 Task: Log work in the project AgileCube for the issue 'Upgrade the caching mechanism of a web application to improve response time and reduce server load' spent time as '3w 1d 23h 19m' and remaining time as '2w 2d 12h 13m' and move to top of backlog. Now add the issue to the epic 'Risk Assessment Framework Implementation'. Log work in the project AgileCube for the issue 'Create a new online platform for online personal finance courses with advanced budgeting and financial planning features' spent time as '1w 2d 23h 27m' and remaining time as '6w 4d 5h 53m' and move to bottom of backlog. Now add the issue to the epic 'IT Risk Management'
Action: Mouse moved to (265, 67)
Screenshot: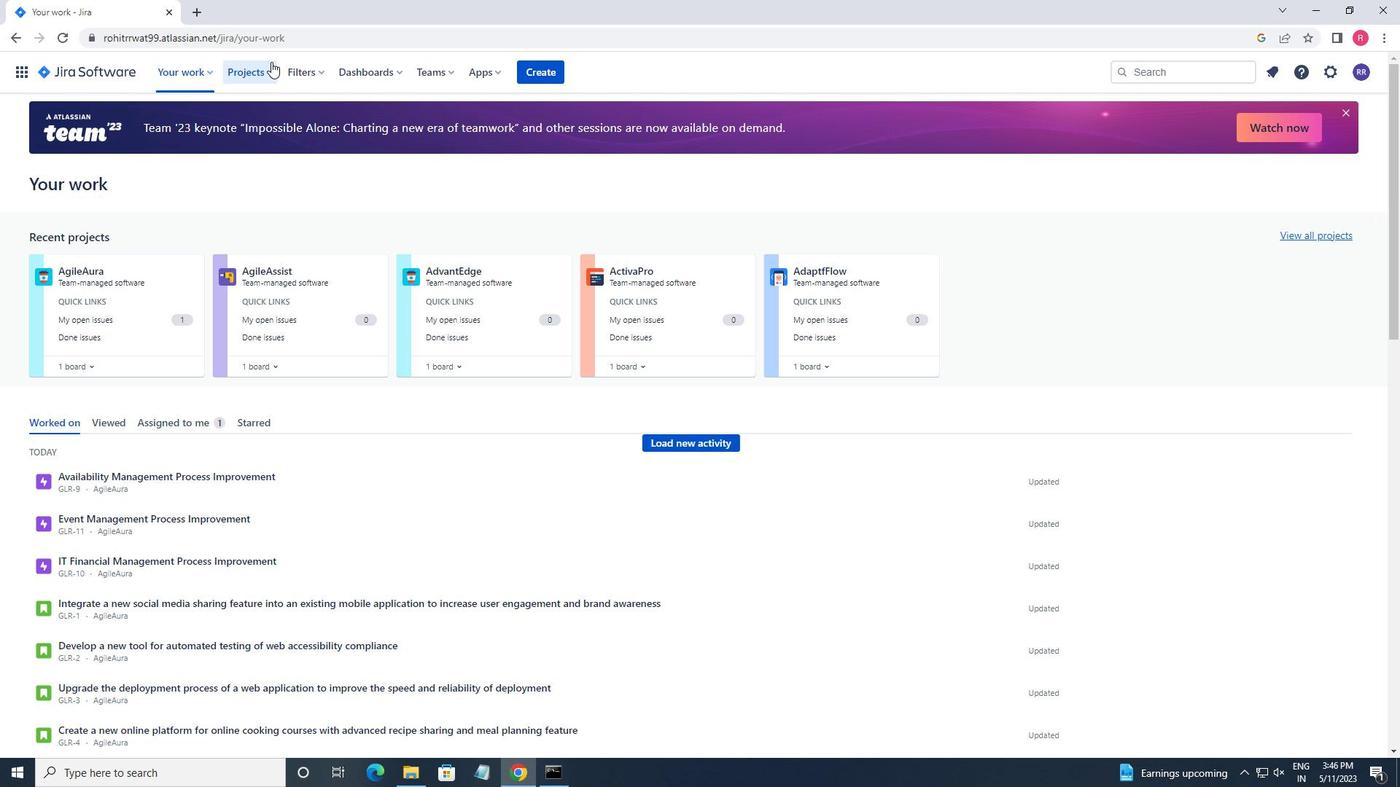 
Action: Mouse pressed left at (265, 67)
Screenshot: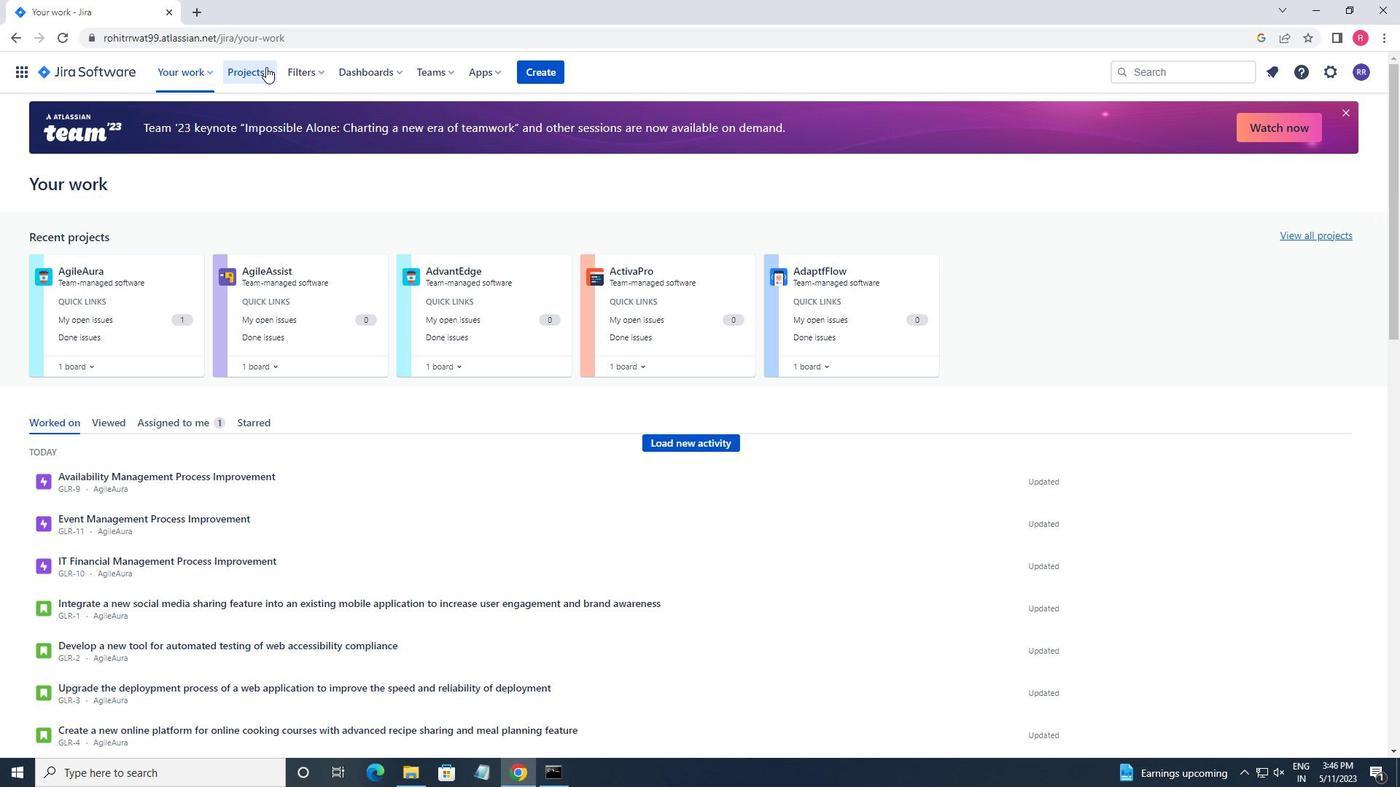 
Action: Mouse moved to (281, 151)
Screenshot: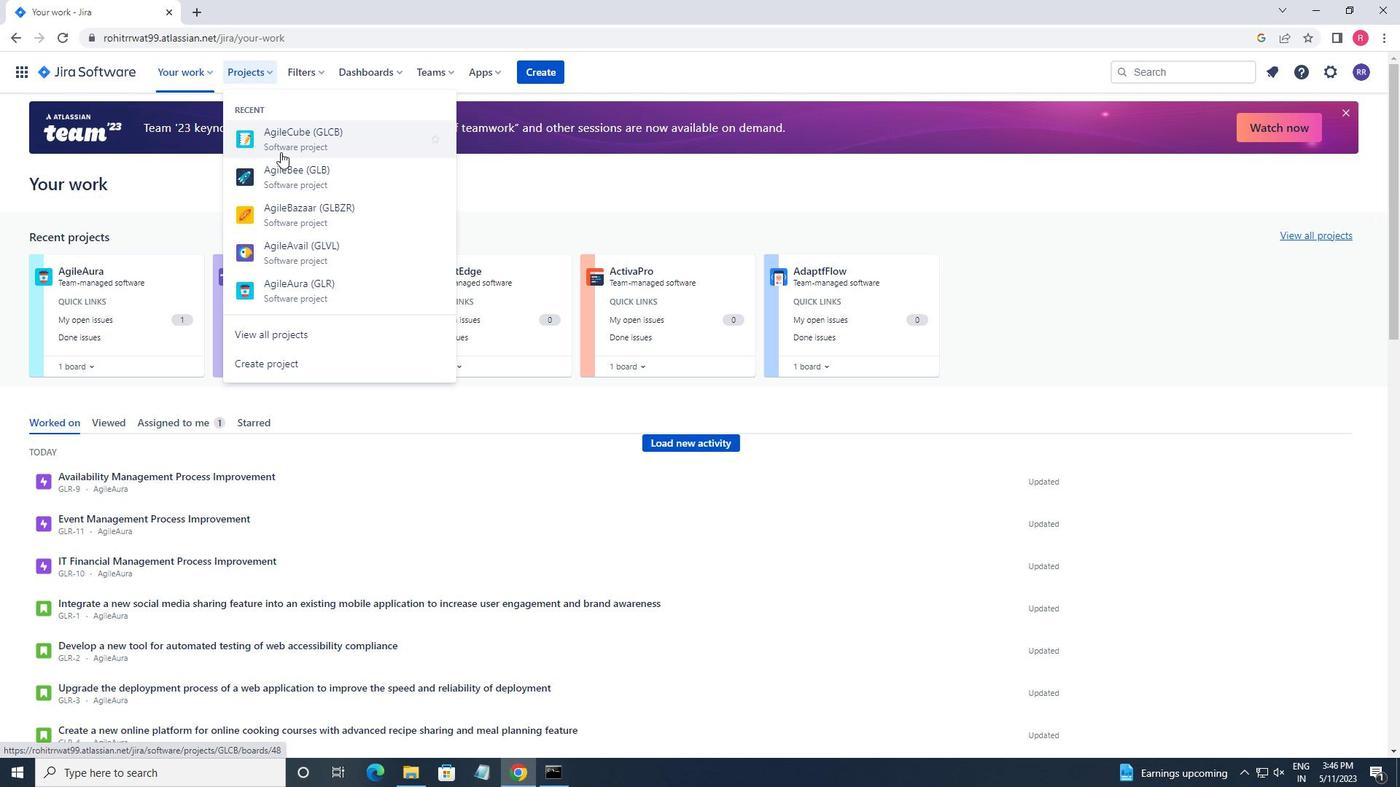 
Action: Mouse pressed left at (281, 151)
Screenshot: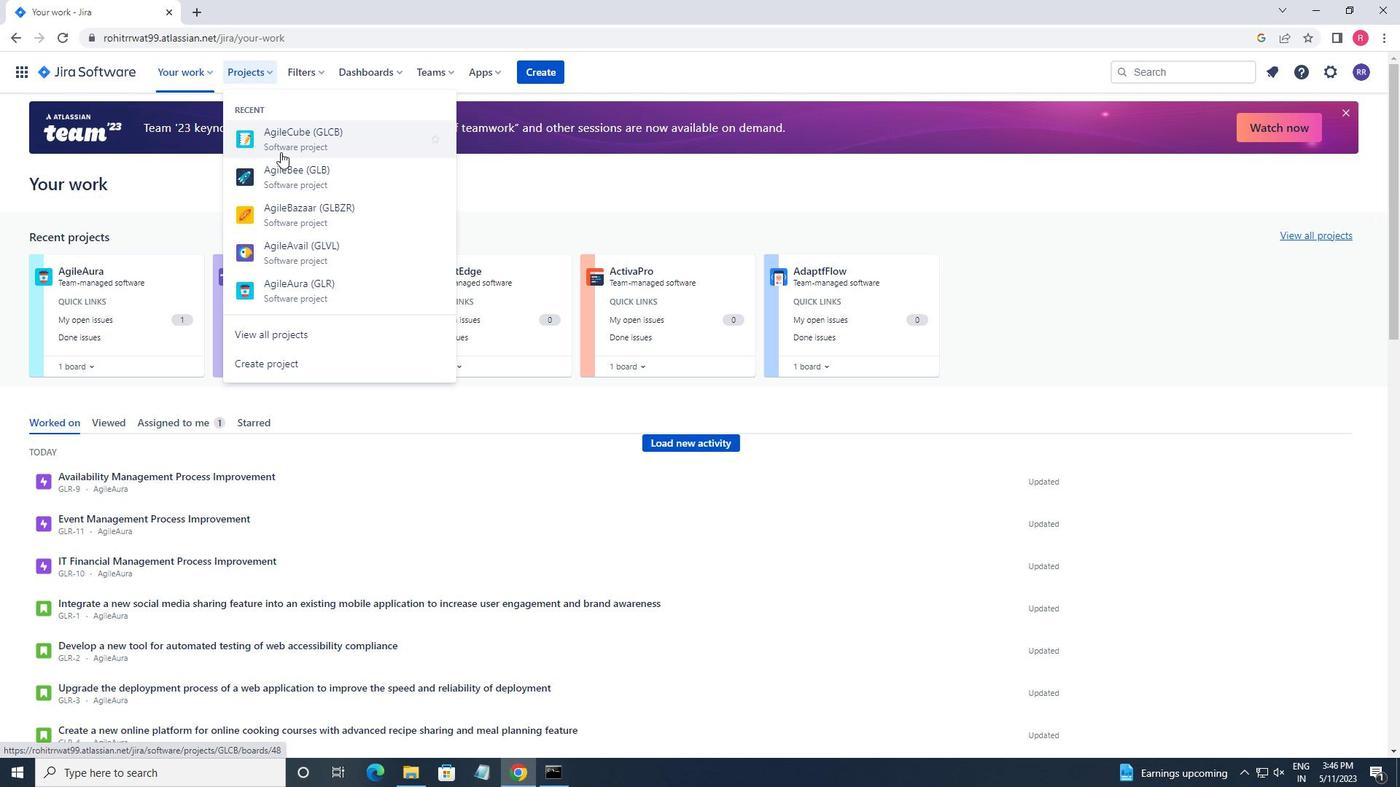 
Action: Mouse moved to (78, 216)
Screenshot: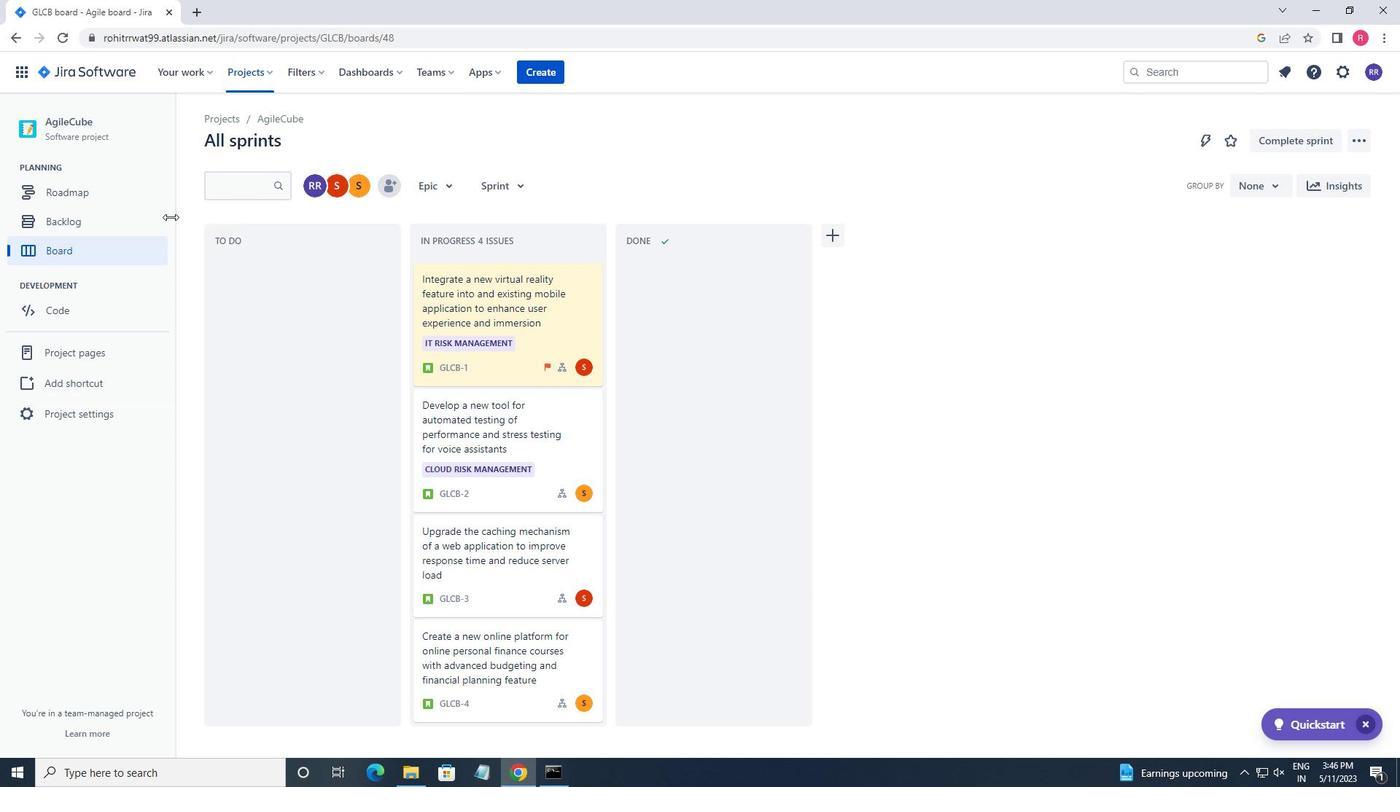 
Action: Mouse pressed left at (78, 216)
Screenshot: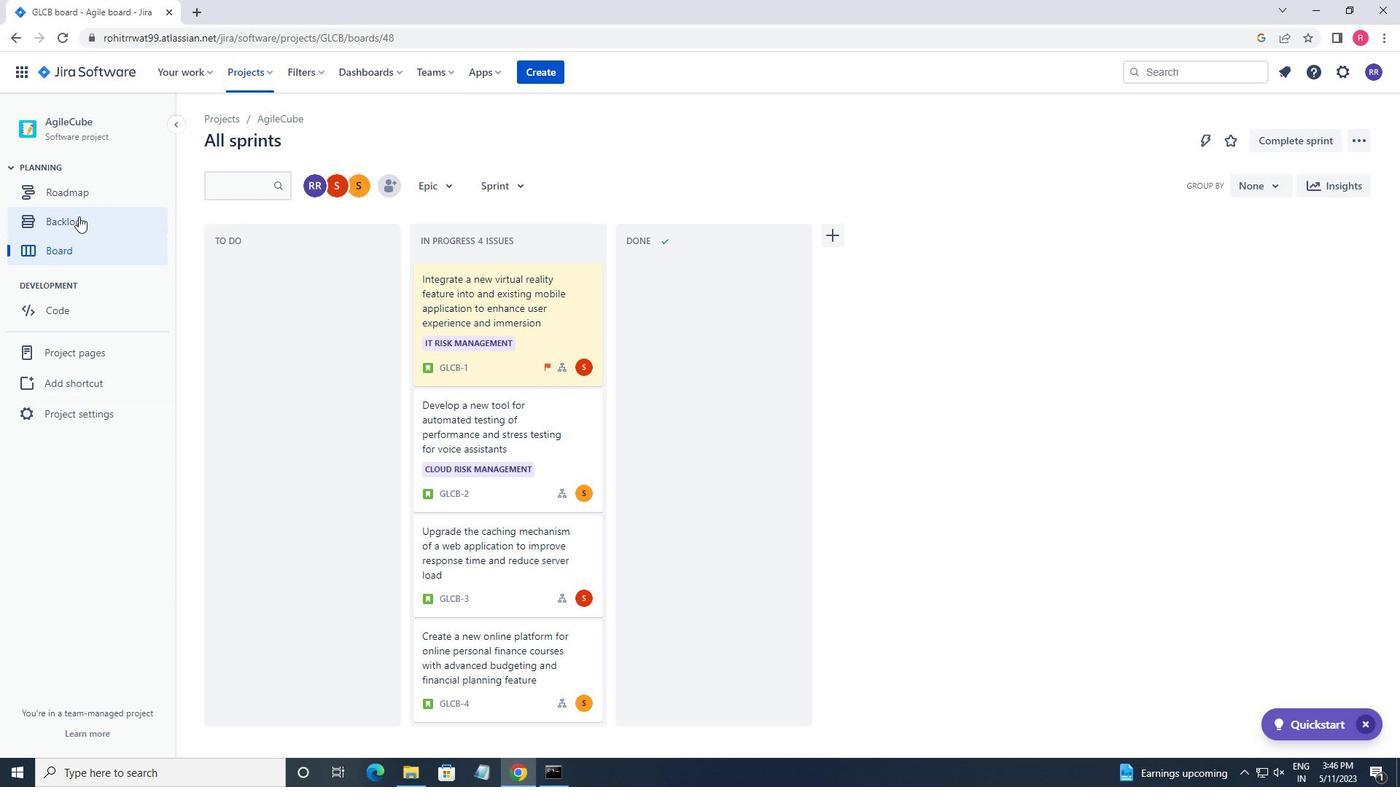 
Action: Mouse moved to (1105, 526)
Screenshot: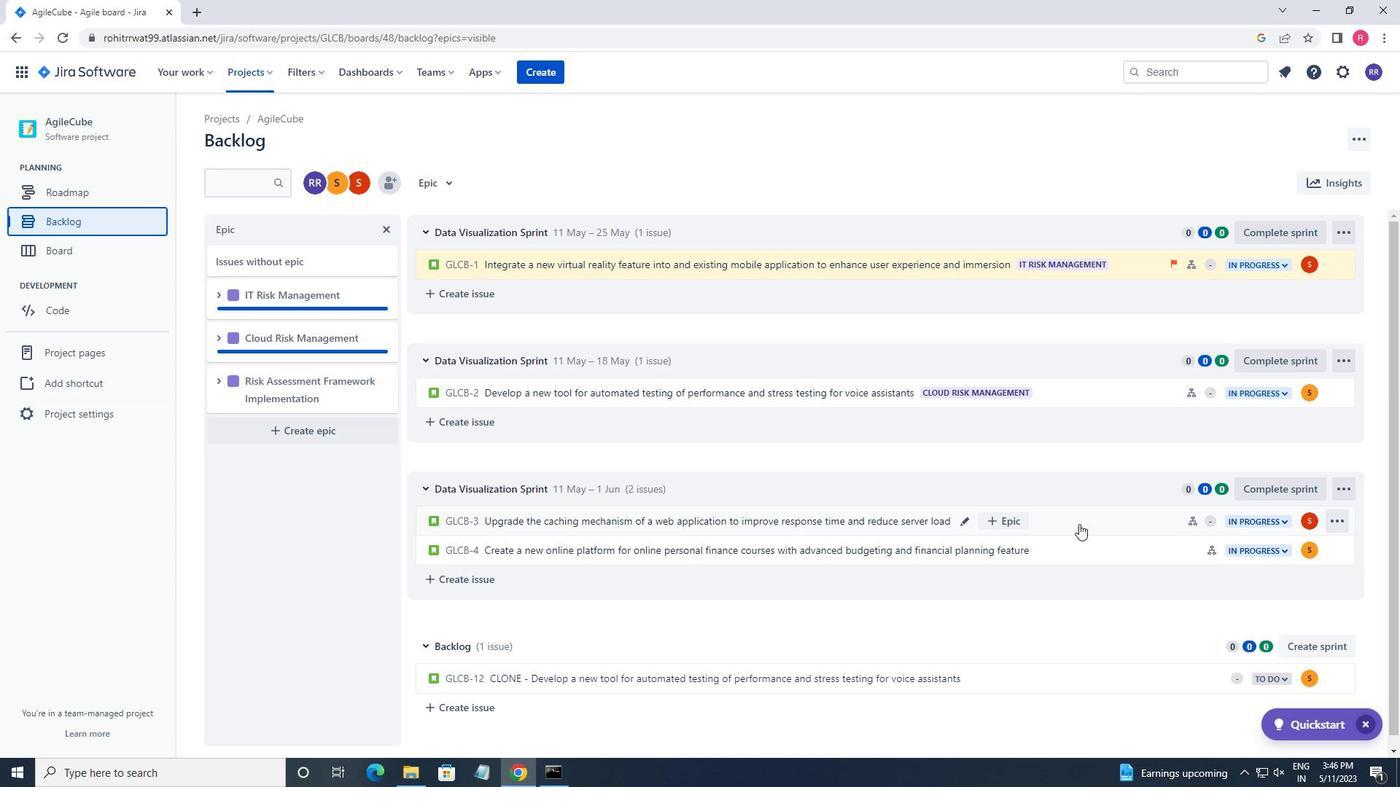 
Action: Mouse pressed left at (1105, 526)
Screenshot: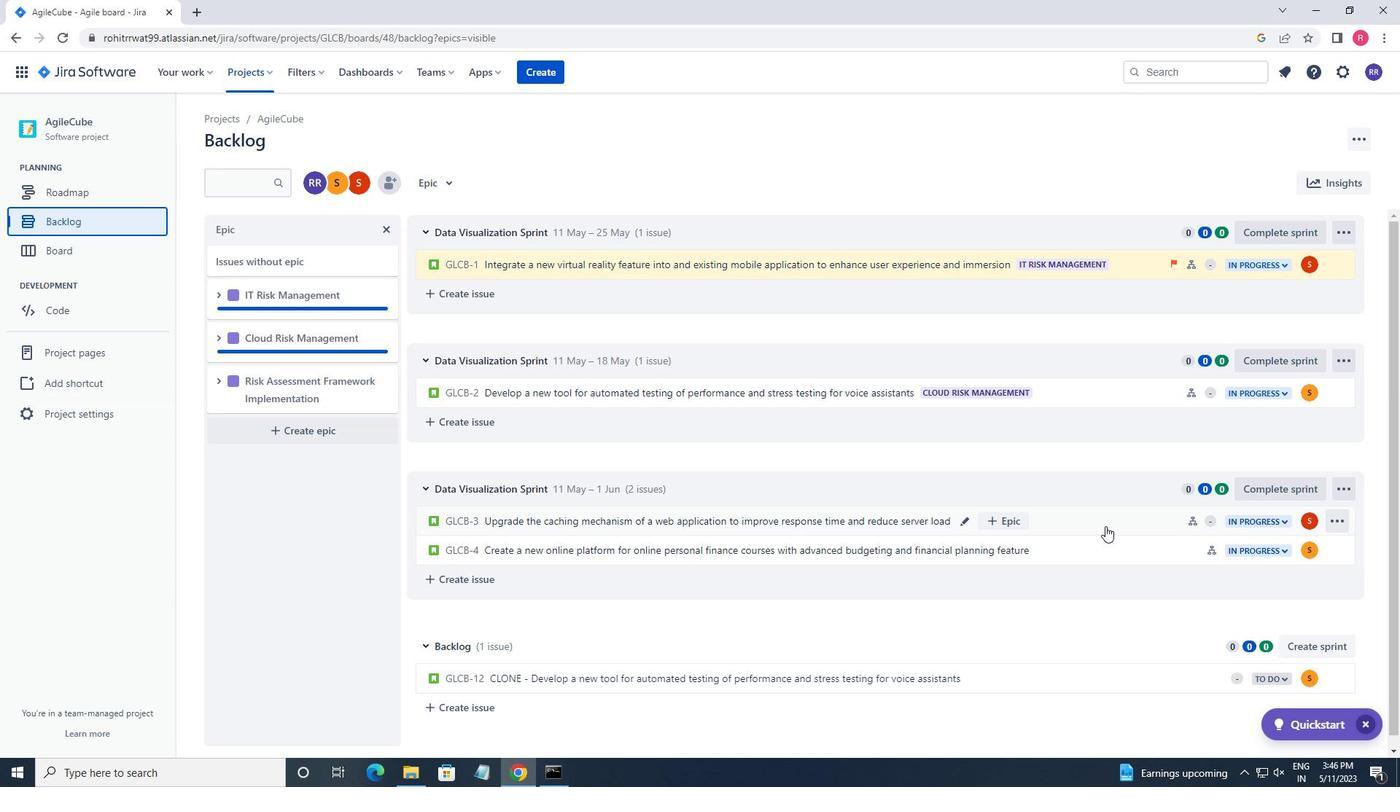 
Action: Mouse moved to (1343, 228)
Screenshot: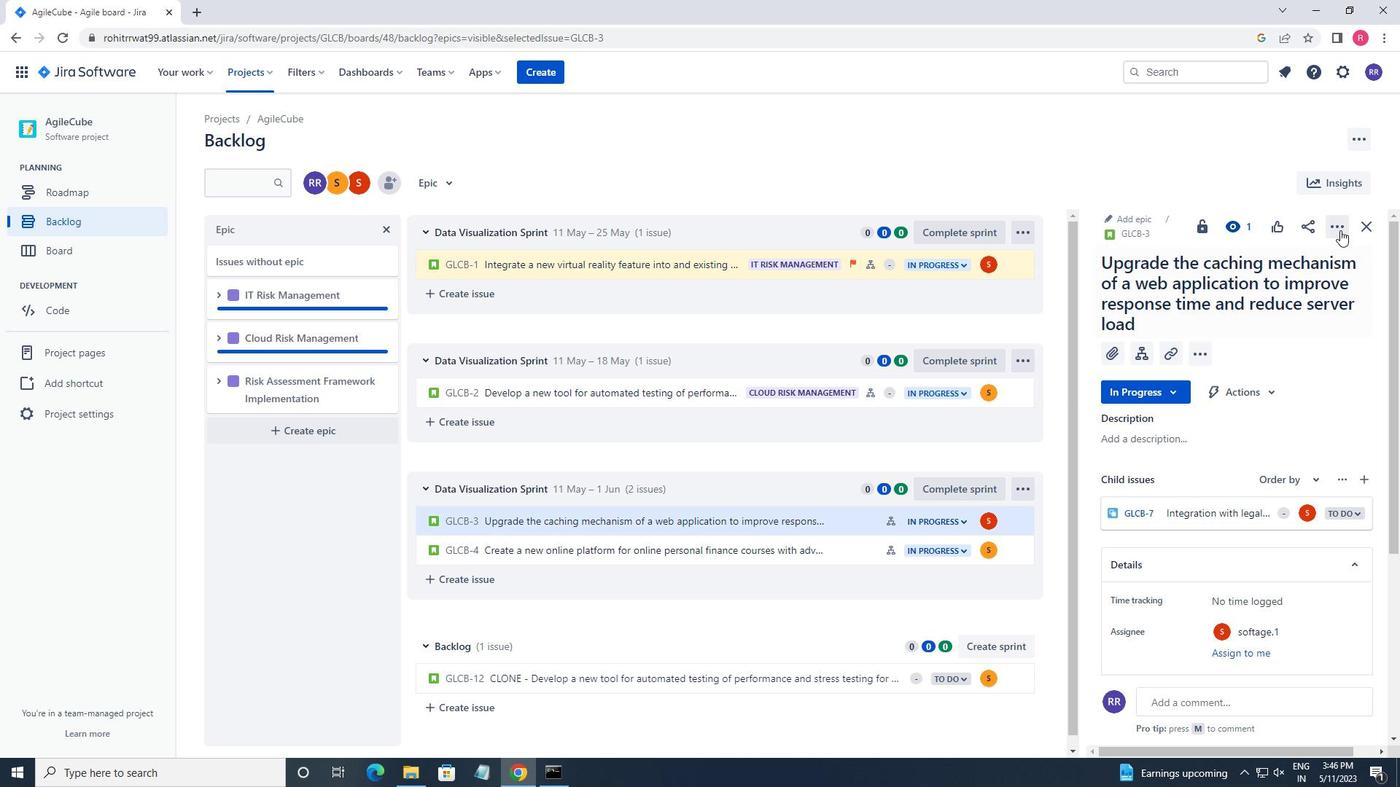 
Action: Mouse pressed left at (1343, 228)
Screenshot: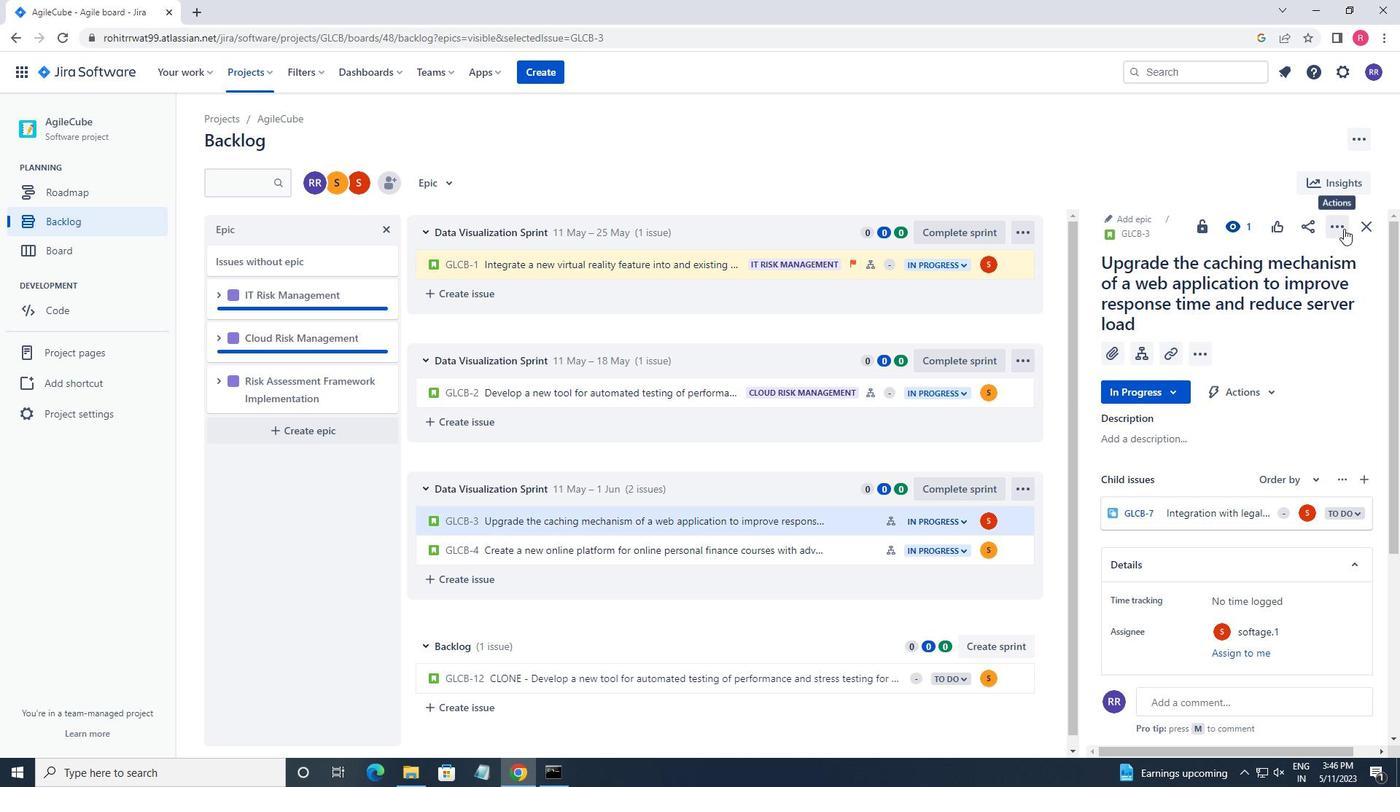 
Action: Mouse moved to (1276, 263)
Screenshot: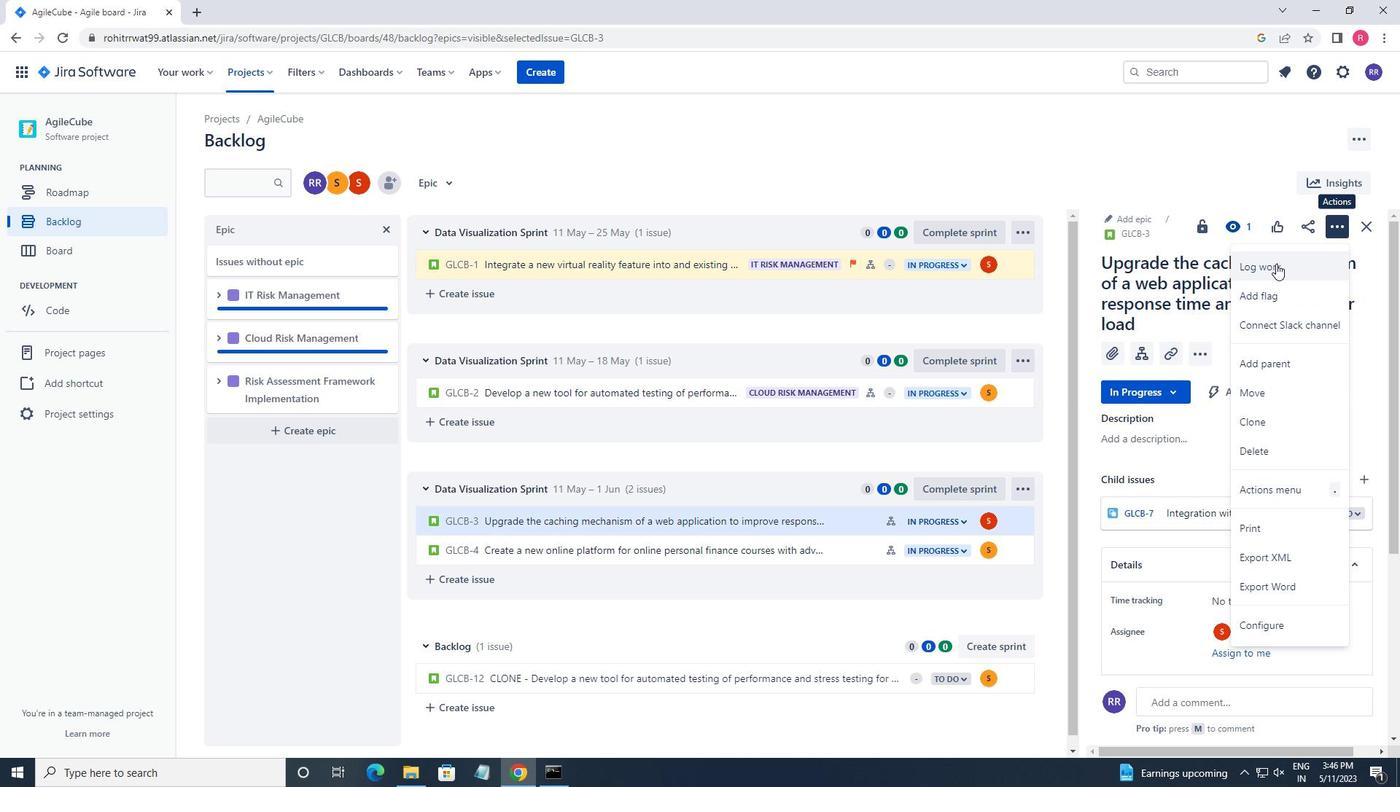 
Action: Mouse pressed left at (1276, 263)
Screenshot: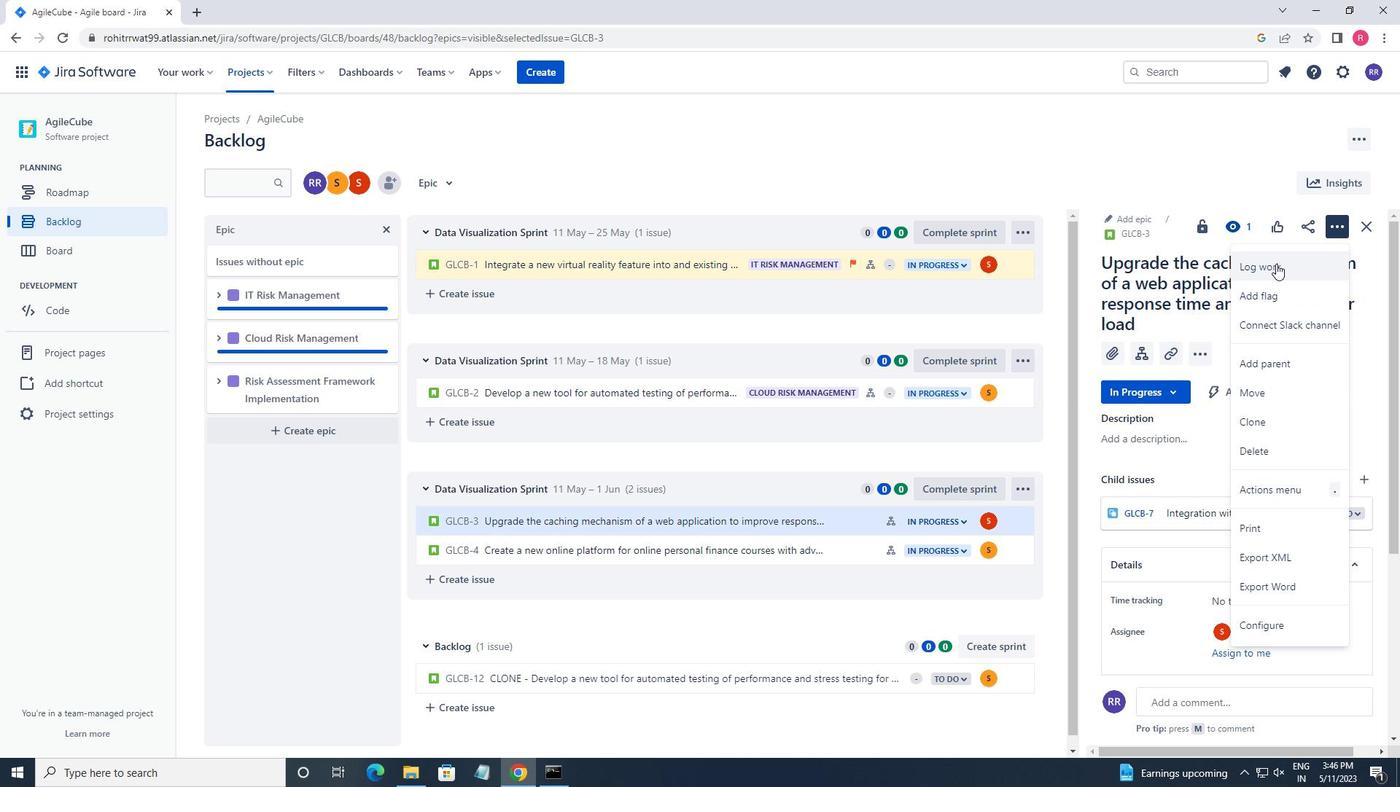 
Action: Key pressed 3w<Key.space>1d<Key.space>23h<Key.space>19m<Key.tab>2w<Key.space>2d<Key.space>12h<Key.space>13m
Screenshot: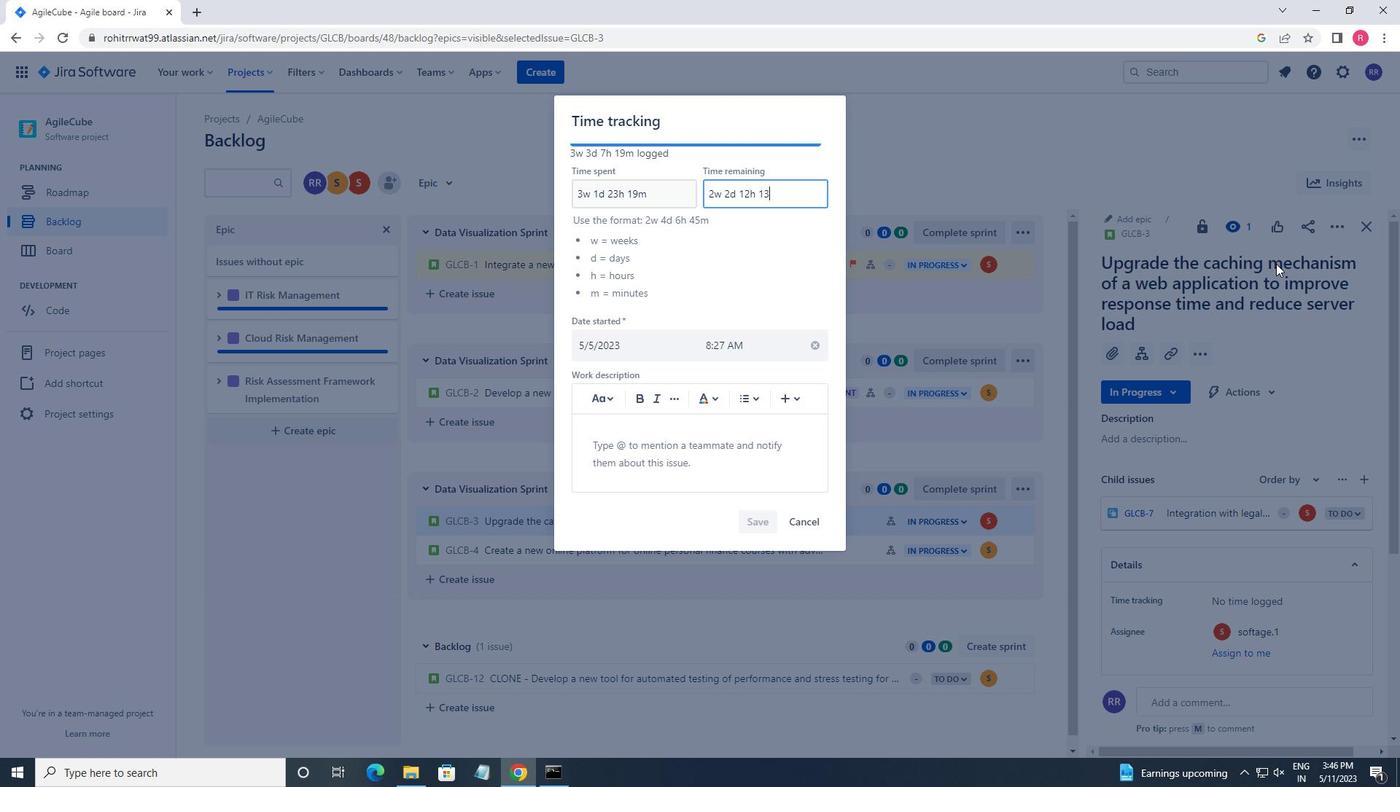 
Action: Mouse moved to (745, 530)
Screenshot: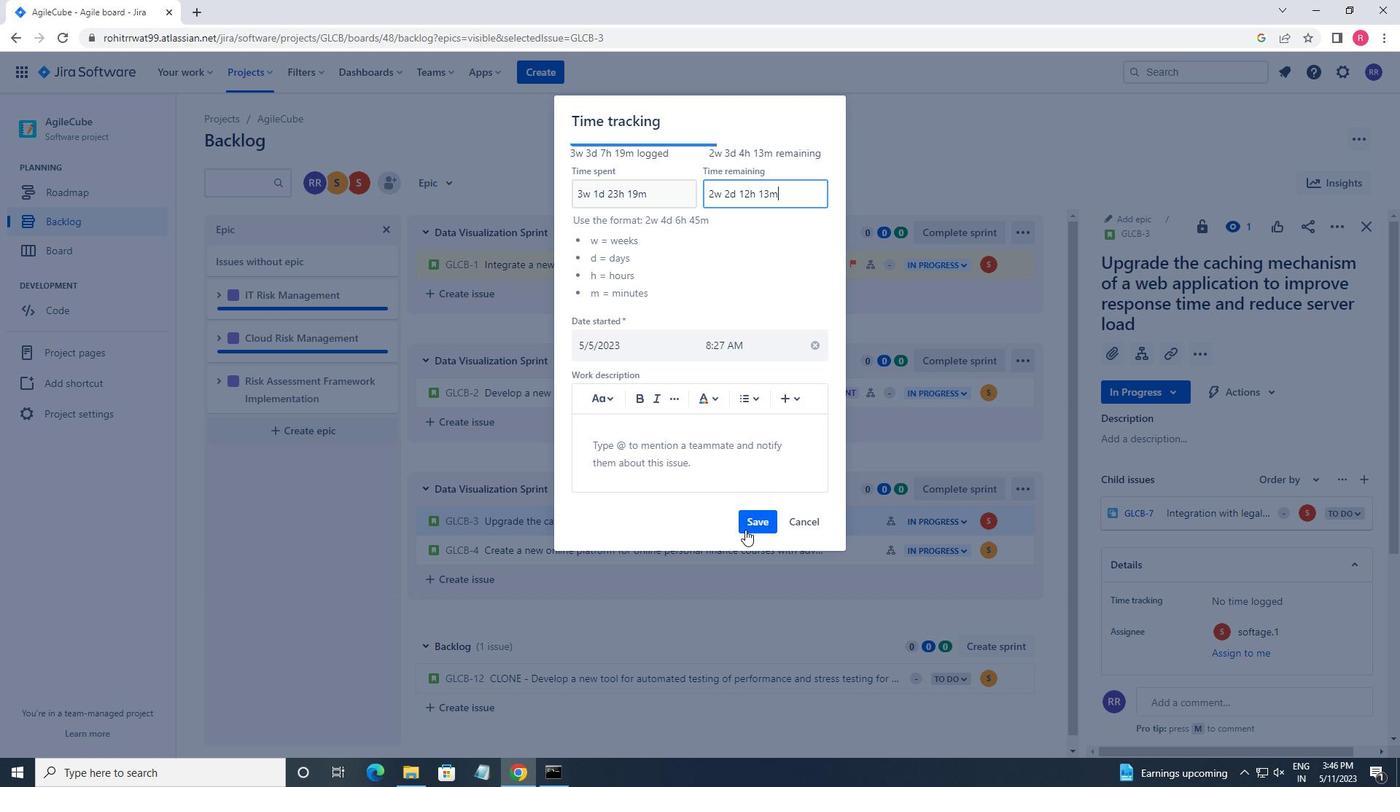 
Action: Mouse pressed left at (745, 530)
Screenshot: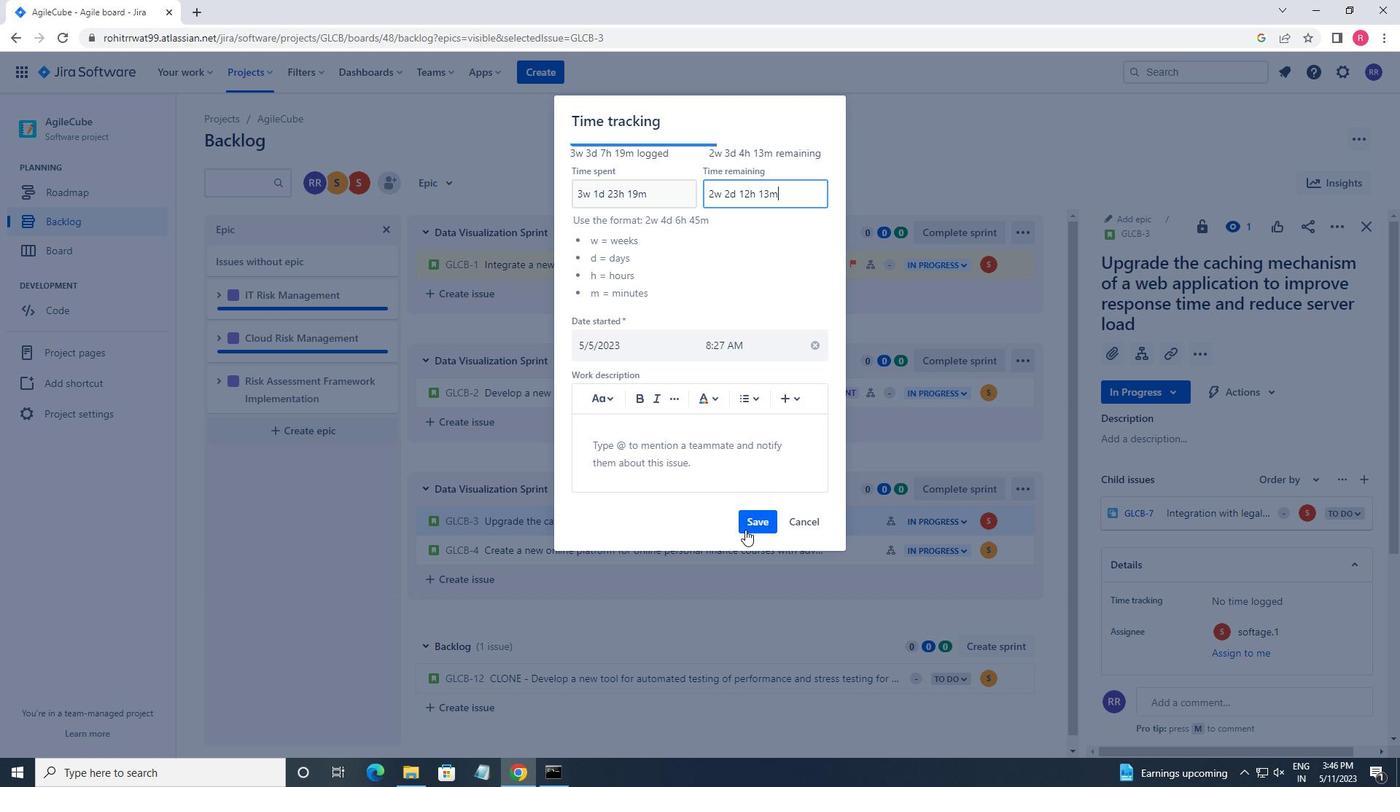 
Action: Mouse moved to (1004, 516)
Screenshot: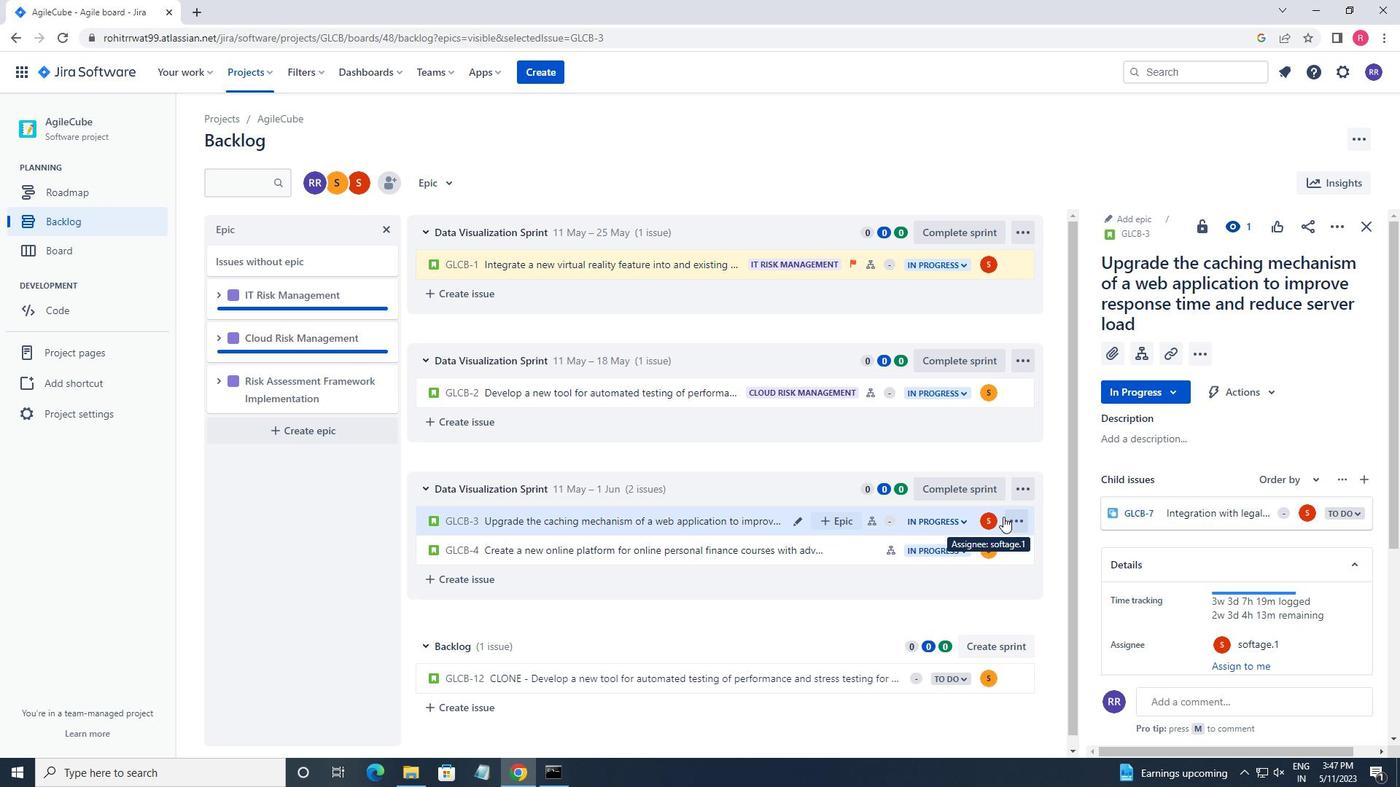 
Action: Mouse pressed left at (1004, 516)
Screenshot: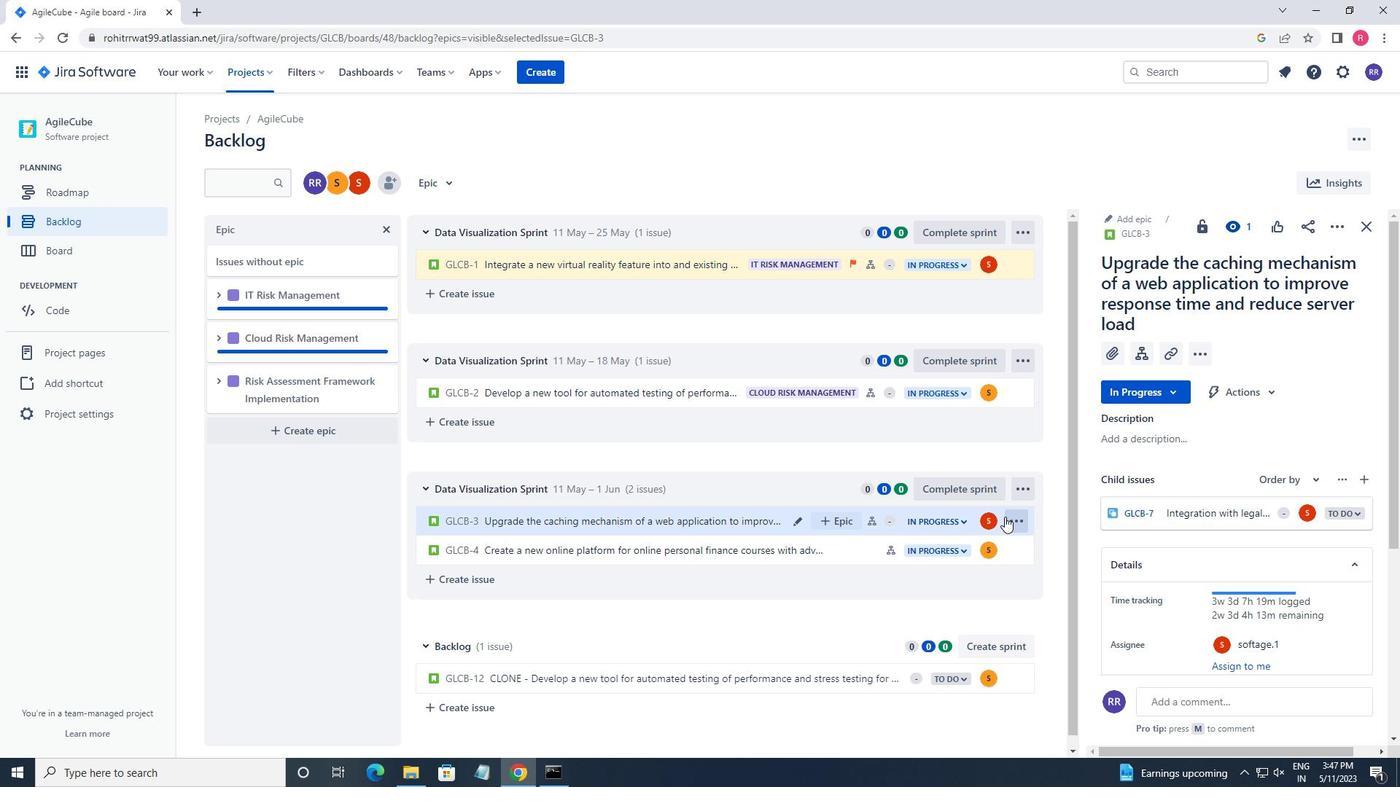 
Action: Mouse moved to (962, 468)
Screenshot: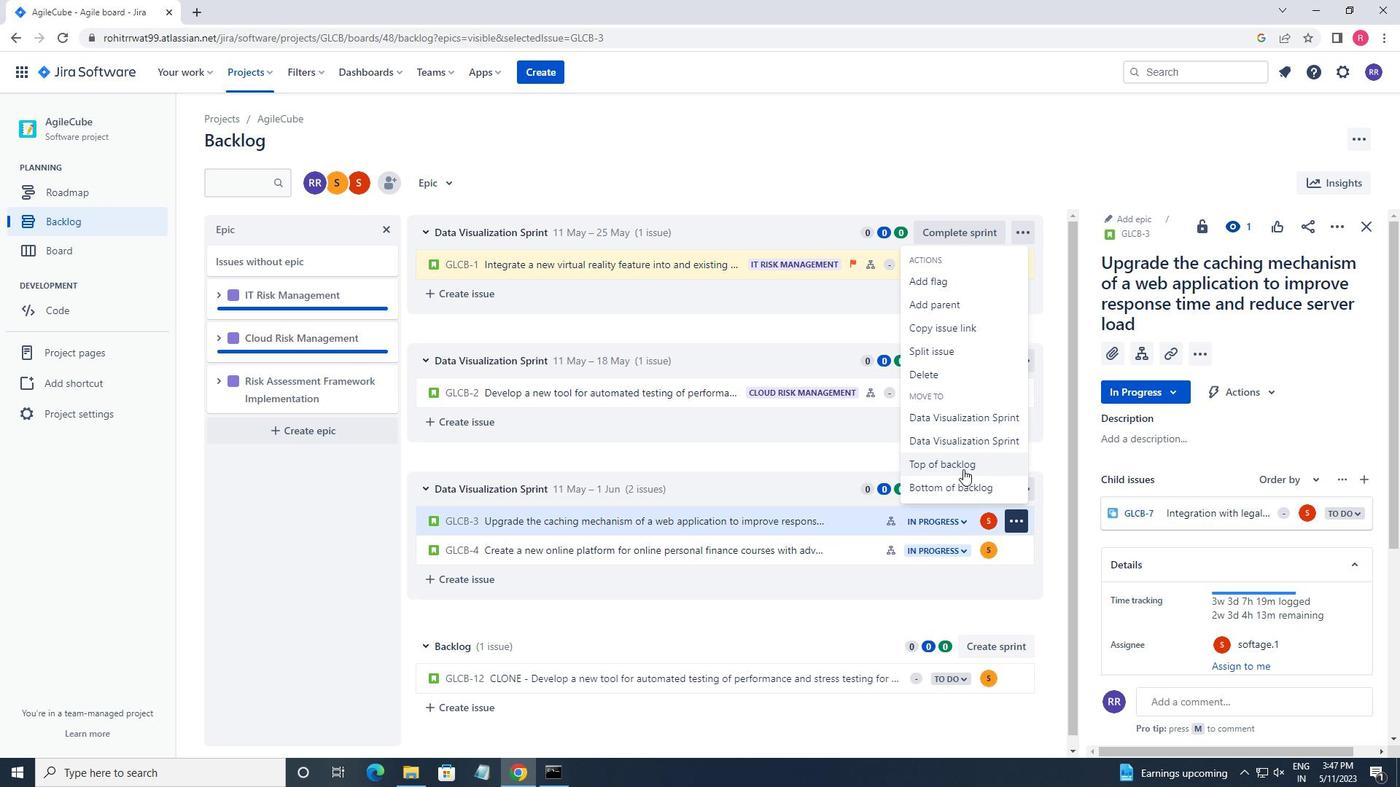 
Action: Mouse pressed left at (962, 468)
Screenshot: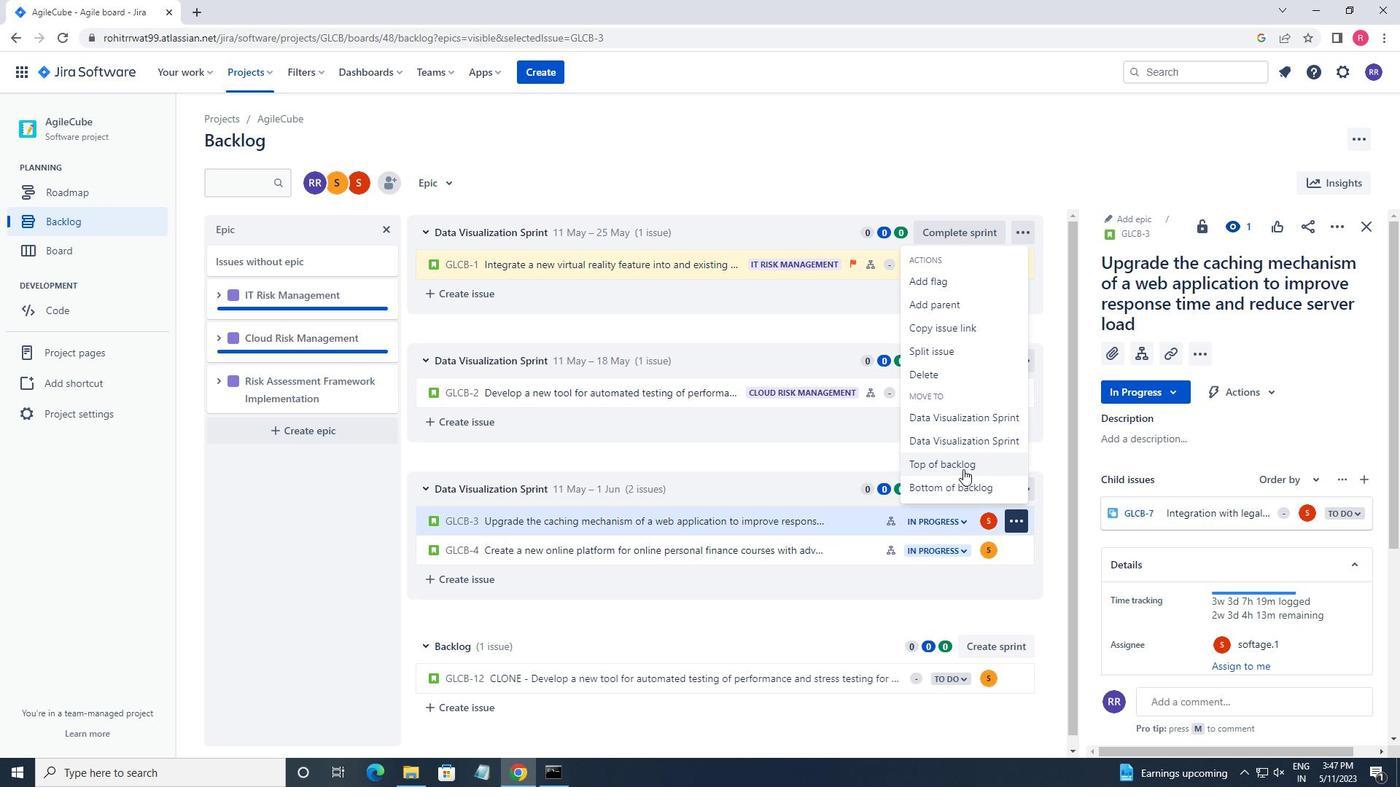 
Action: Mouse moved to (761, 245)
Screenshot: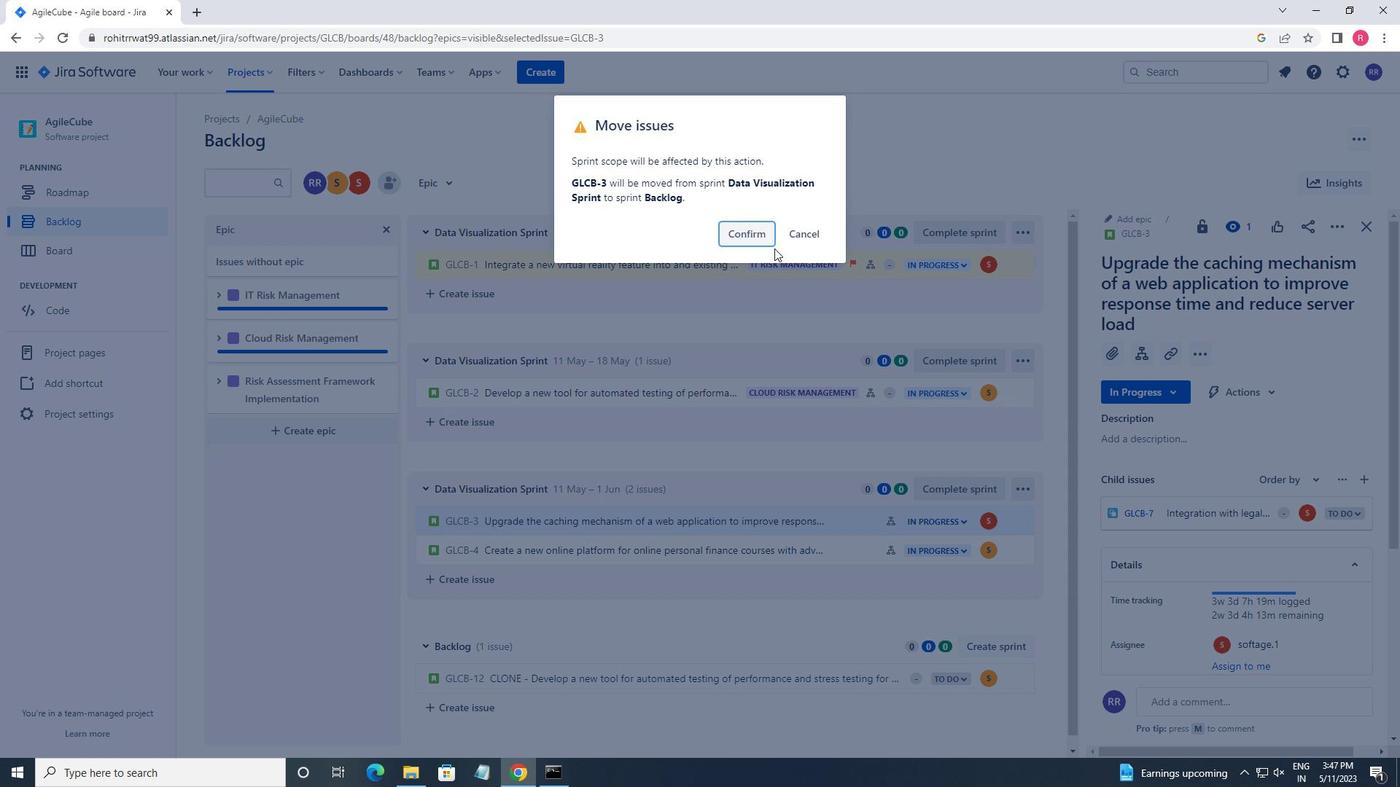 
Action: Mouse pressed left at (761, 245)
Screenshot: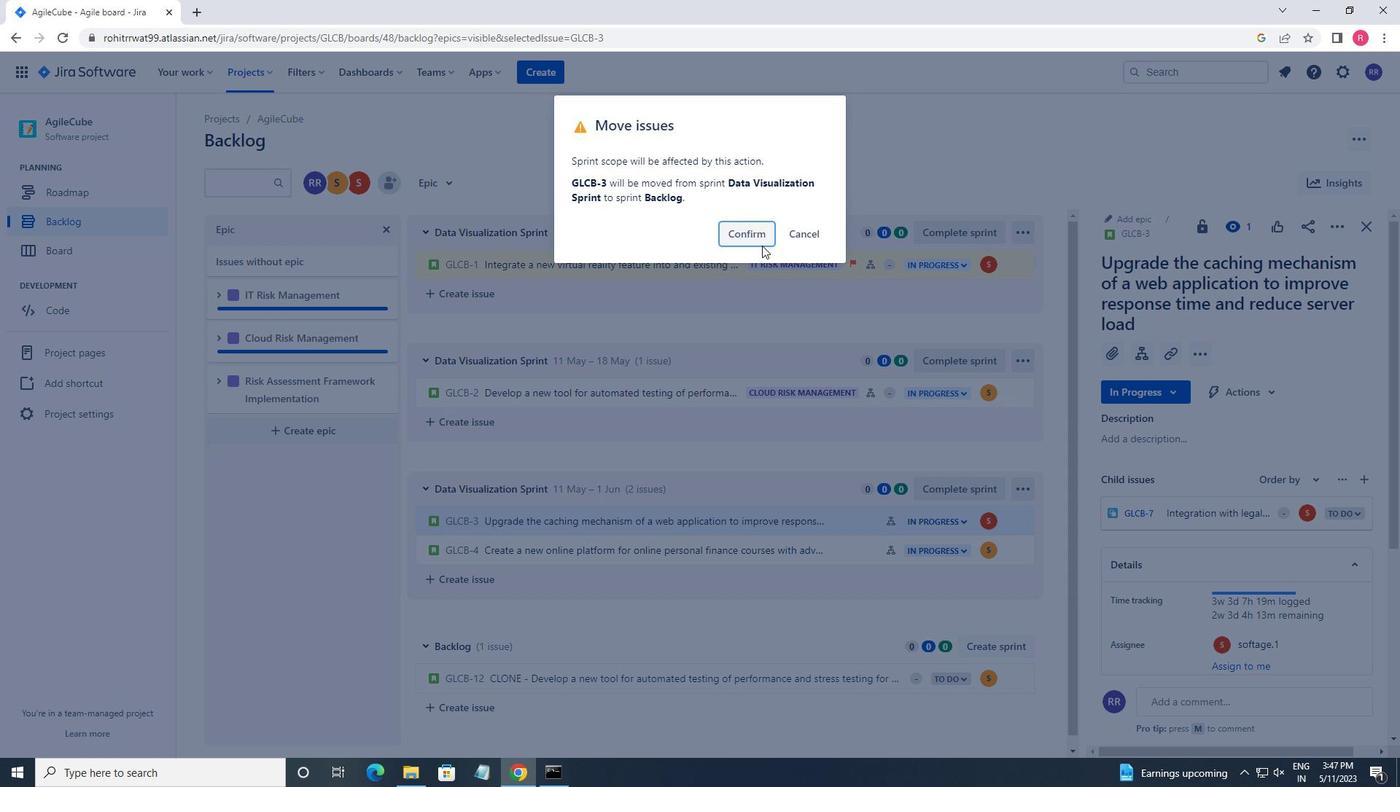 
Action: Mouse moved to (759, 229)
Screenshot: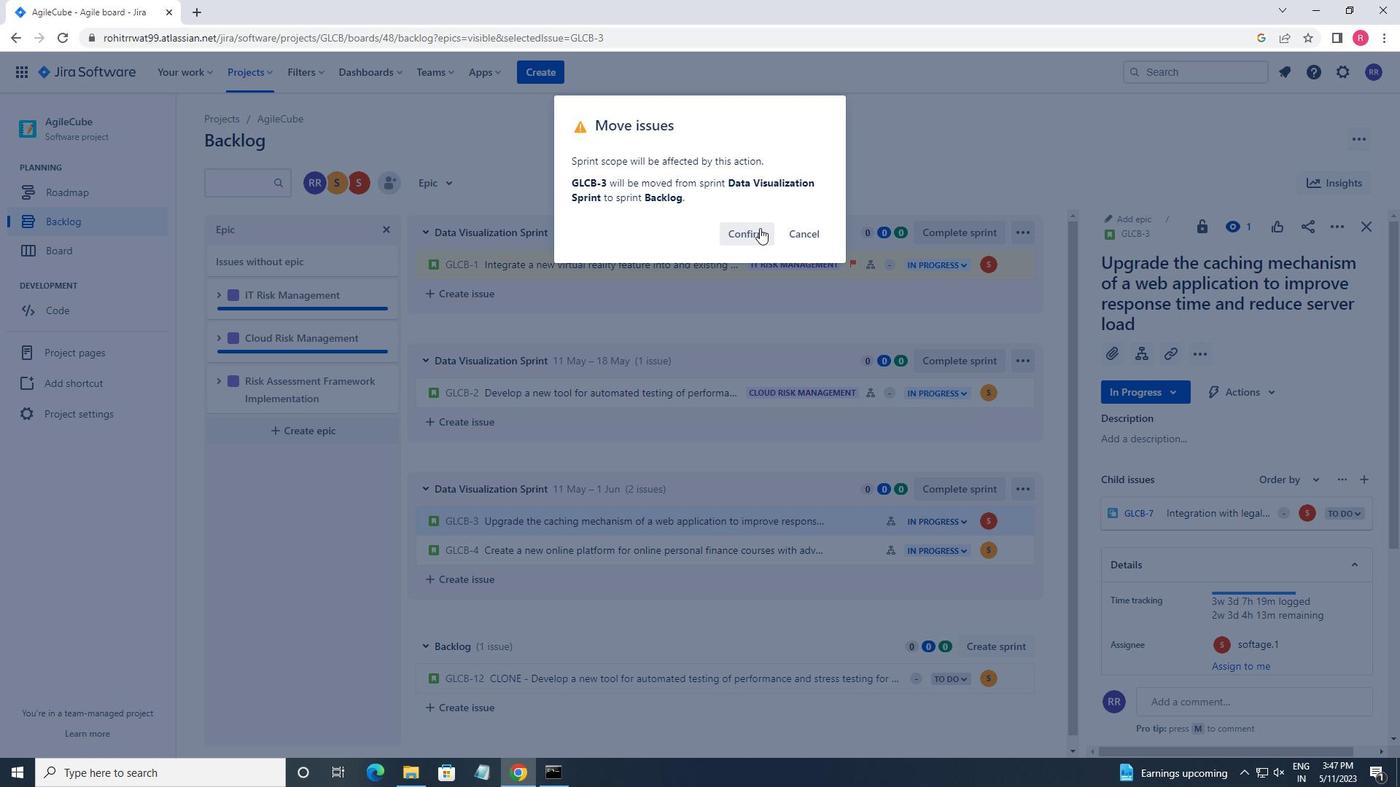 
Action: Mouse pressed left at (759, 229)
Screenshot: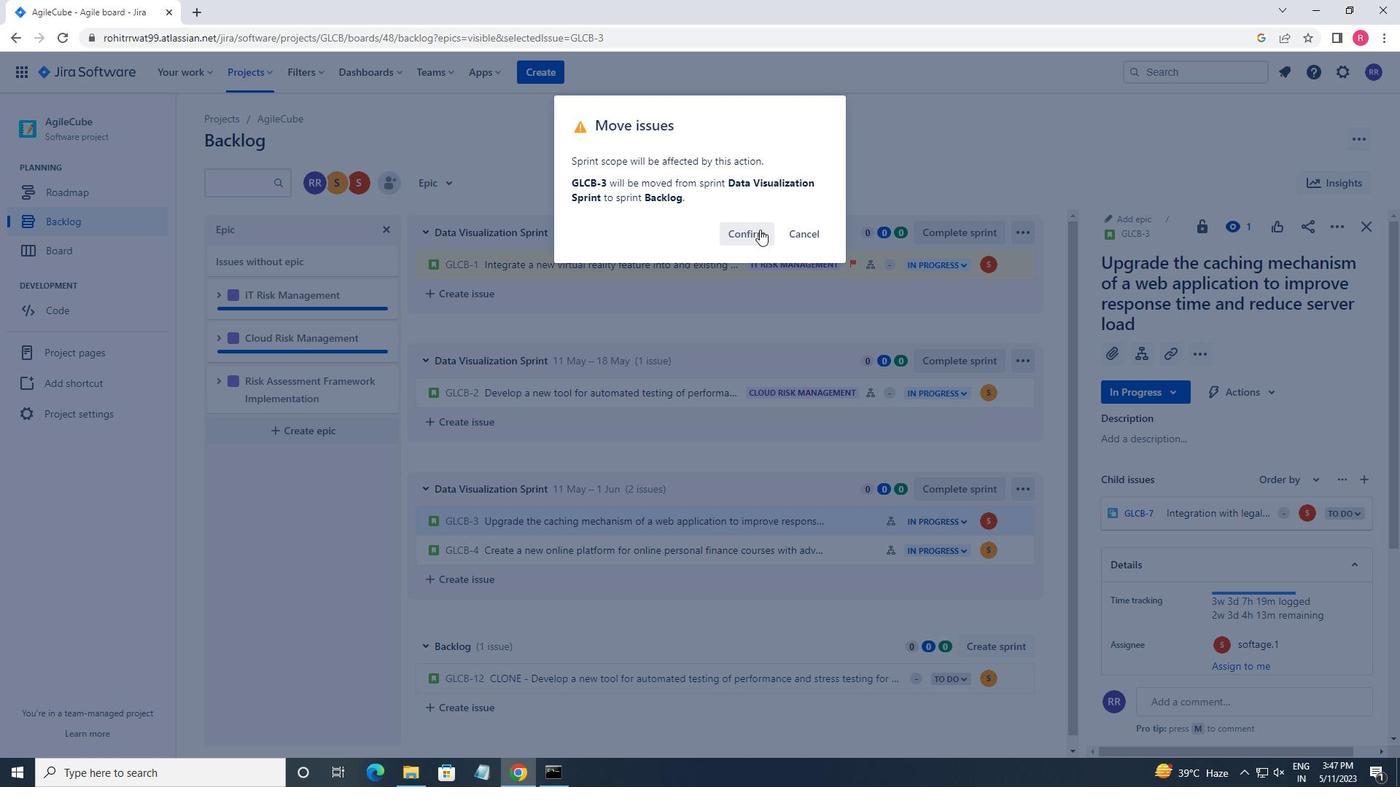 
Action: Mouse moved to (834, 646)
Screenshot: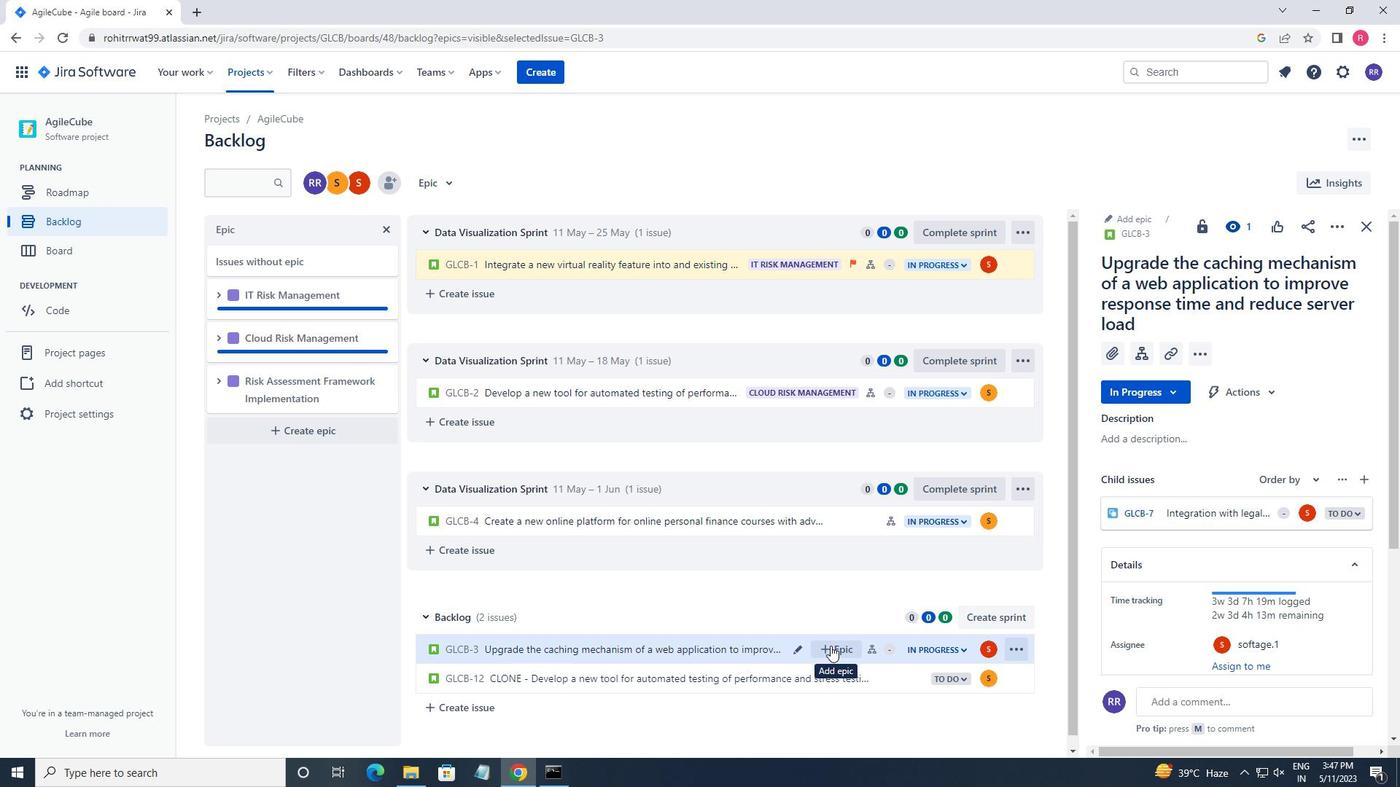
Action: Mouse pressed left at (834, 646)
Screenshot: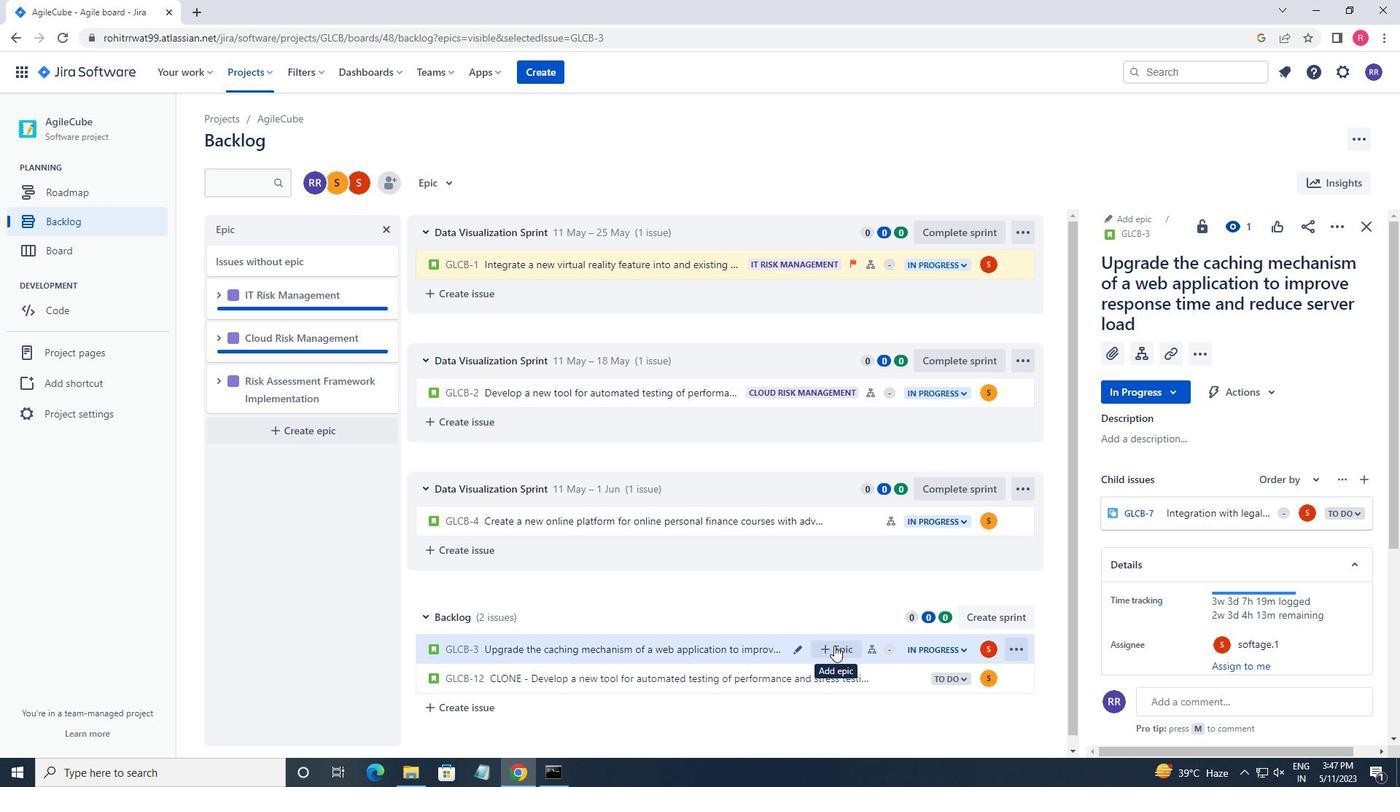 
Action: Mouse moved to (889, 718)
Screenshot: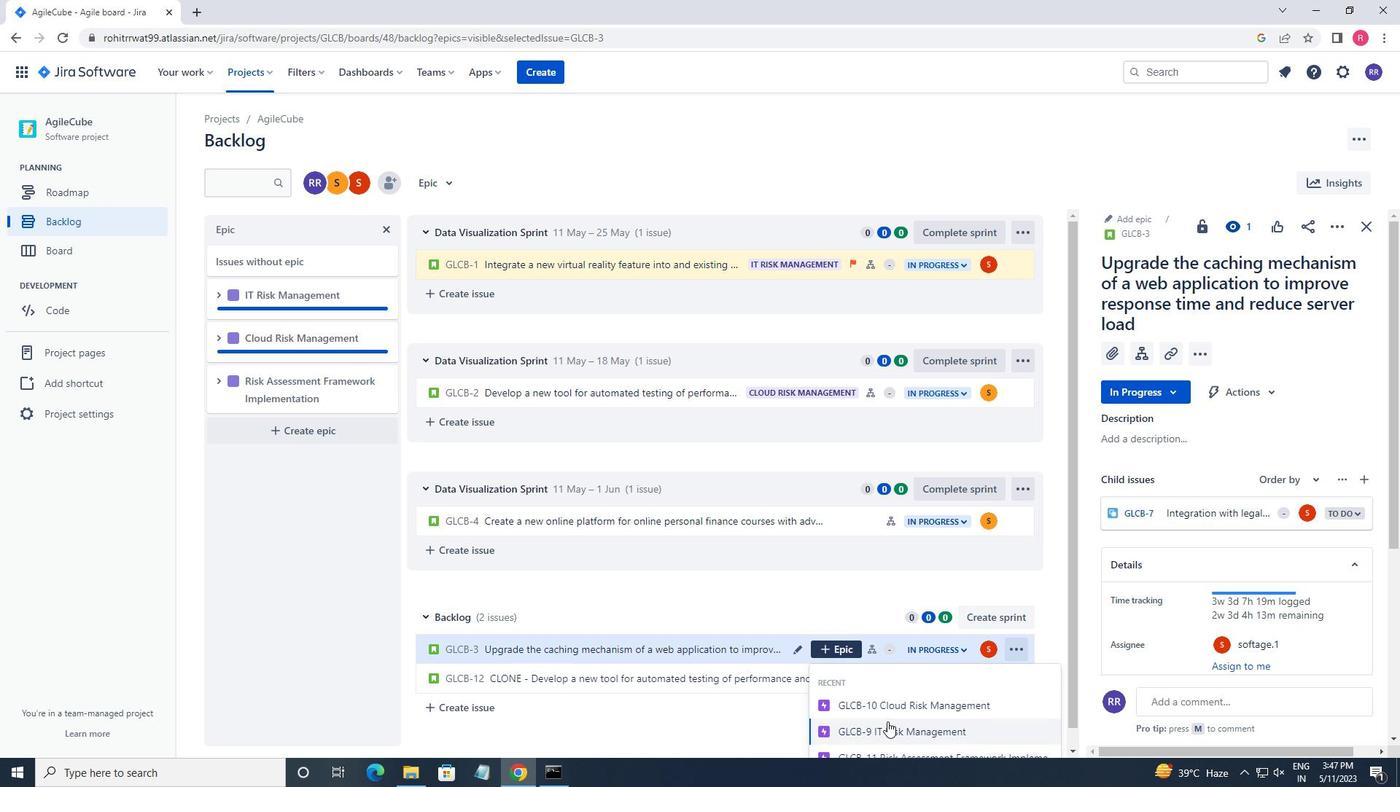 
Action: Mouse scrolled (889, 717) with delta (0, 0)
Screenshot: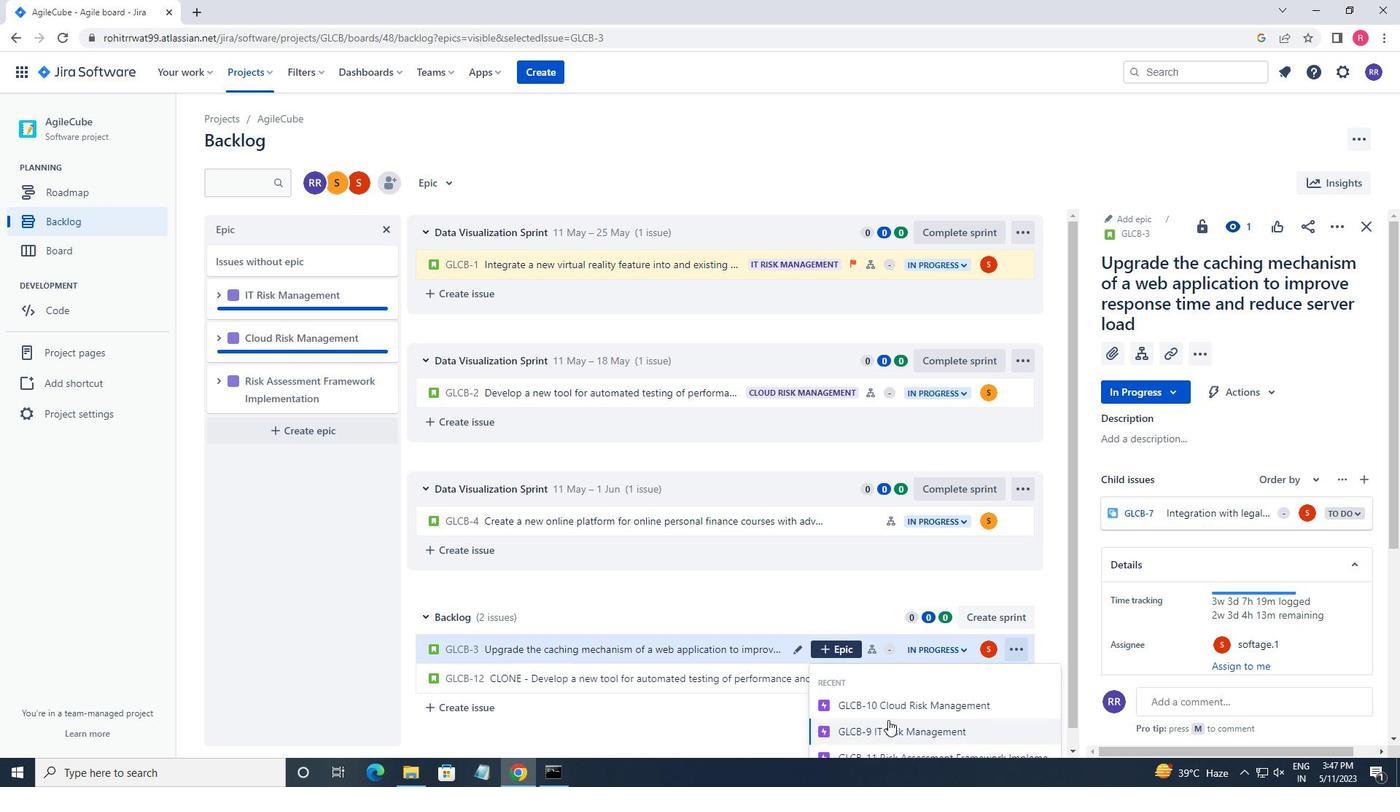 
Action: Mouse scrolled (889, 717) with delta (0, 0)
Screenshot: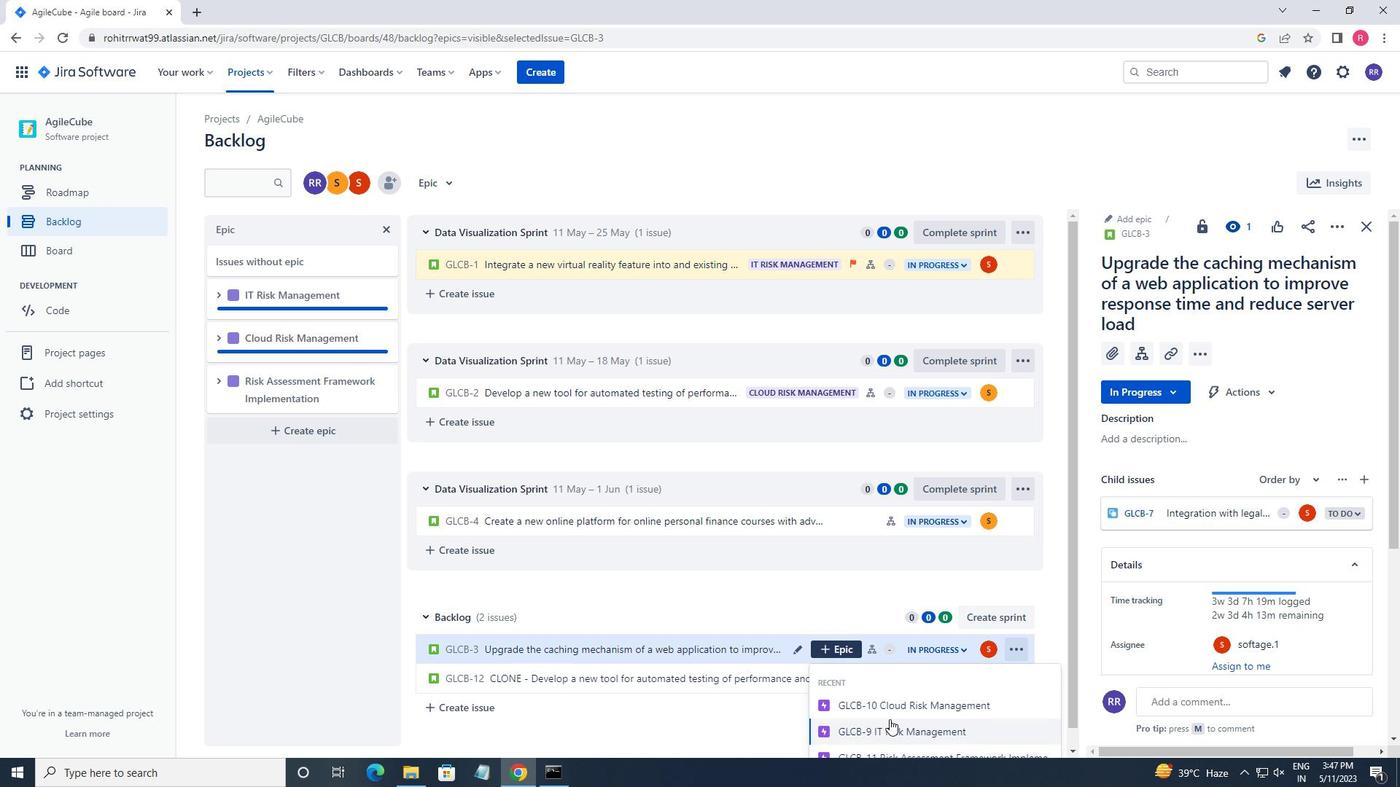 
Action: Mouse moved to (735, 672)
Screenshot: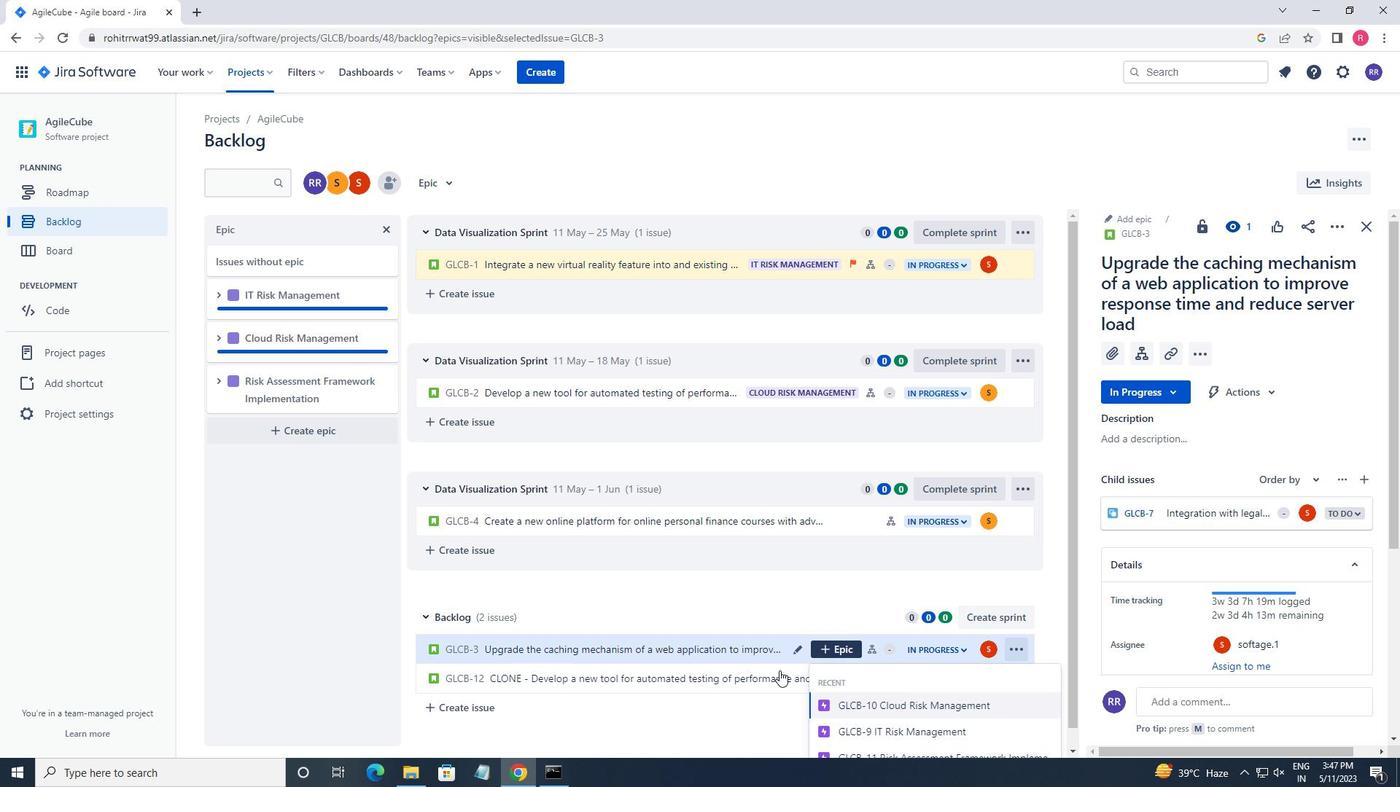 
Action: Mouse scrolled (735, 671) with delta (0, 0)
Screenshot: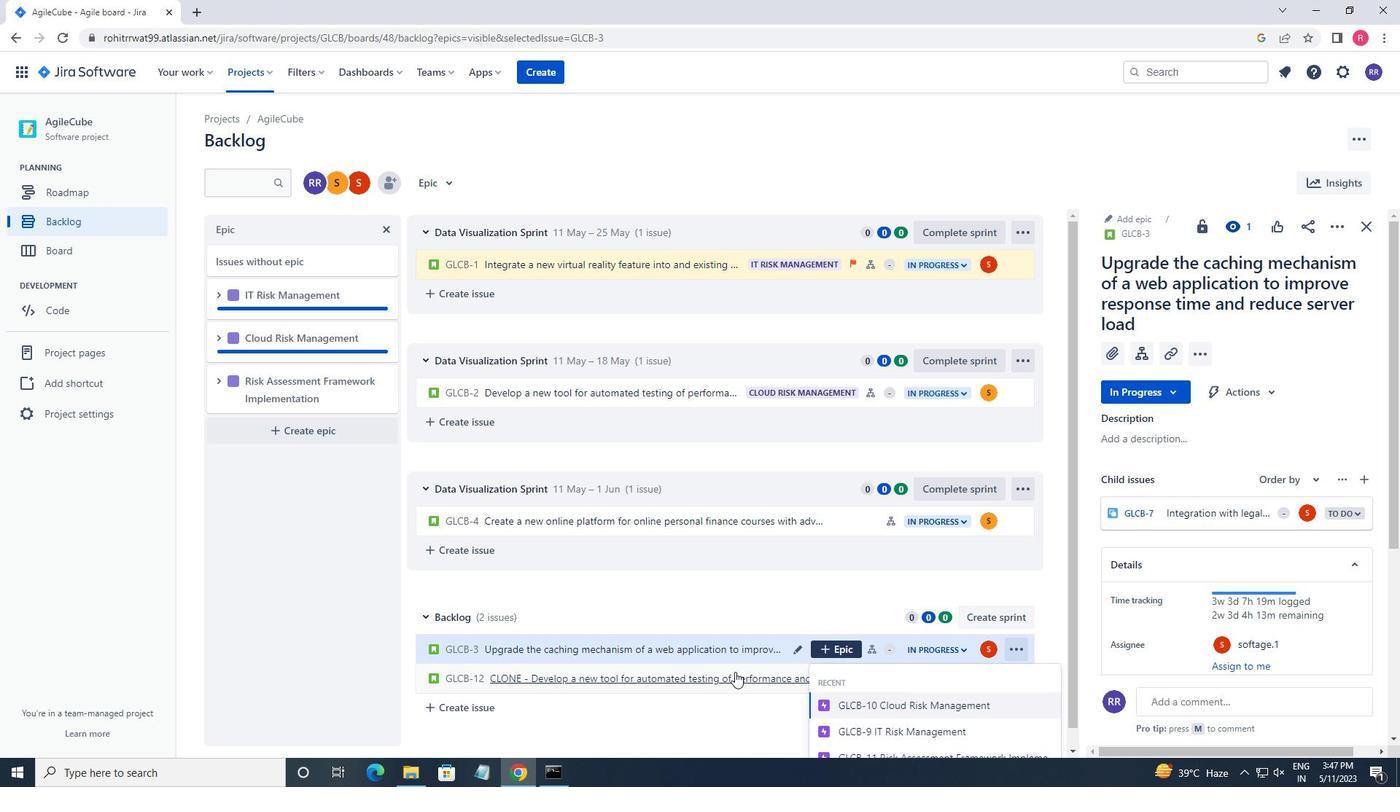 
Action: Mouse scrolled (735, 671) with delta (0, 0)
Screenshot: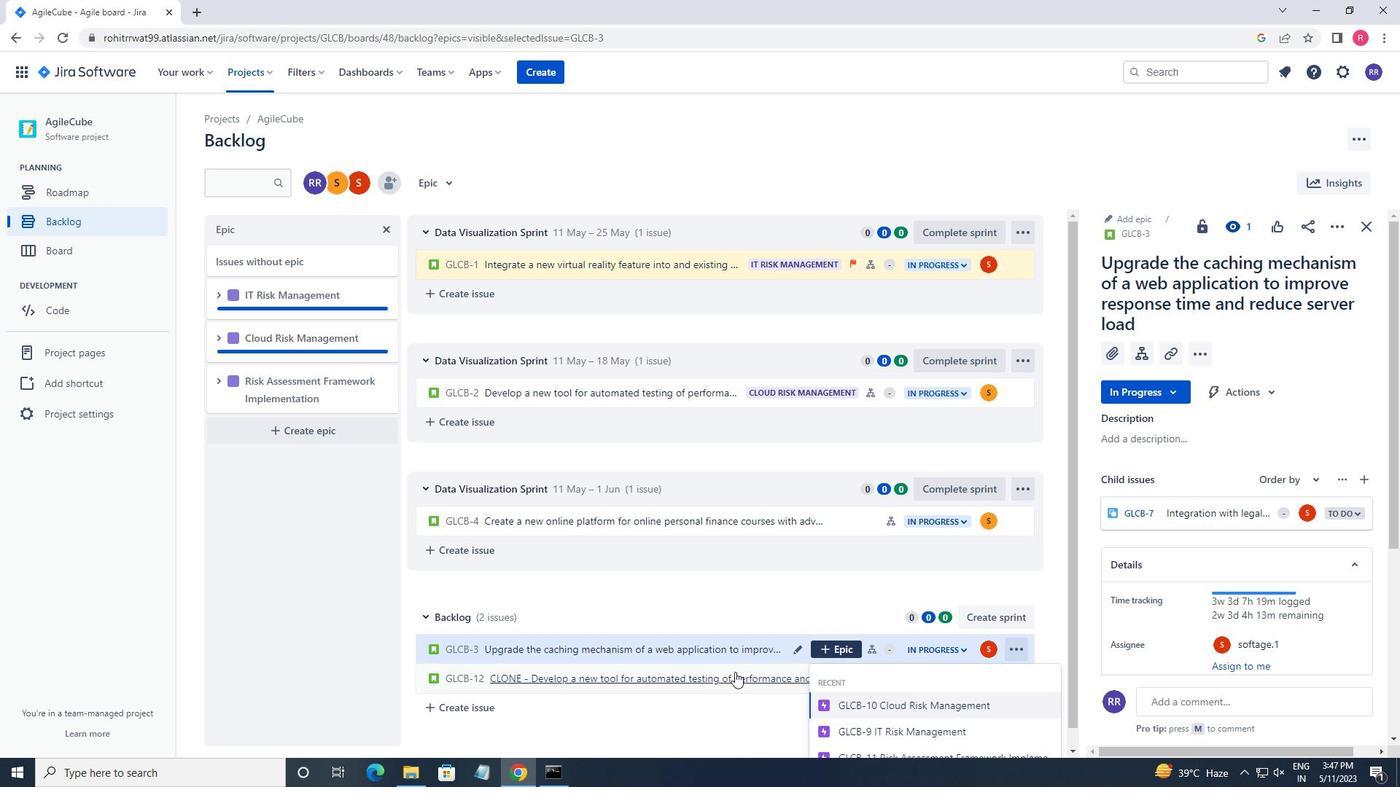 
Action: Mouse scrolled (735, 671) with delta (0, 0)
Screenshot: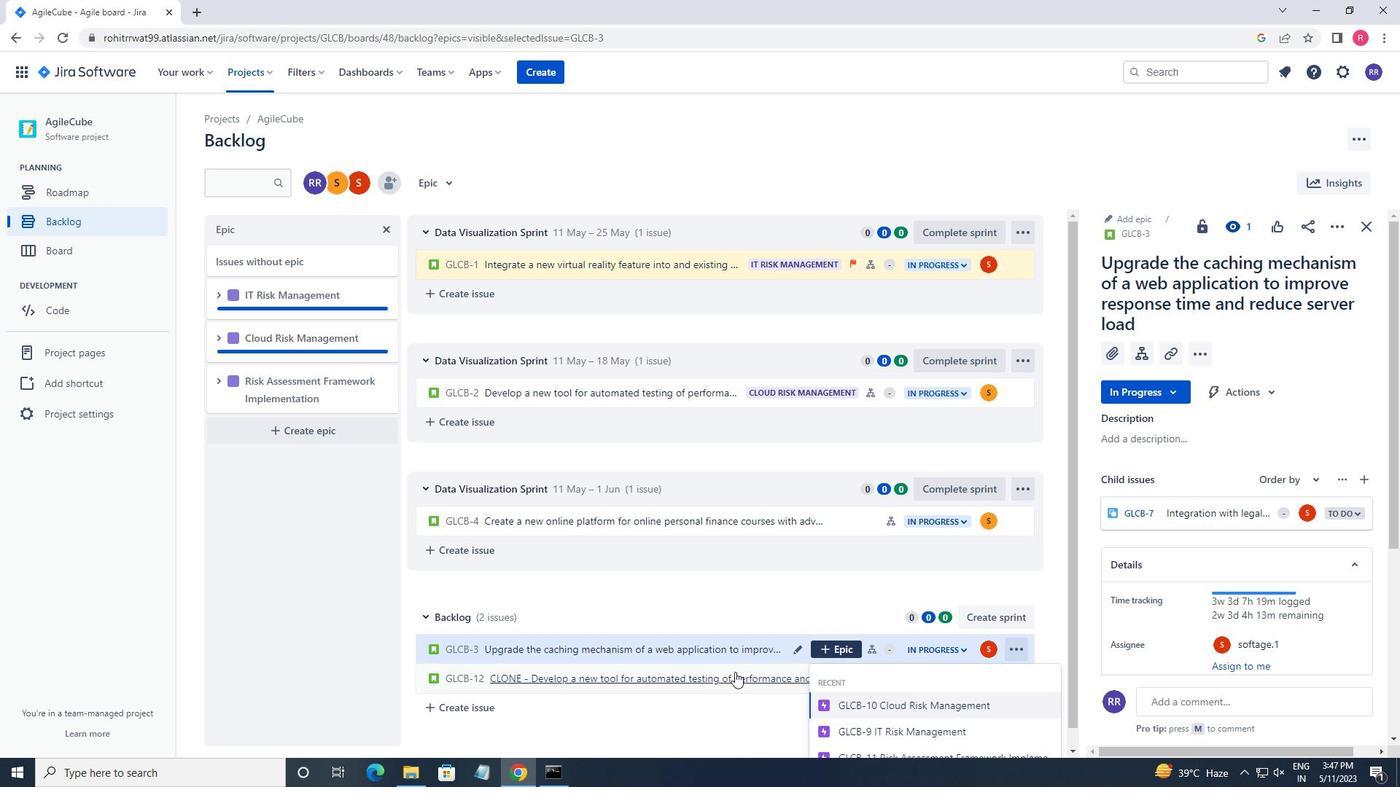 
Action: Mouse moved to (872, 732)
Screenshot: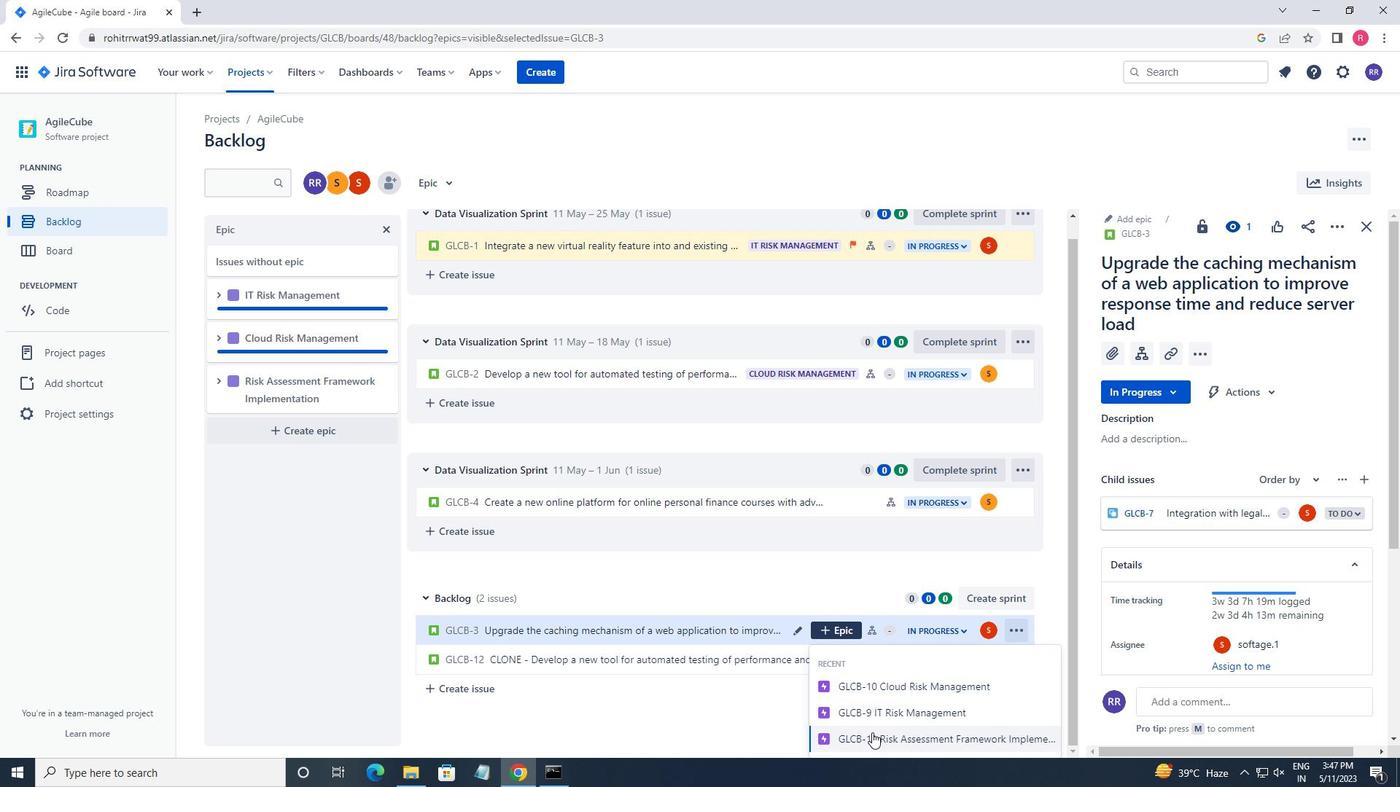 
Action: Mouse pressed left at (872, 732)
Screenshot: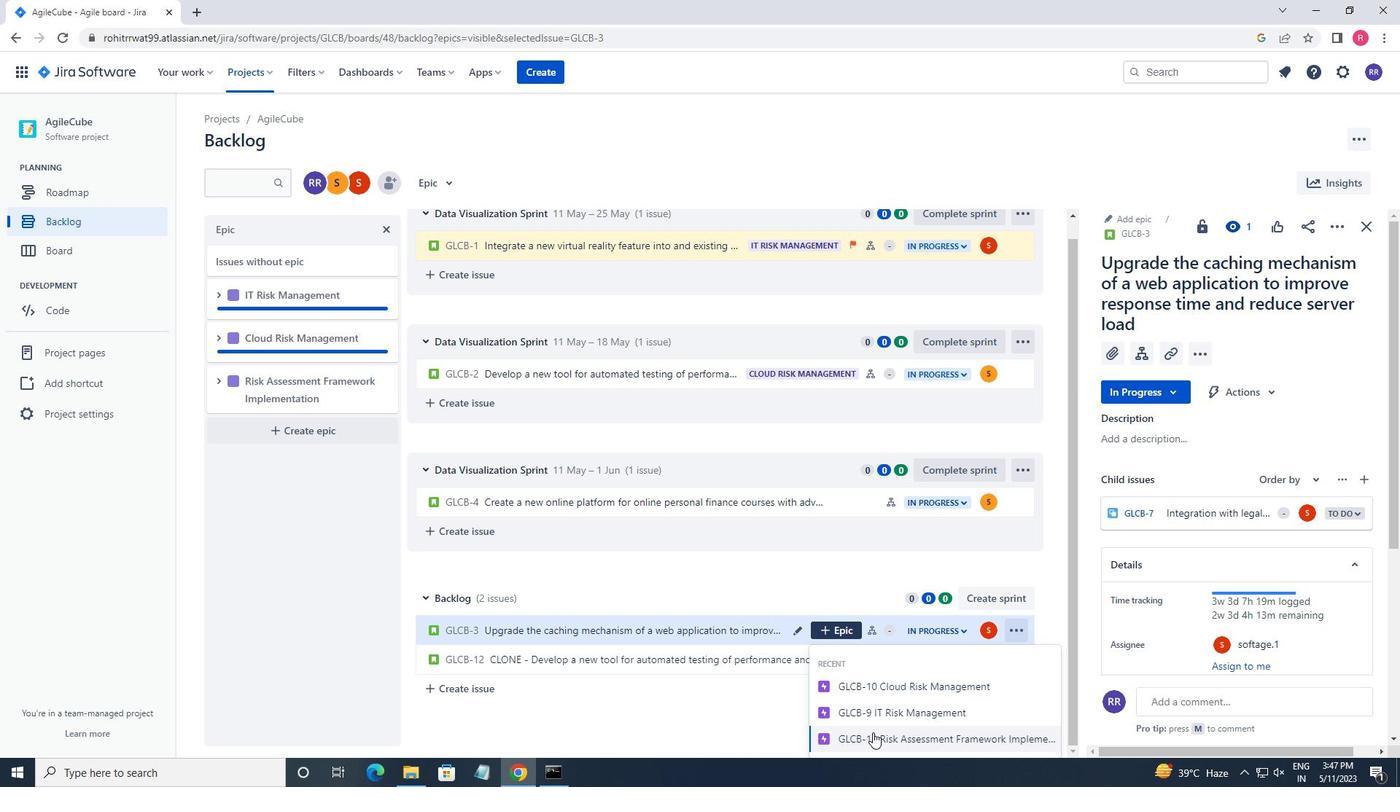 
Action: Mouse moved to (685, 510)
Screenshot: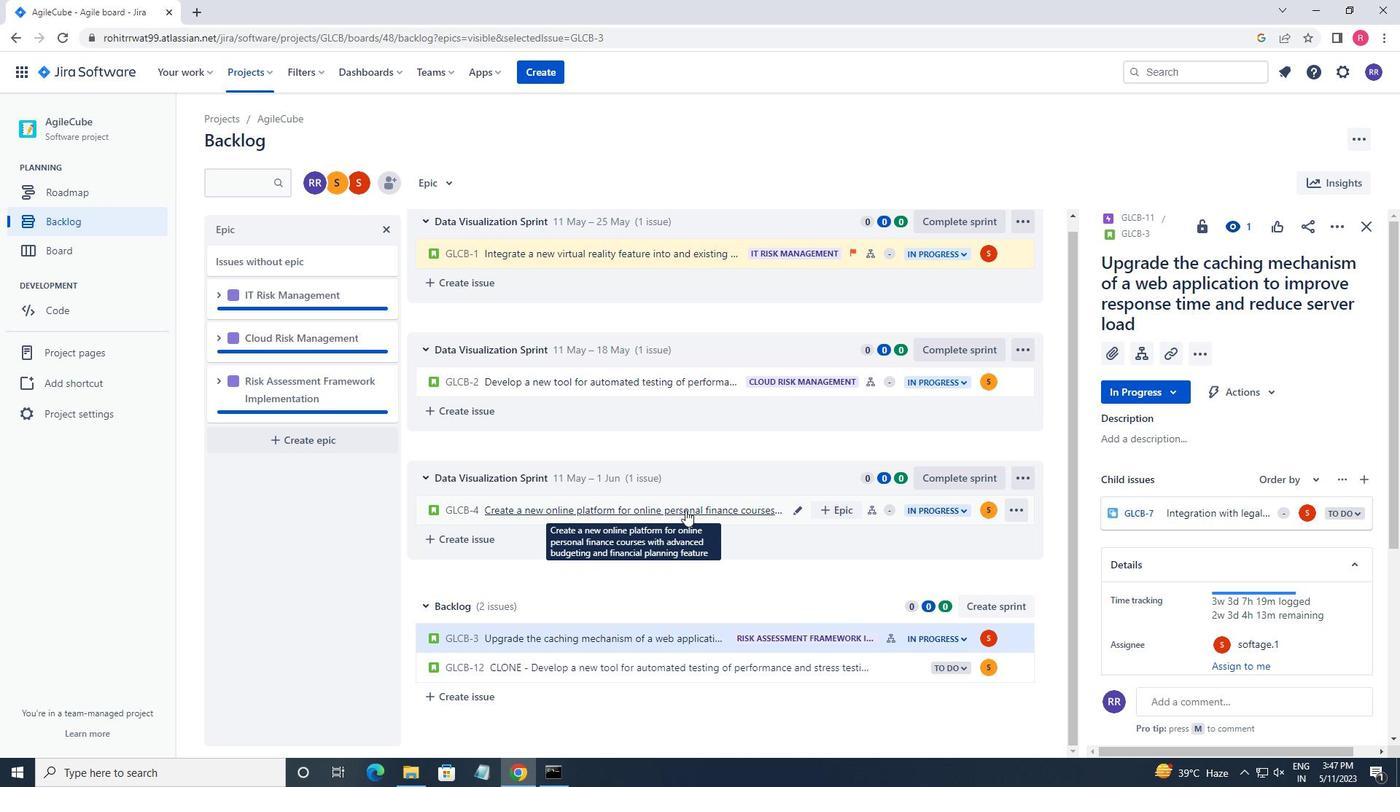 
Action: Mouse pressed left at (685, 510)
Screenshot: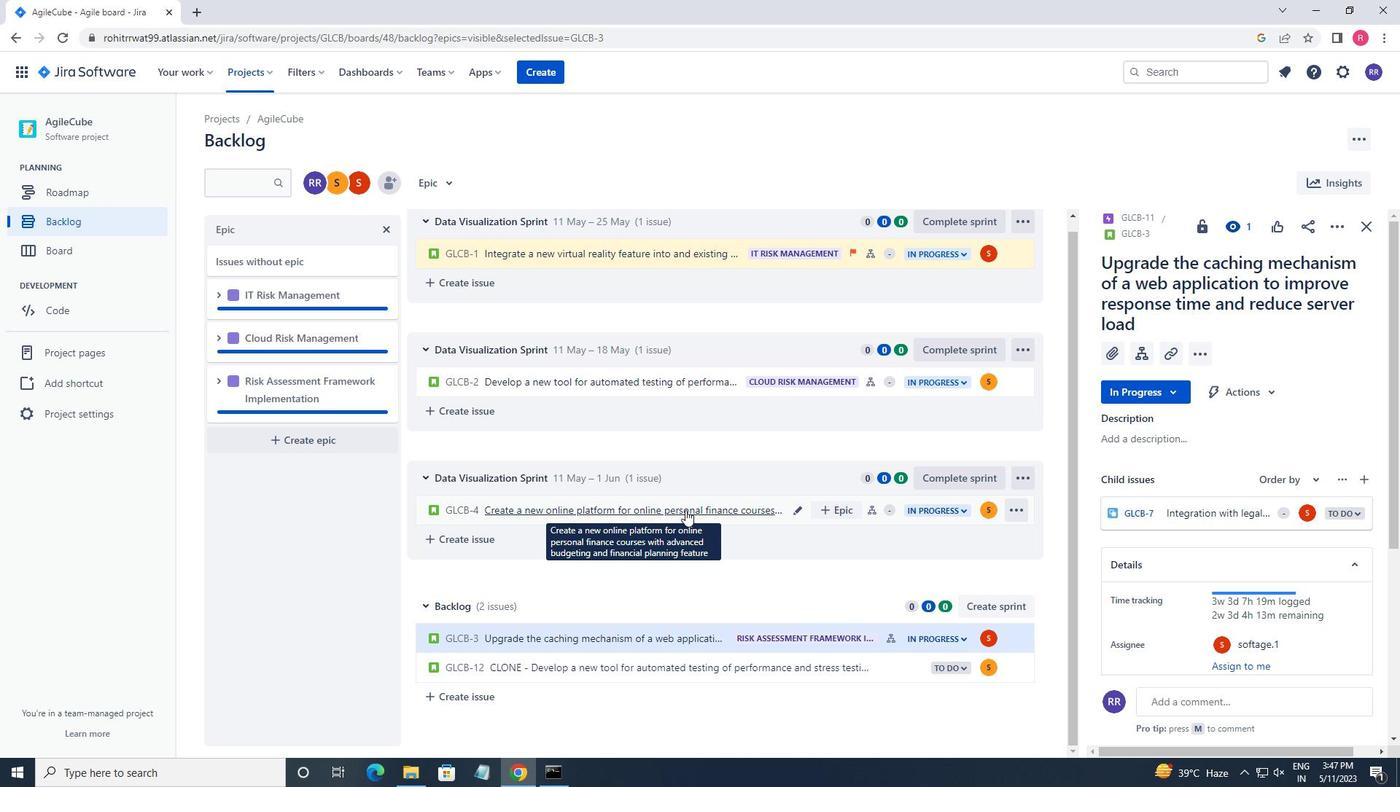 
Action: Mouse moved to (1333, 222)
Screenshot: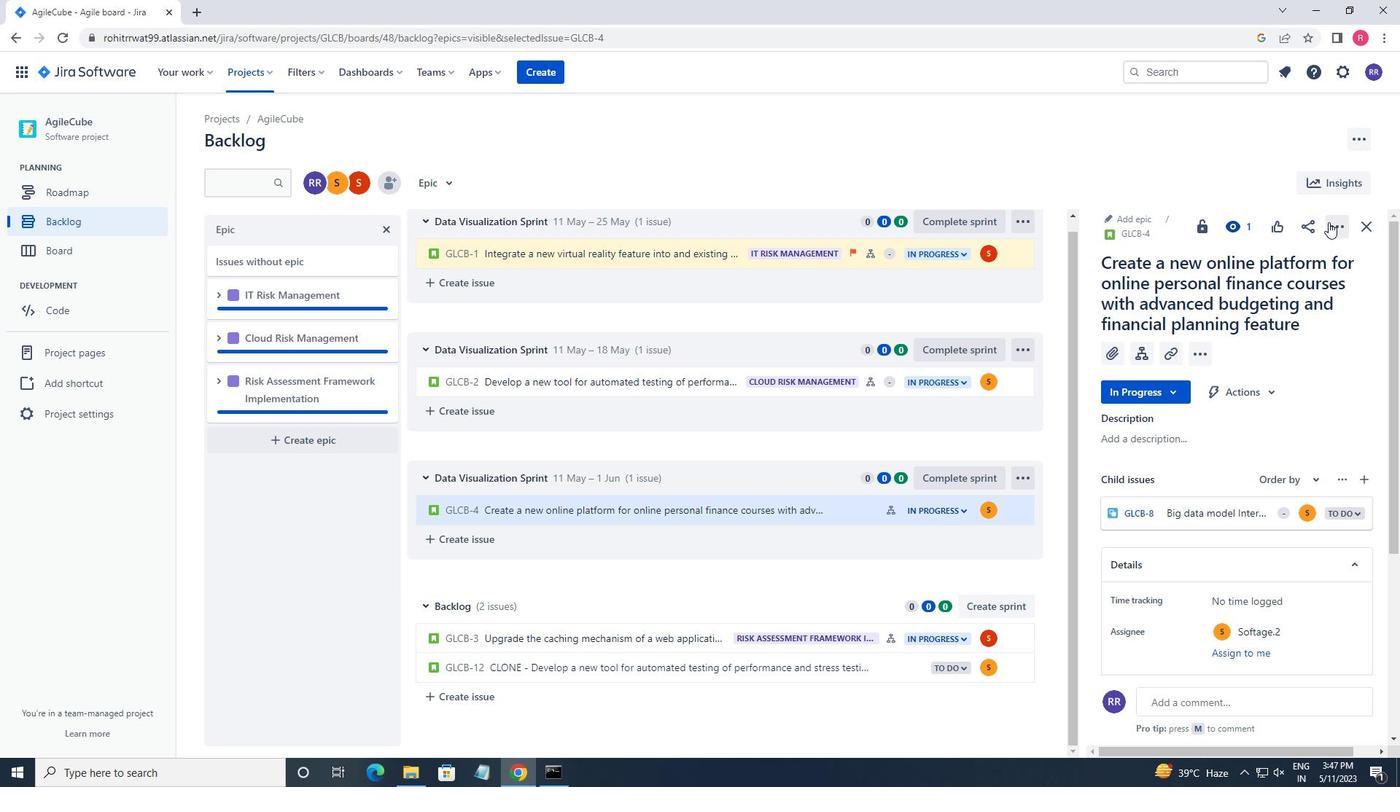 
Action: Mouse pressed left at (1333, 222)
Screenshot: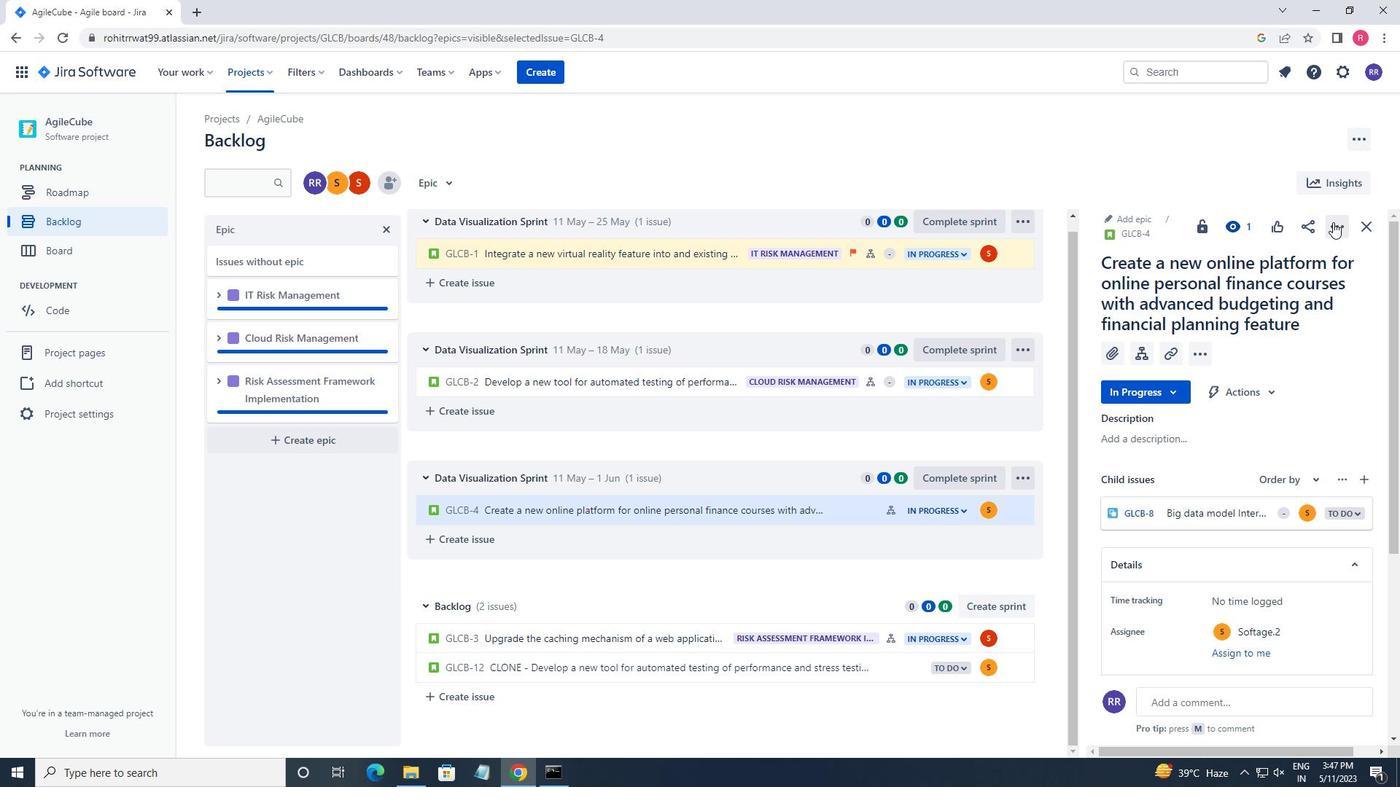 
Action: Mouse moved to (1303, 263)
Screenshot: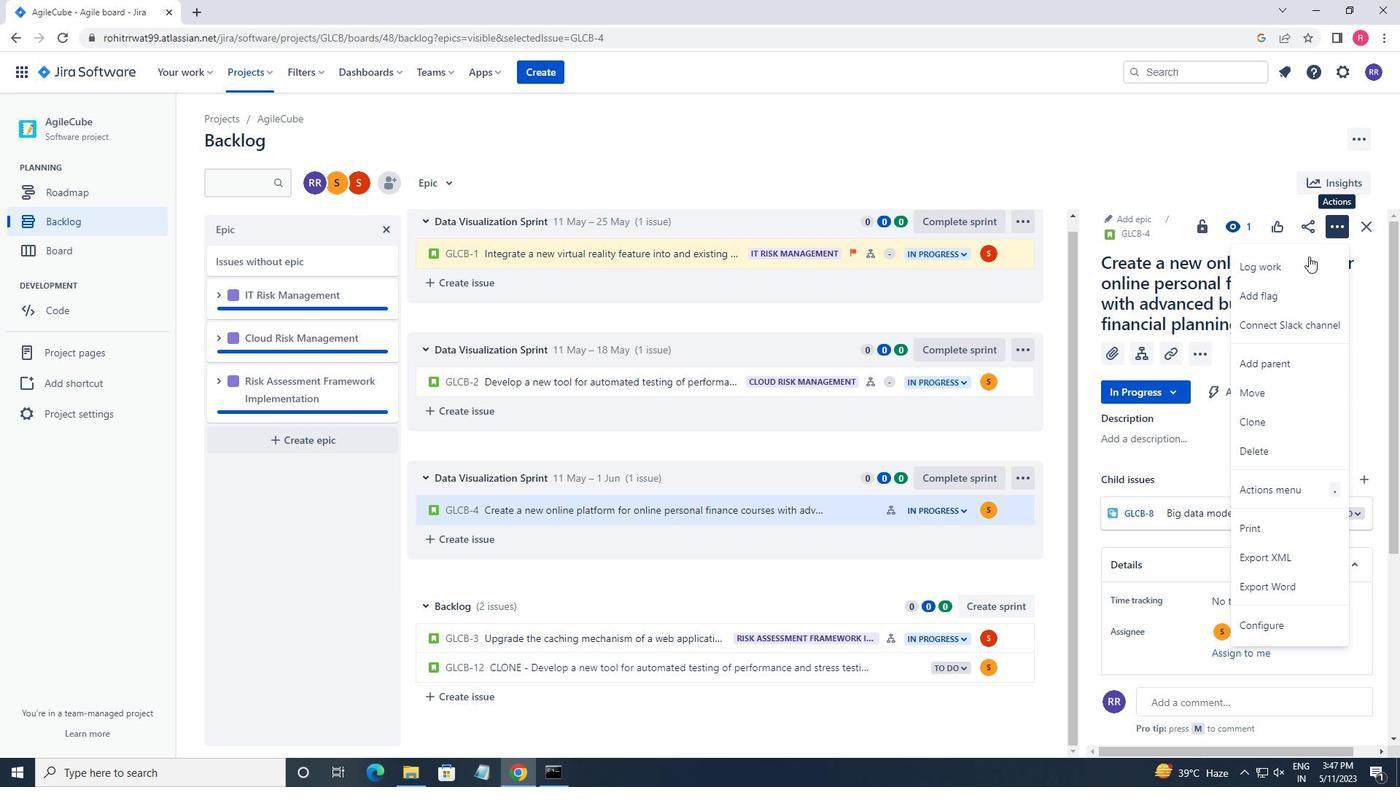 
Action: Mouse pressed left at (1303, 263)
Screenshot: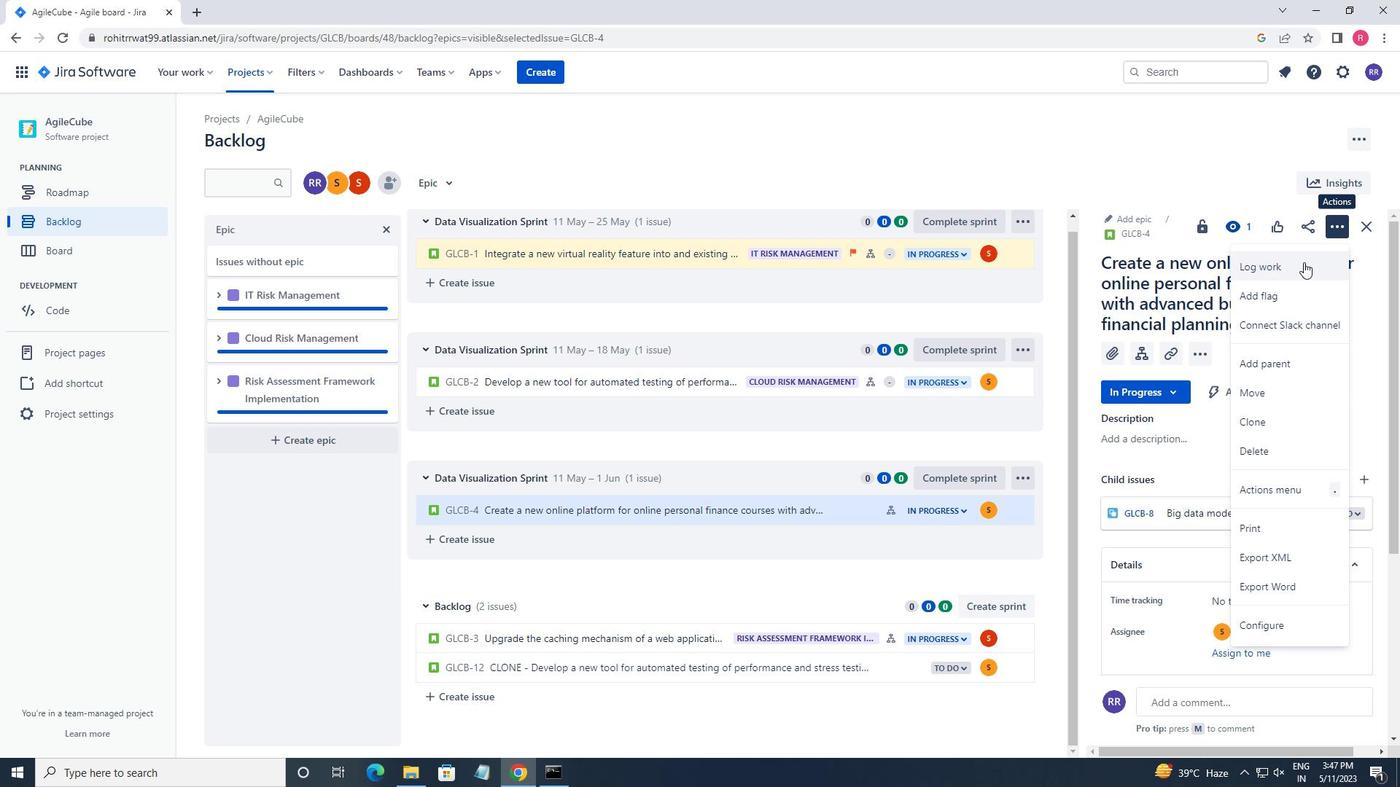 
Action: Key pressed 1w<Key.space>2d<Key.space>23h<Key.space>27m<Key.tab>6w<Key.space>4d<Key.space>5h<Key.space>53m
Screenshot: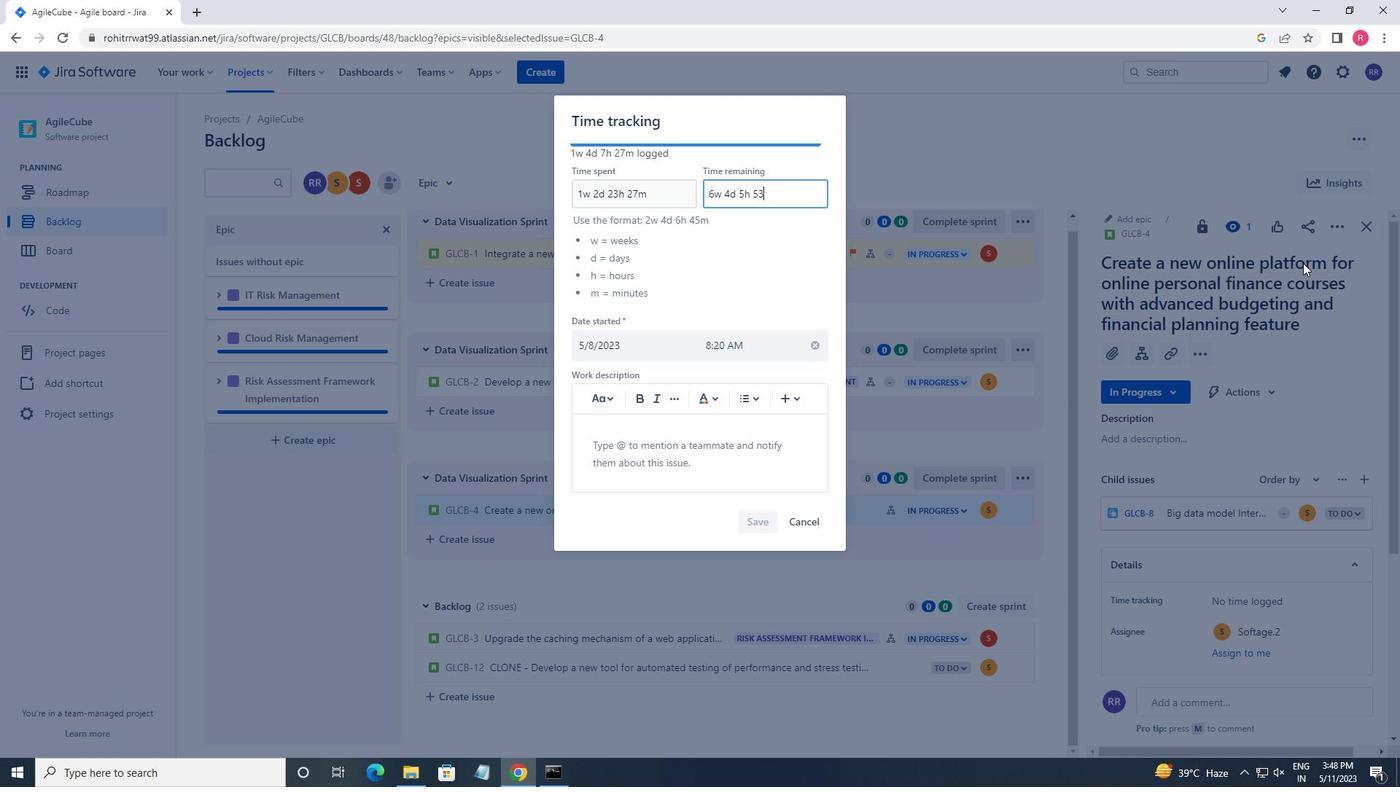 
Action: Mouse moved to (769, 528)
Screenshot: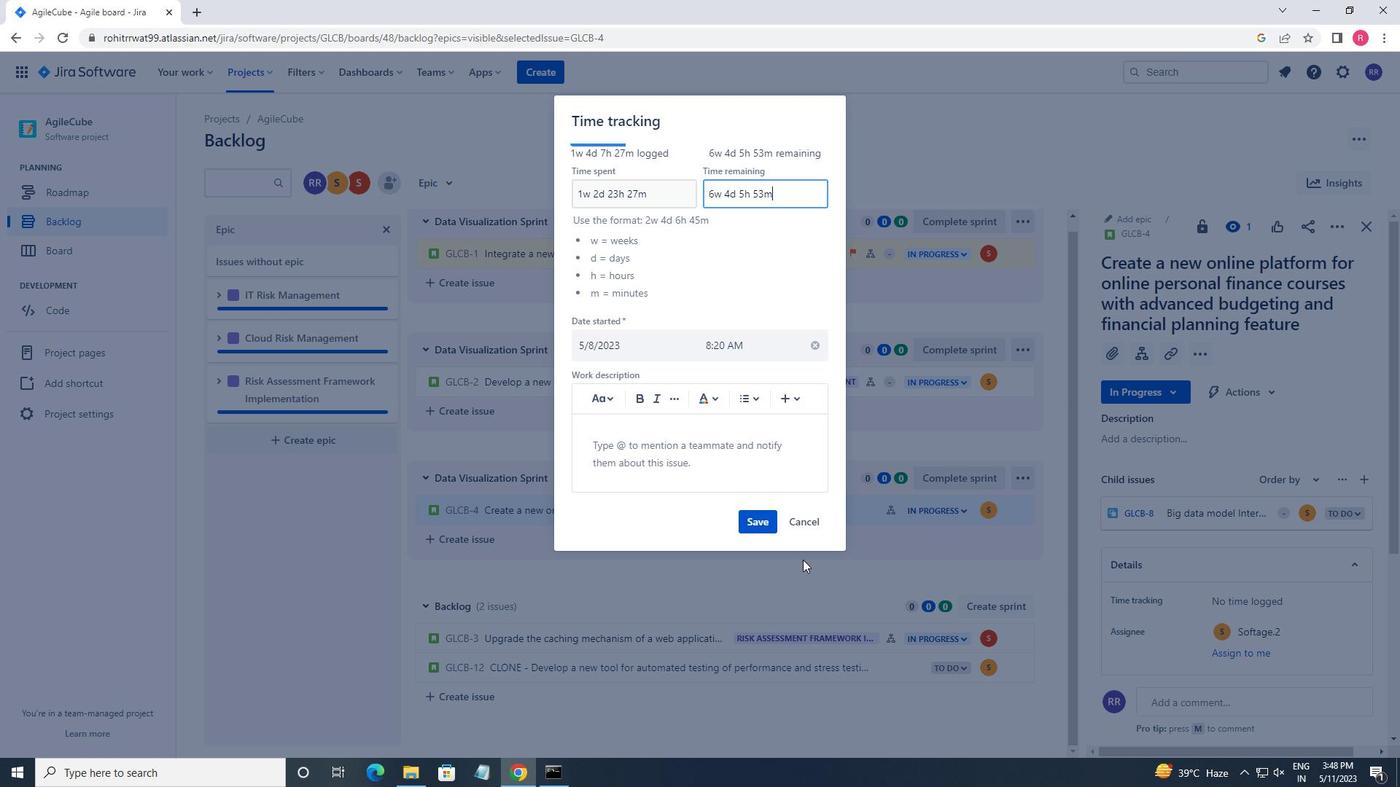 
Action: Mouse pressed left at (769, 528)
Screenshot: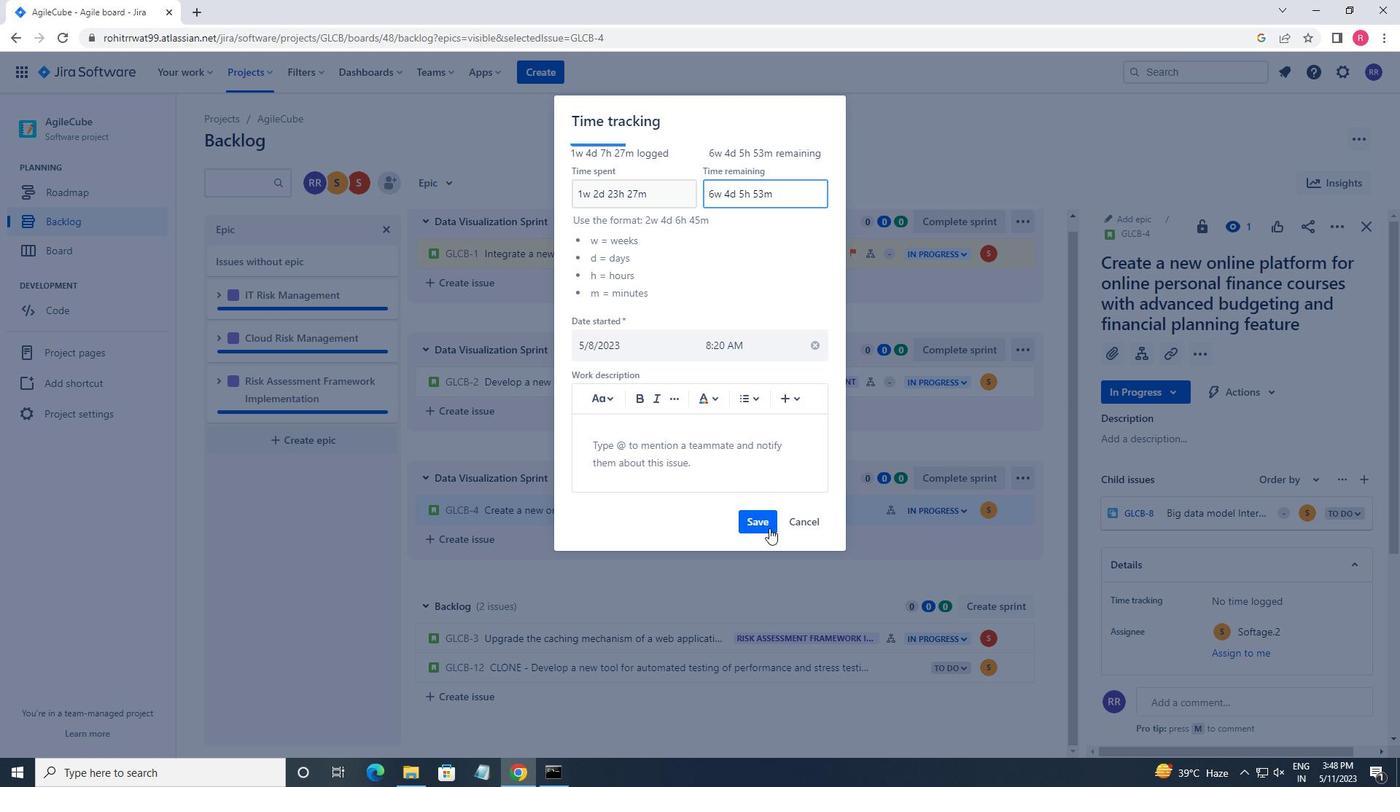 
Action: Mouse moved to (1004, 508)
Screenshot: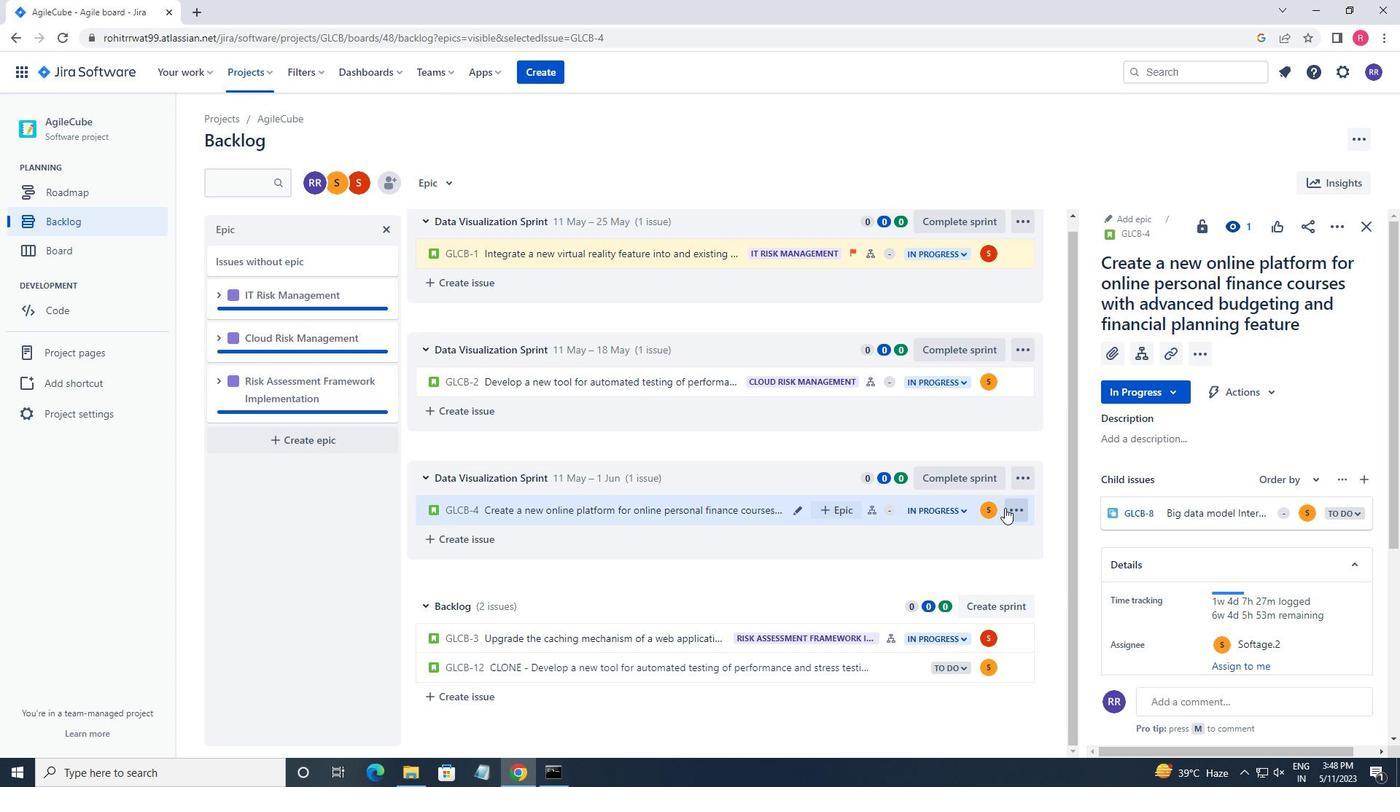 
Action: Mouse pressed left at (1004, 508)
Screenshot: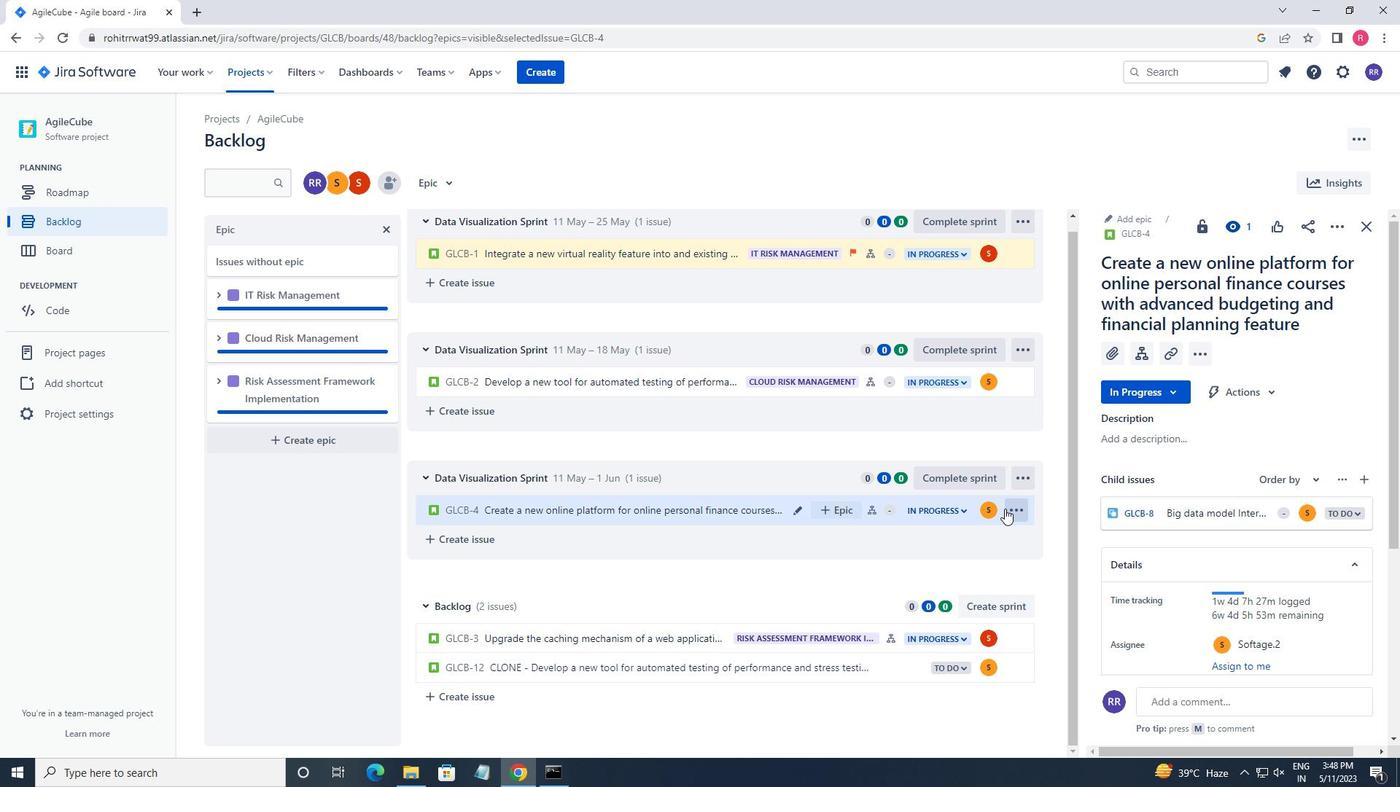 
Action: Mouse moved to (981, 480)
Screenshot: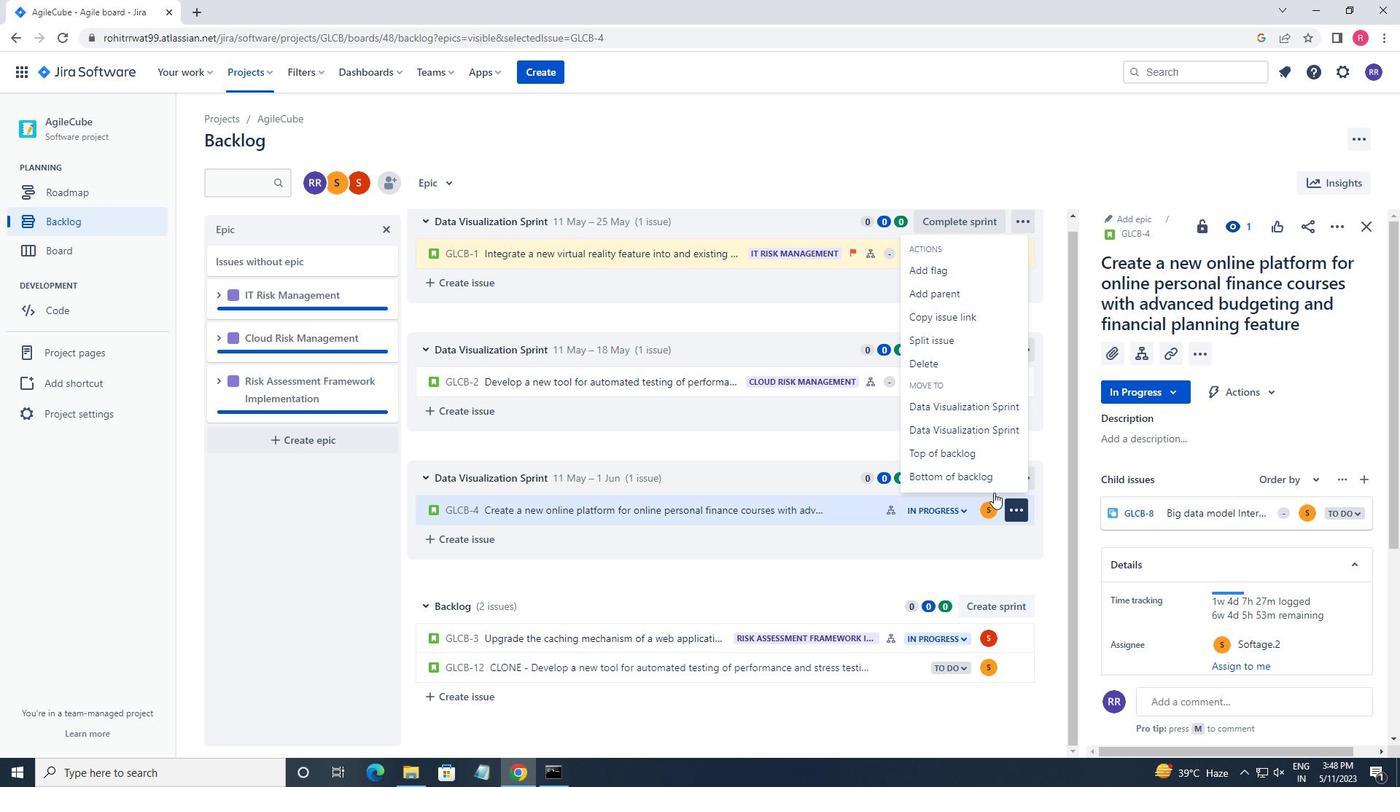 
Action: Mouse pressed left at (981, 480)
Screenshot: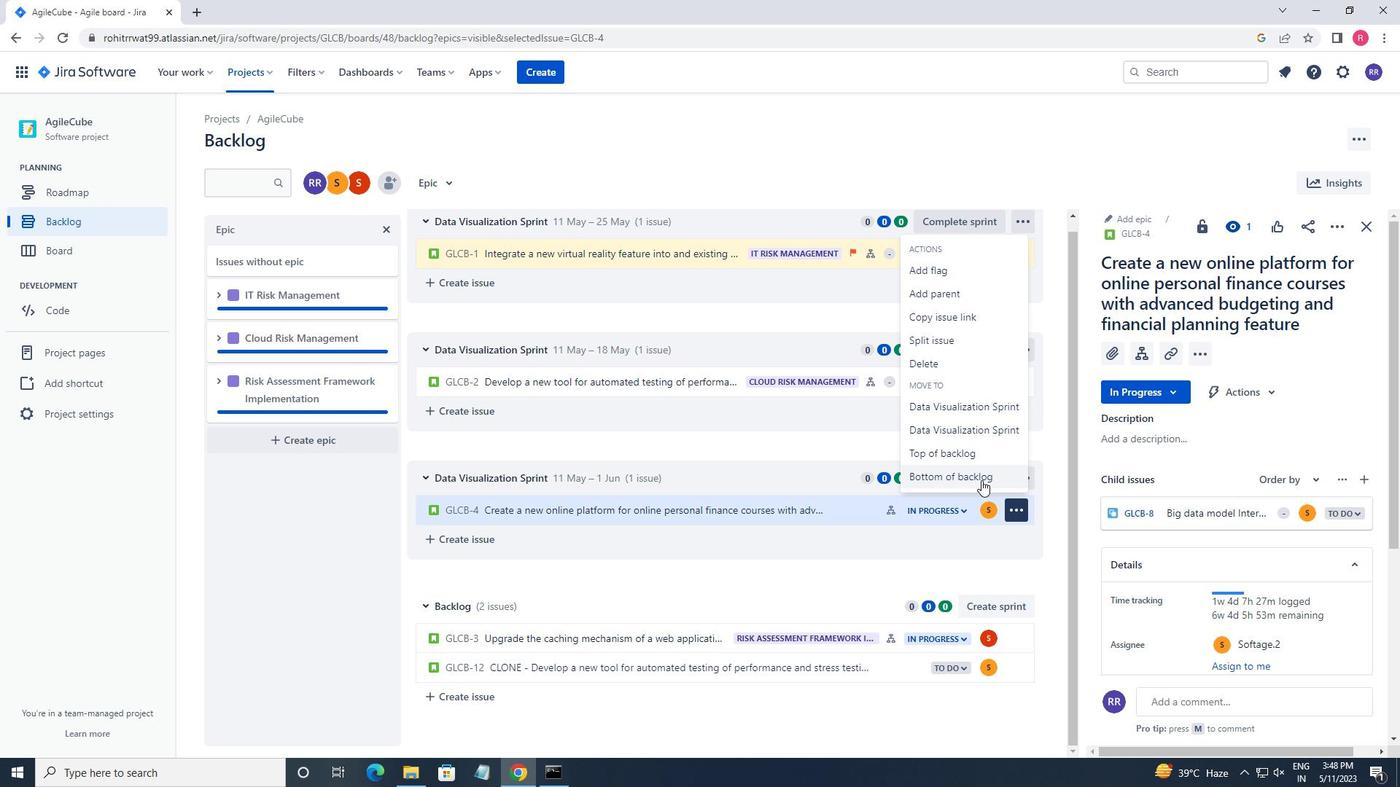 
Action: Mouse moved to (743, 240)
Screenshot: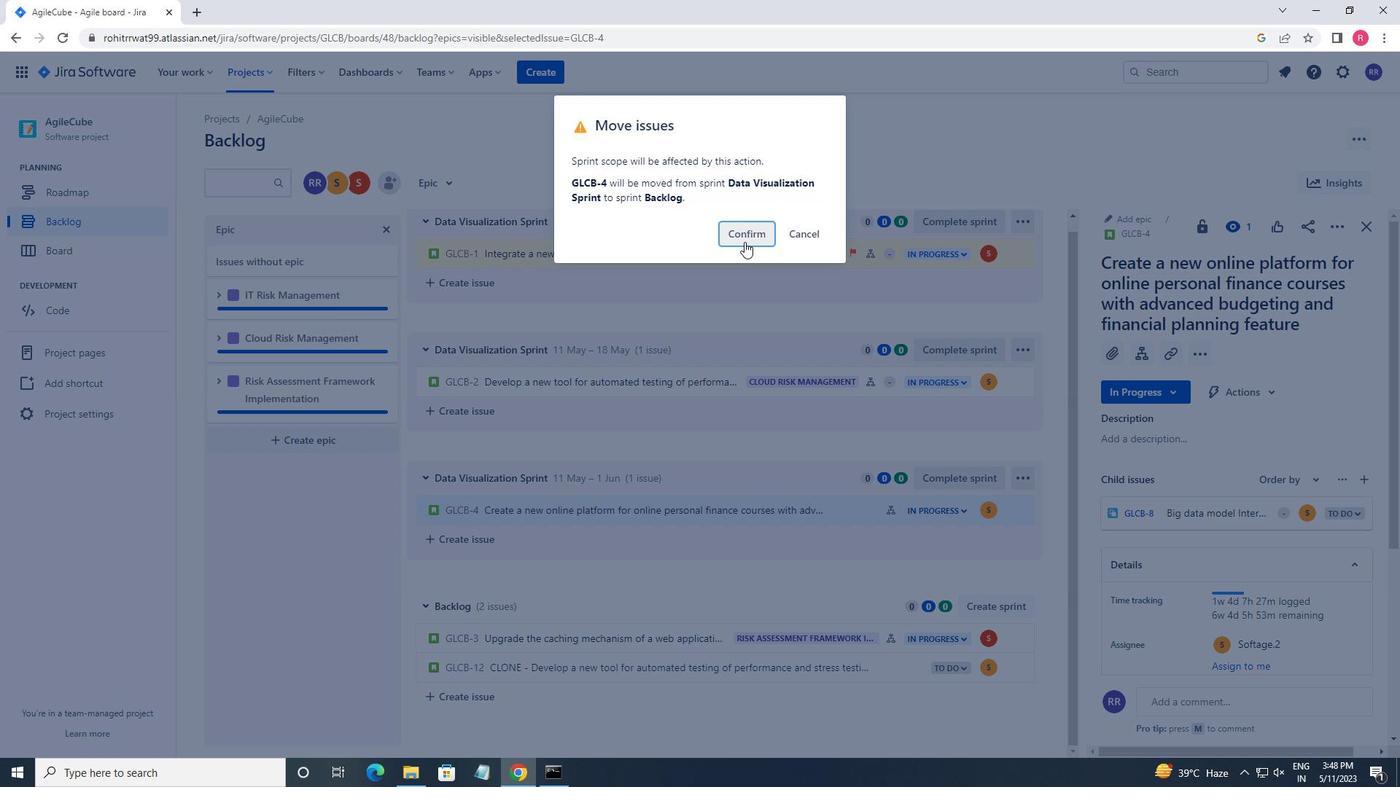 
Action: Mouse pressed left at (743, 240)
Screenshot: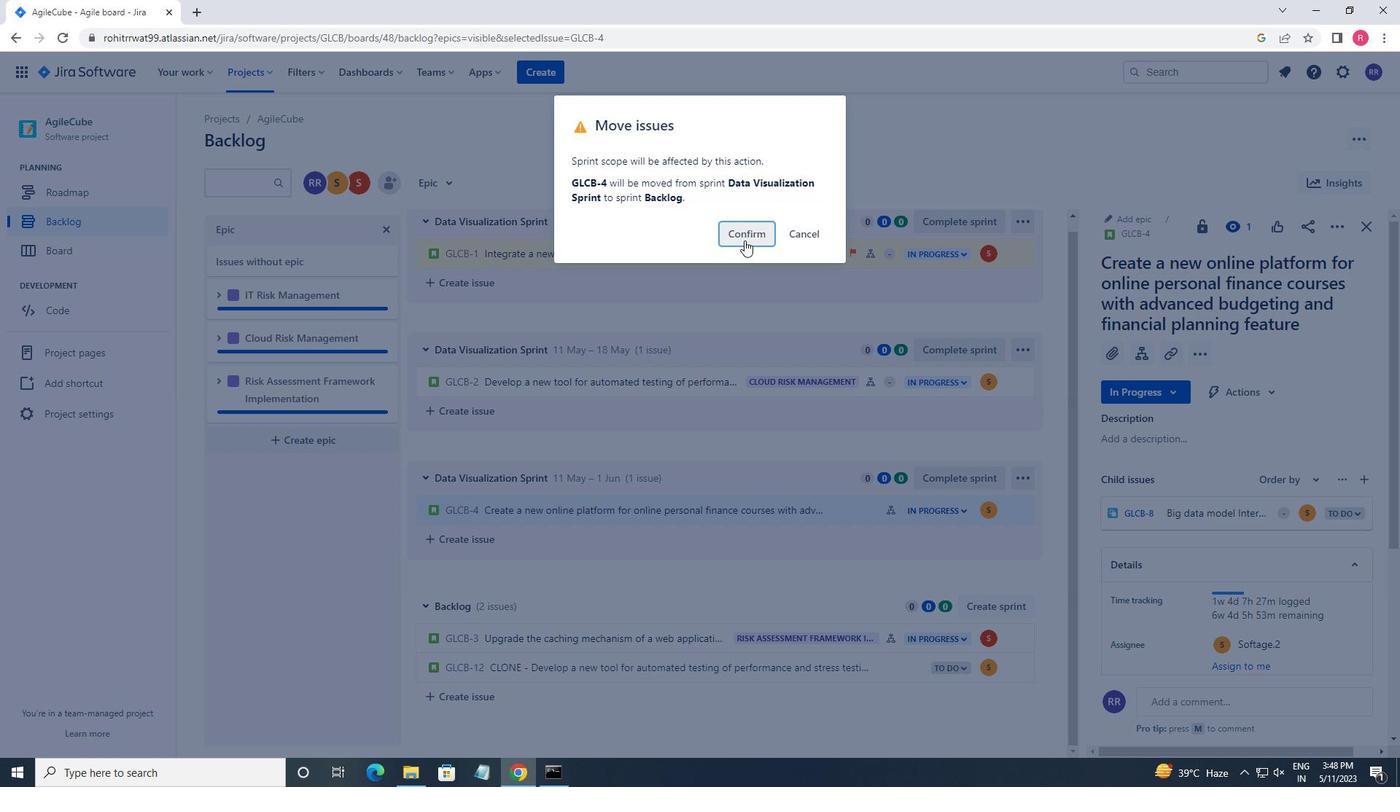 
Action: Mouse moved to (835, 695)
Screenshot: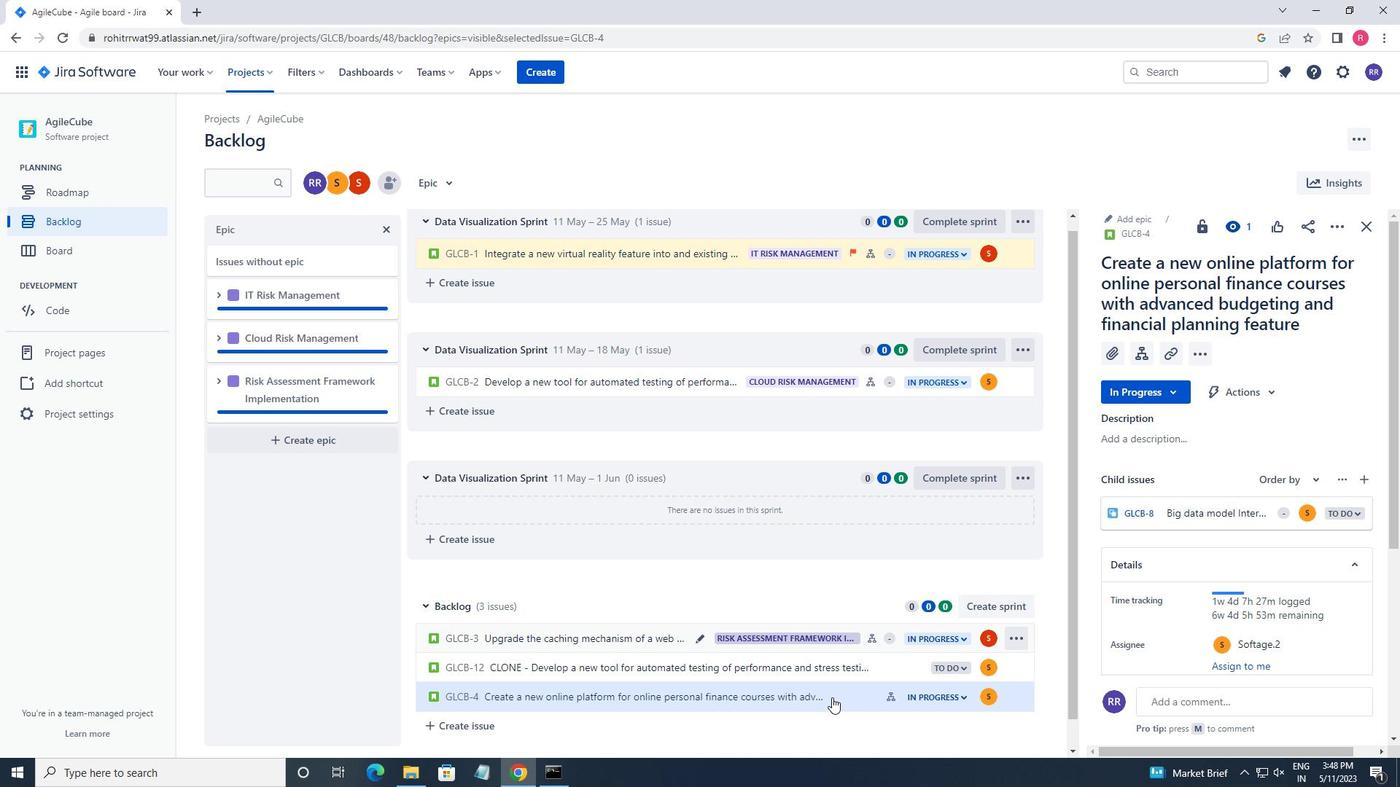 
Action: Mouse scrolled (835, 694) with delta (0, 0)
Screenshot: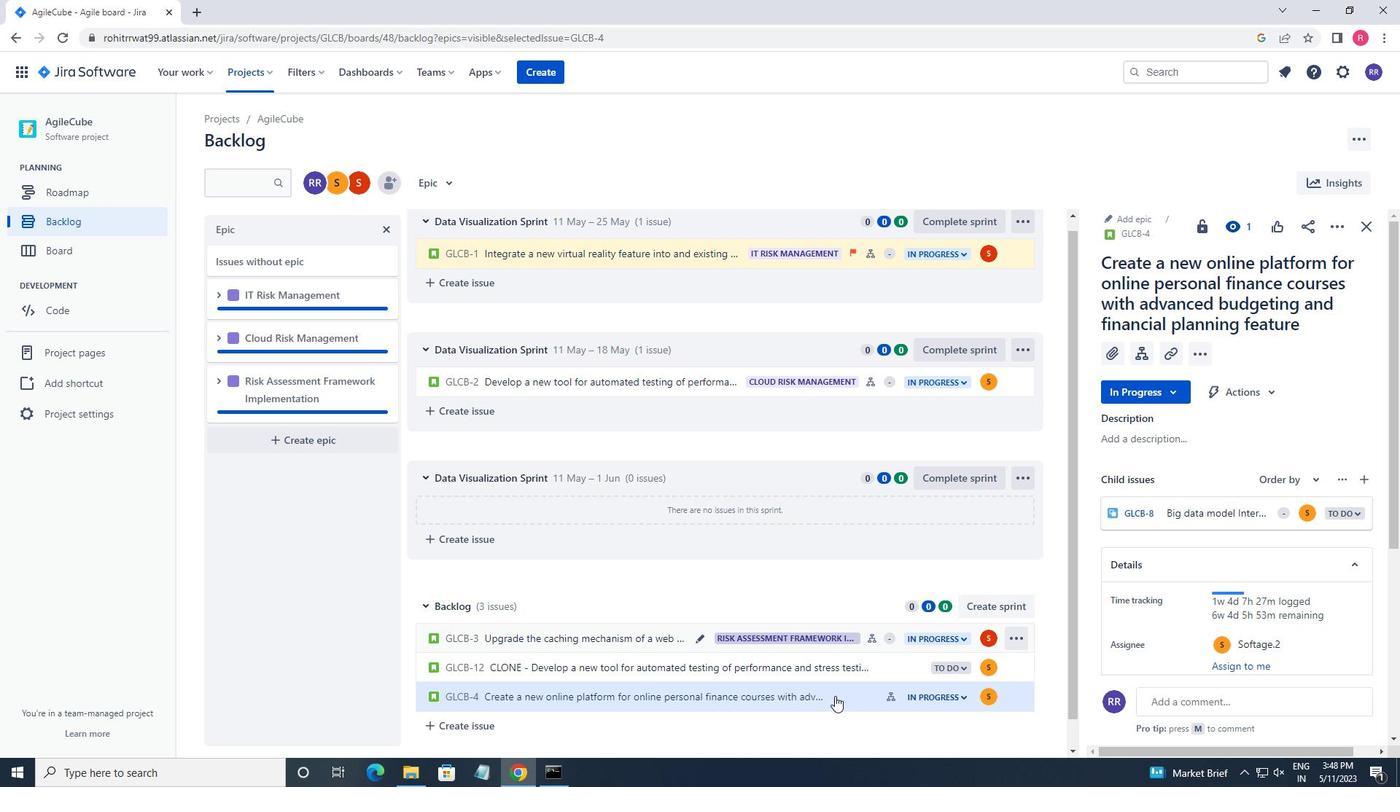 
Action: Mouse scrolled (835, 694) with delta (0, 0)
Screenshot: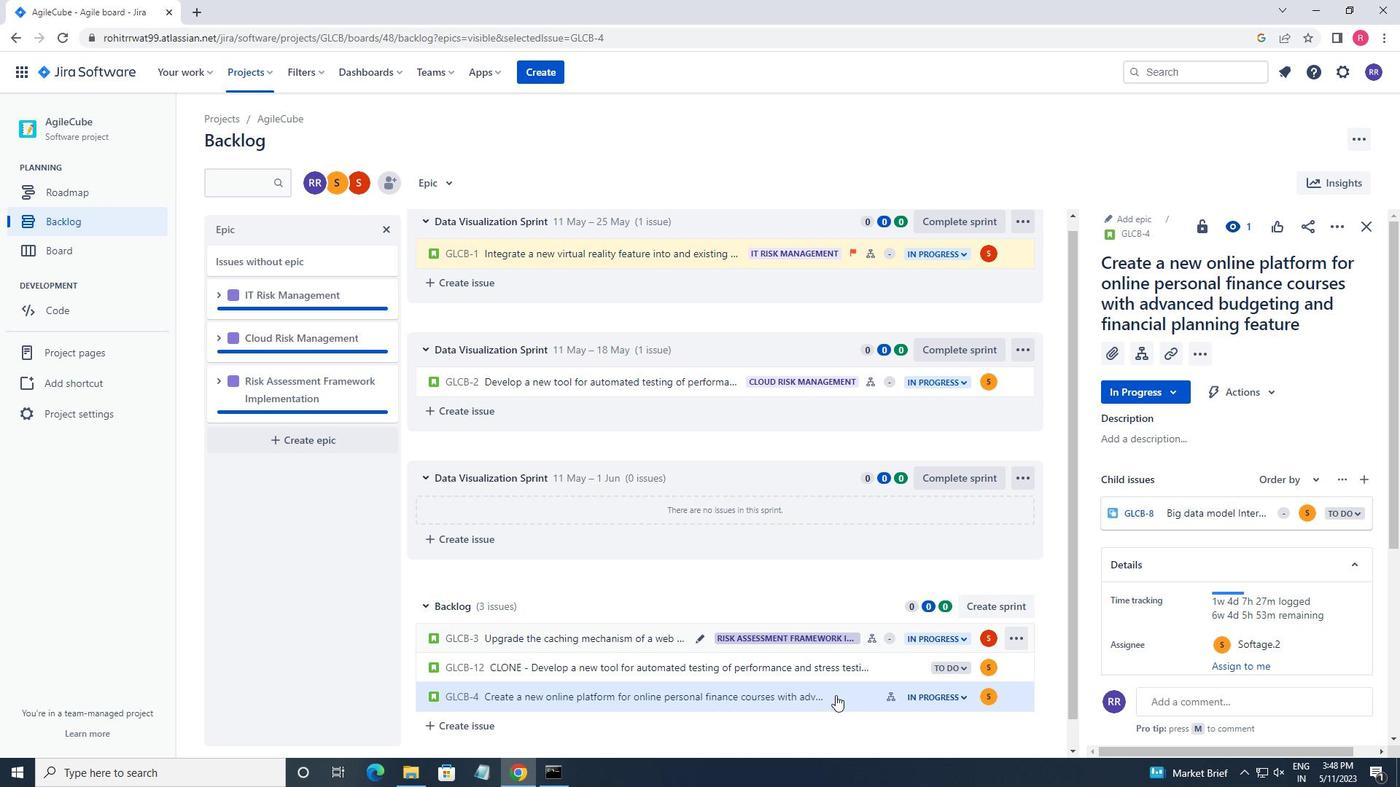 
Action: Mouse scrolled (835, 694) with delta (0, 0)
Screenshot: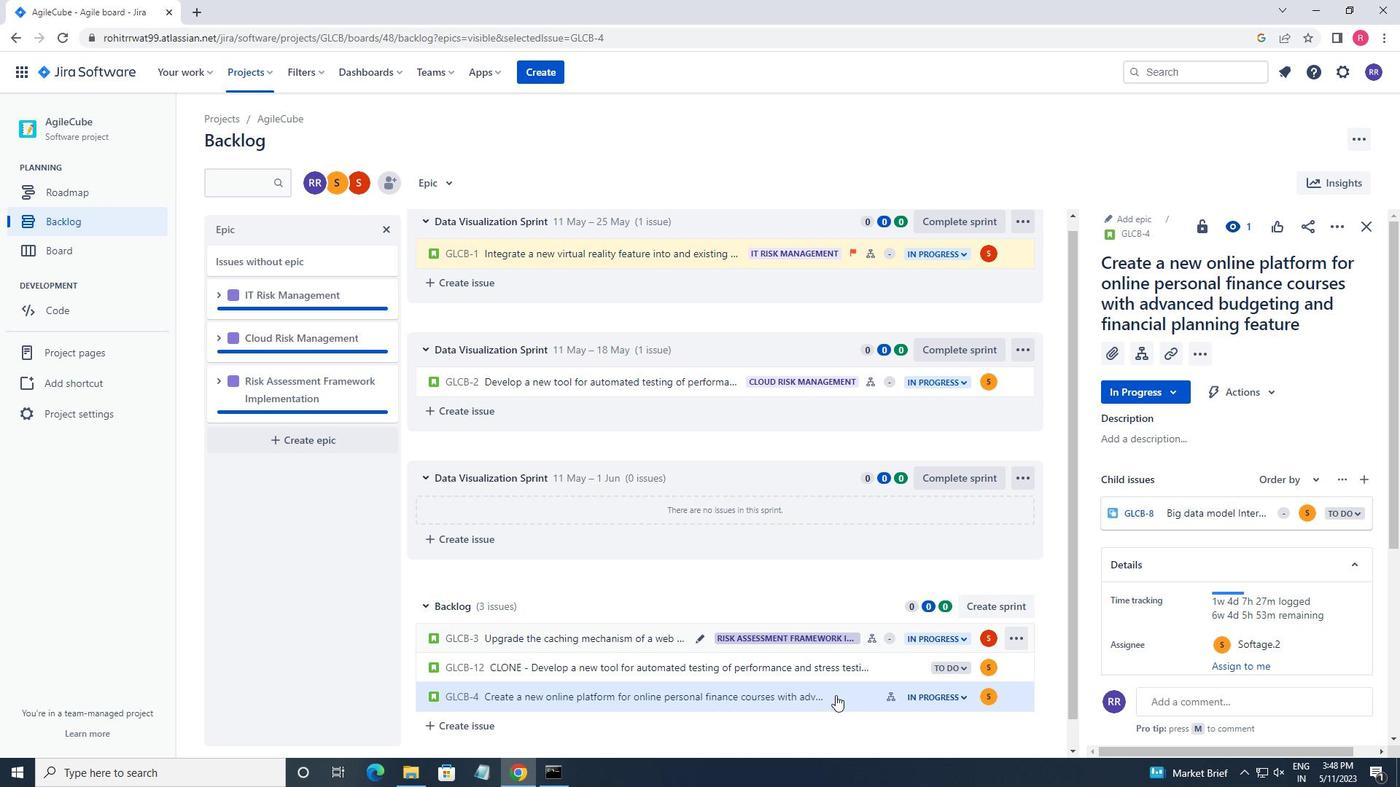 
Action: Mouse scrolled (835, 694) with delta (0, 0)
Screenshot: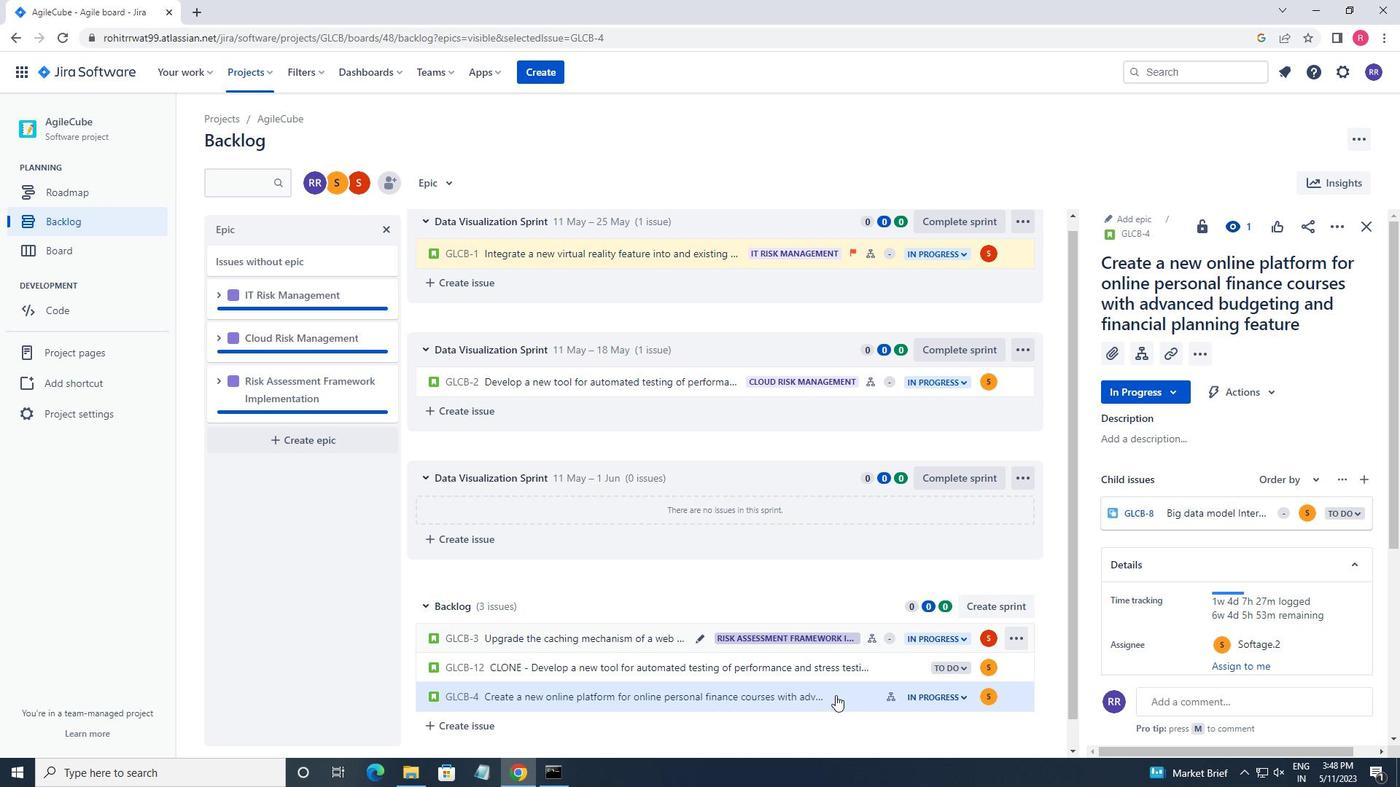 
Action: Mouse moved to (837, 675)
Screenshot: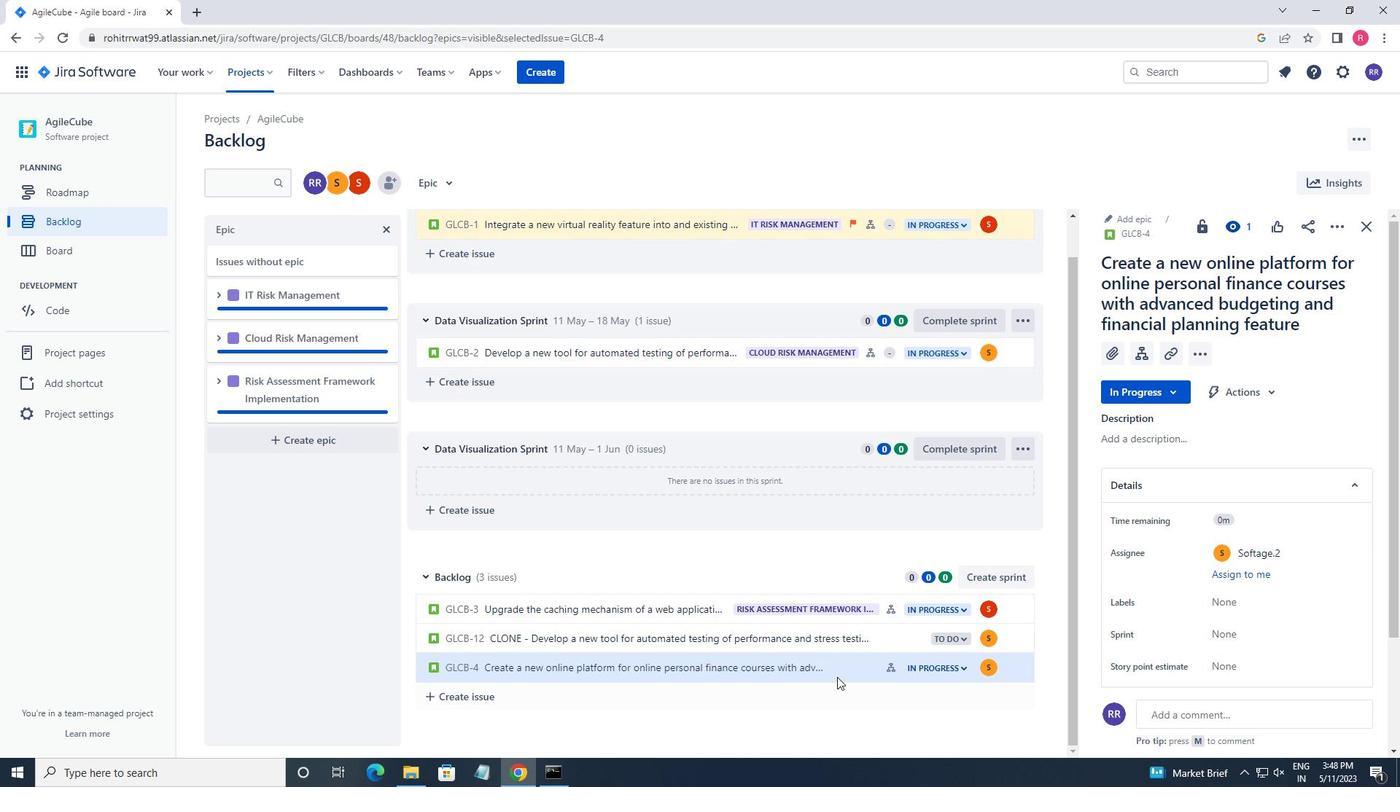 
Action: Mouse pressed left at (837, 675)
Screenshot: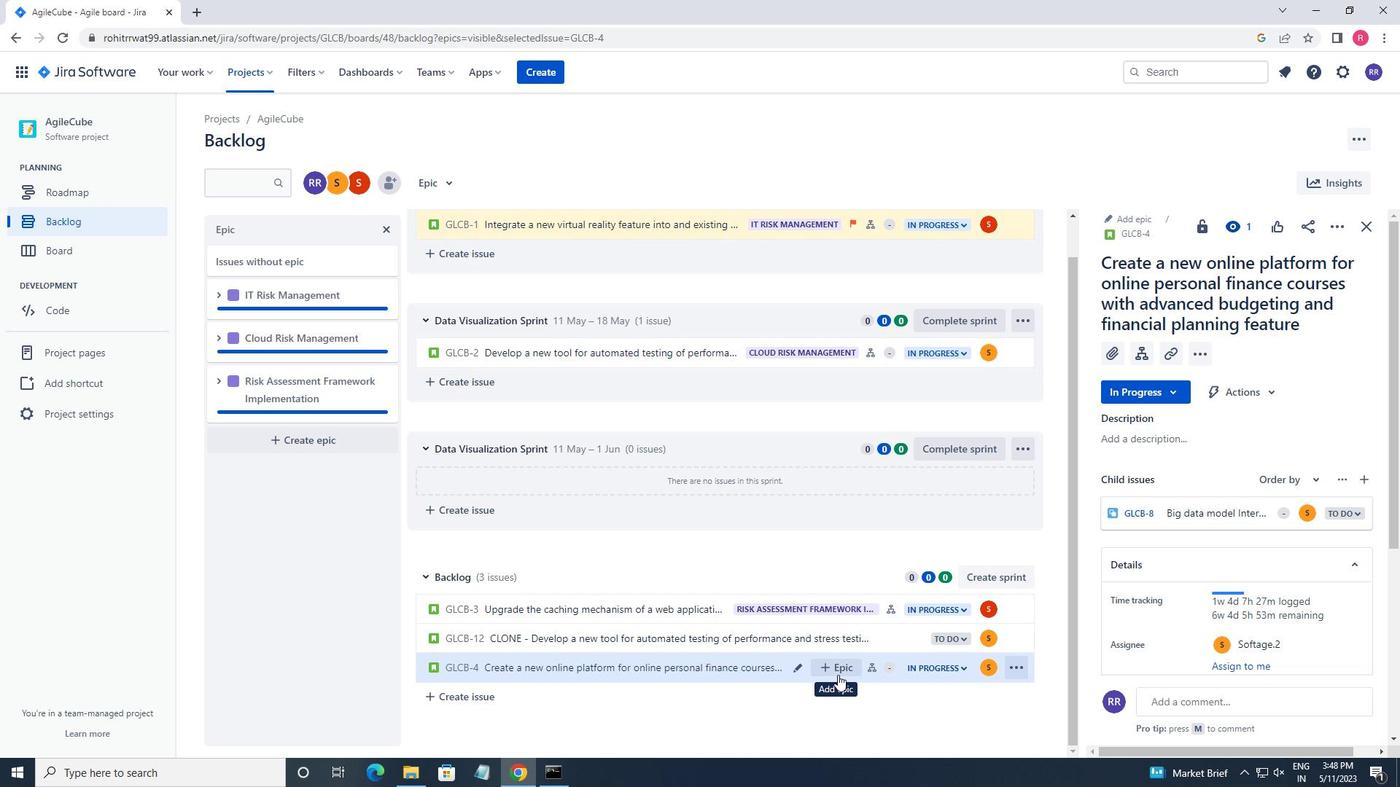 
Action: Mouse moved to (888, 726)
Screenshot: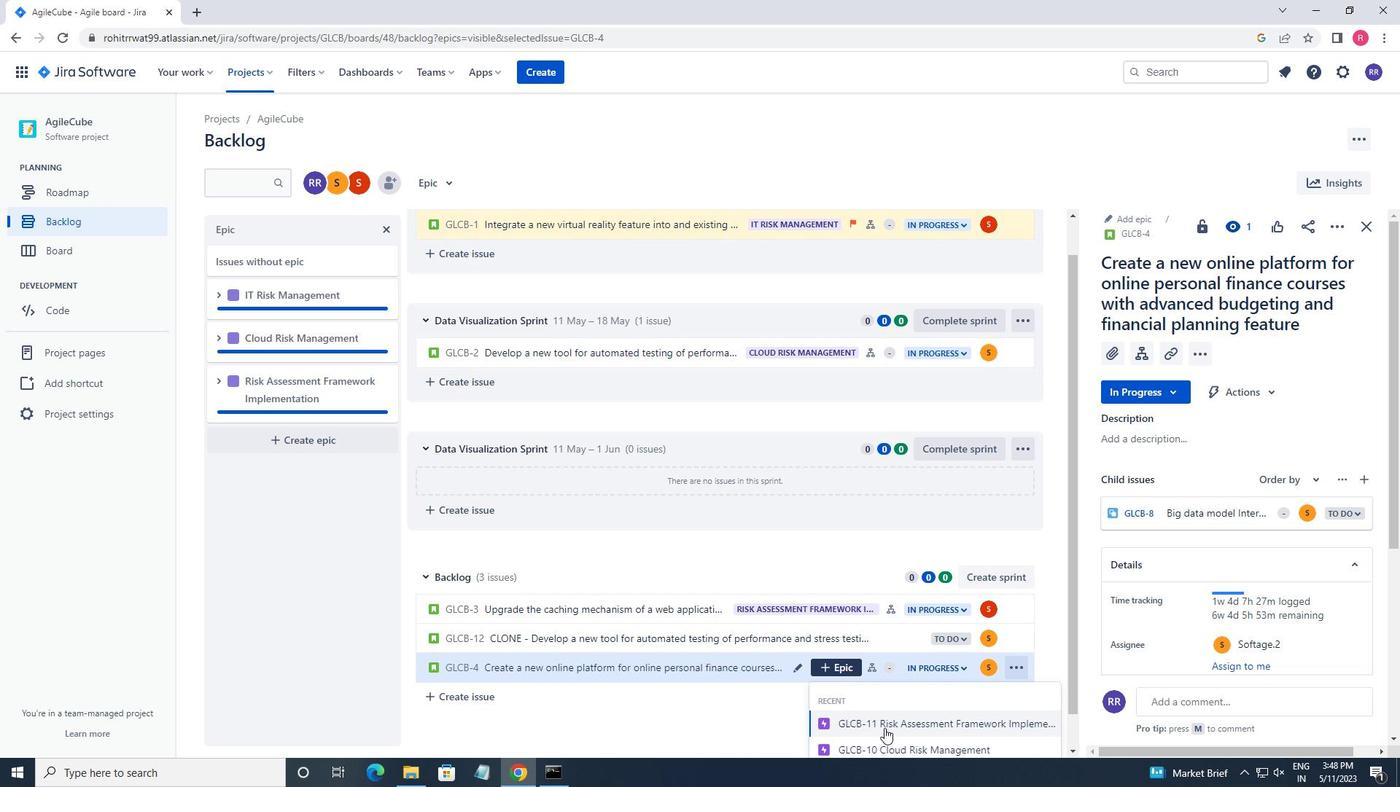 
Action: Mouse scrolled (888, 725) with delta (0, 0)
Screenshot: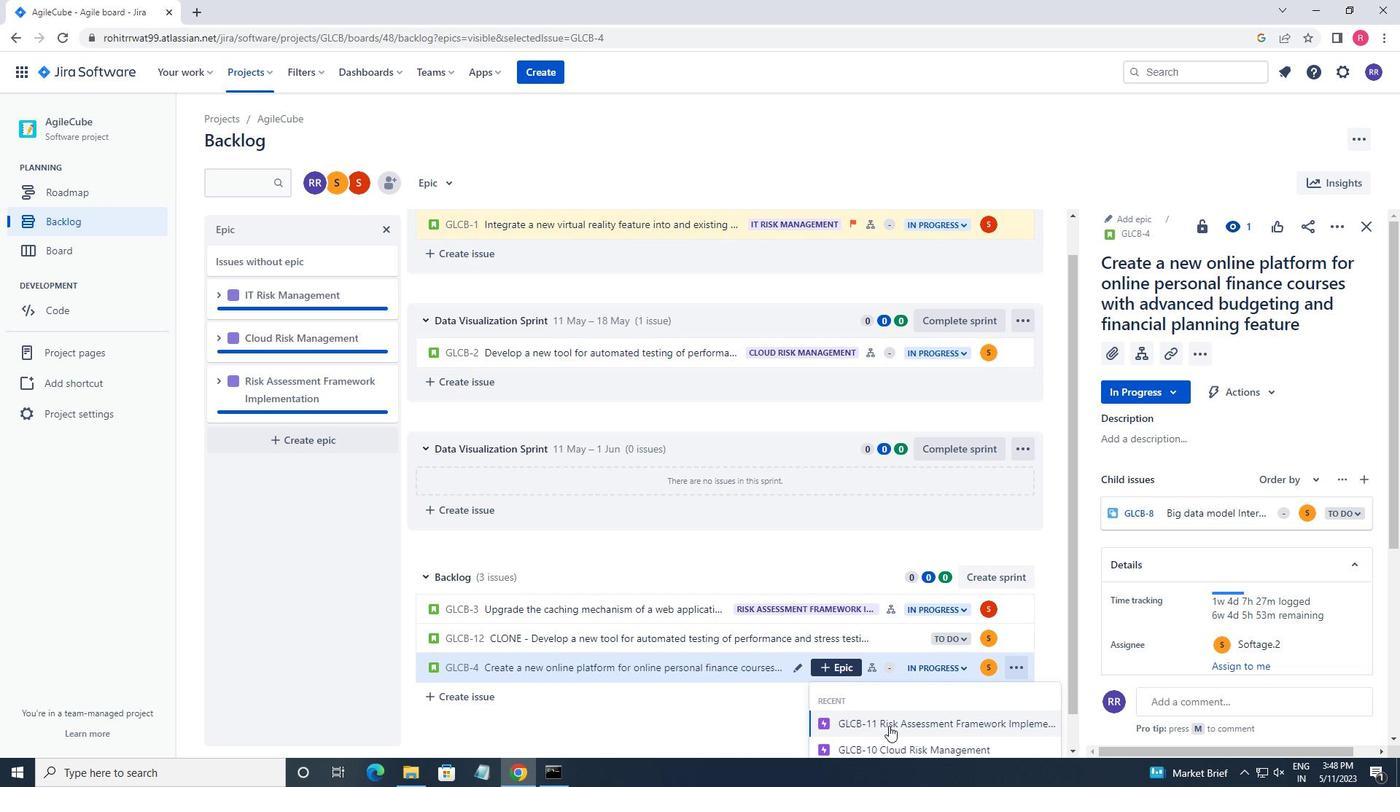 
Action: Mouse scrolled (888, 725) with delta (0, 0)
Screenshot: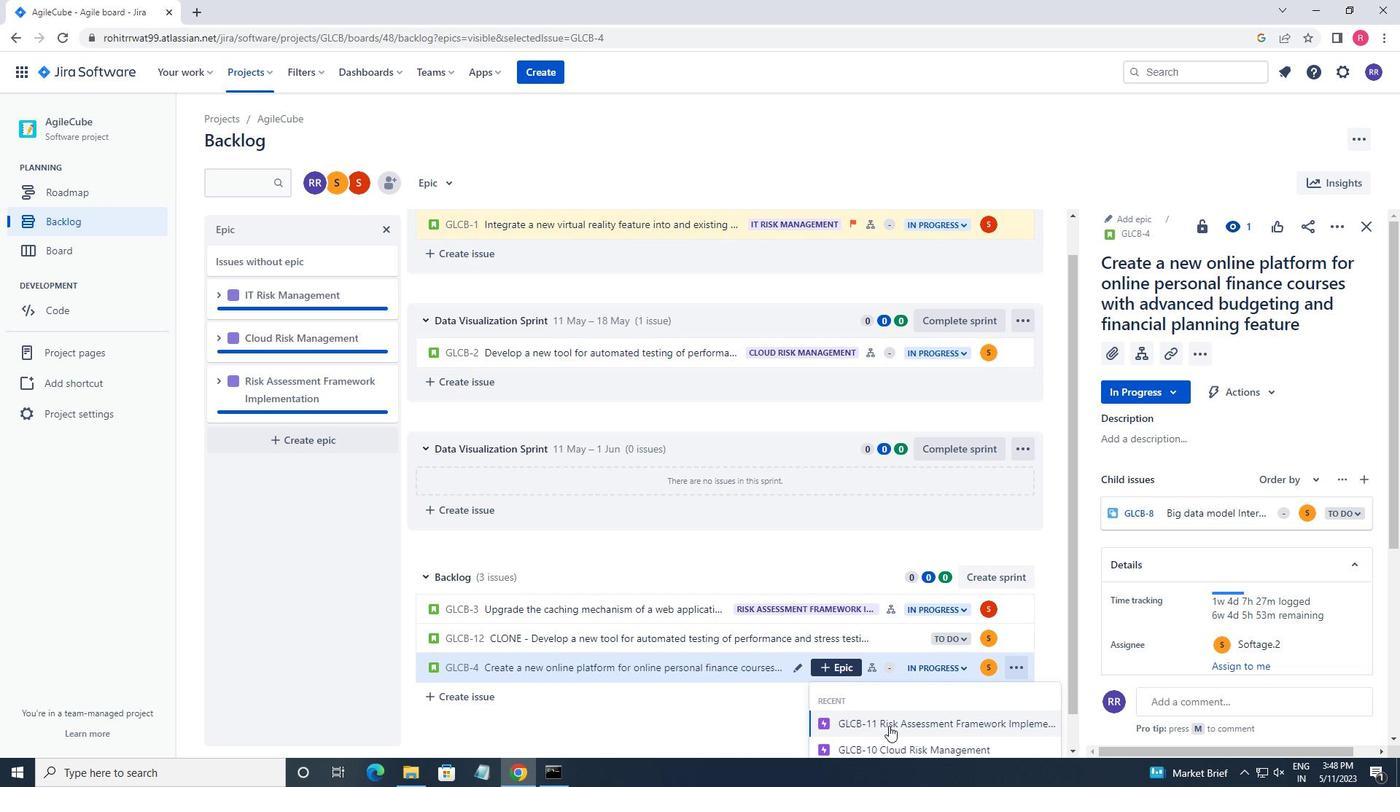 
Action: Mouse scrolled (888, 725) with delta (0, 0)
Screenshot: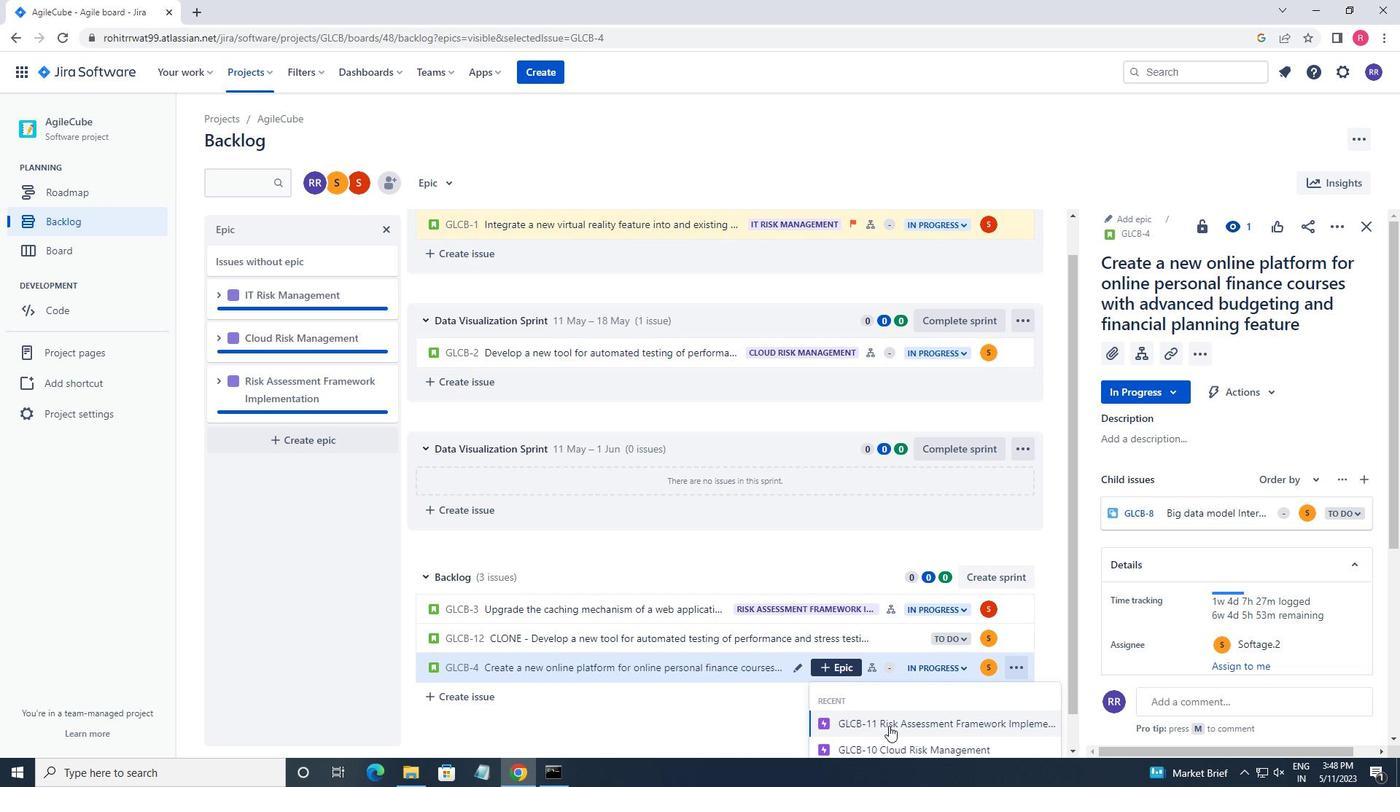 
Action: Mouse scrolled (888, 725) with delta (0, 0)
Screenshot: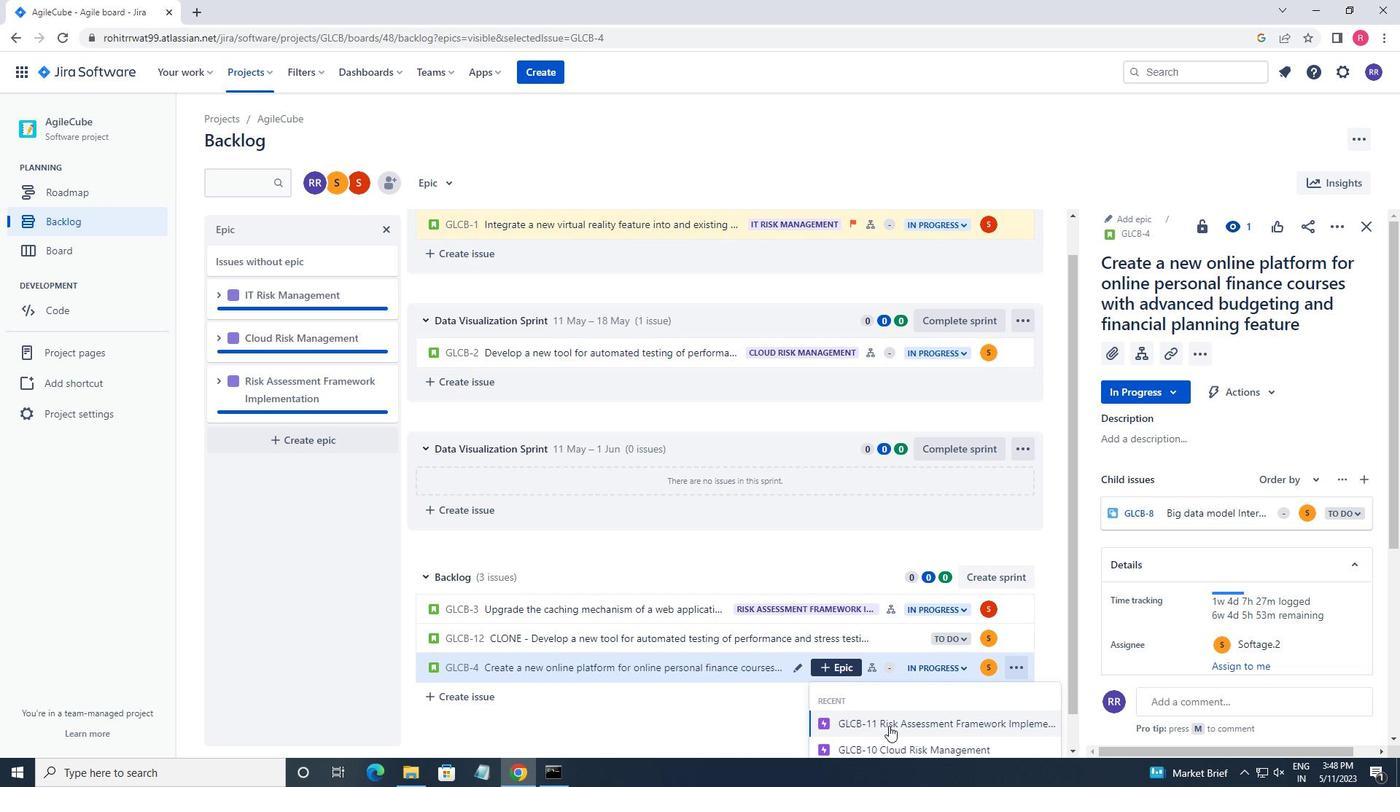 
Action: Mouse moved to (829, 591)
Screenshot: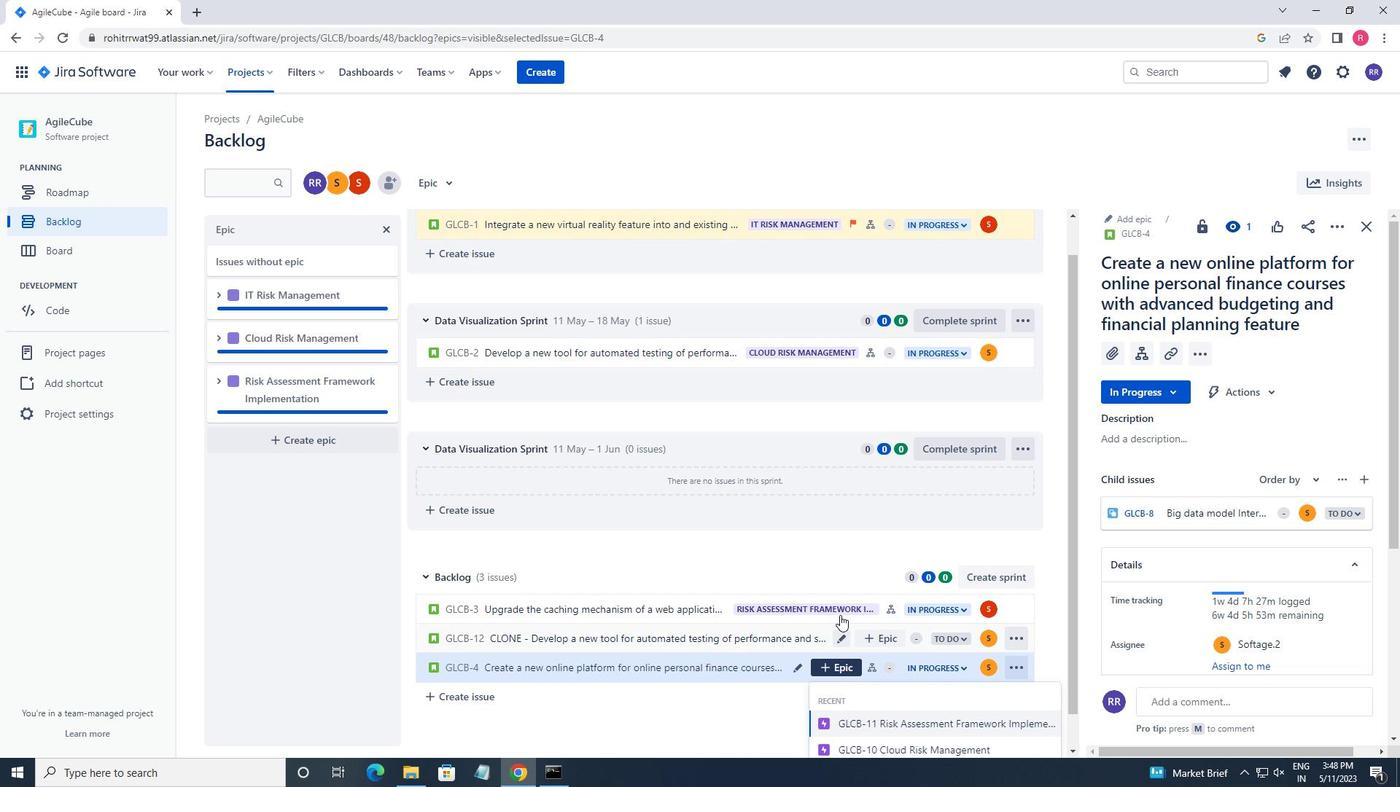 
Action: Mouse scrolled (829, 590) with delta (0, 0)
Screenshot: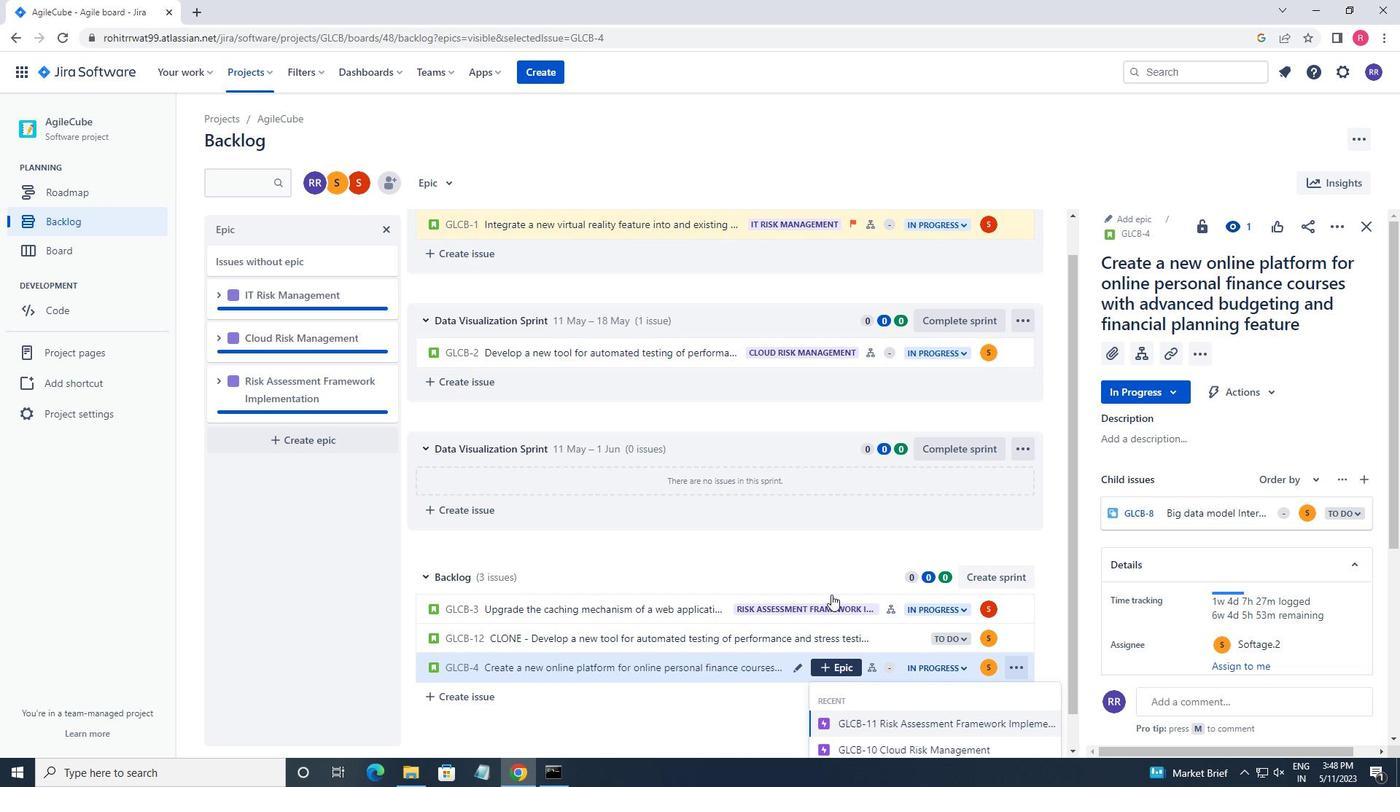 
Action: Mouse scrolled (829, 590) with delta (0, 0)
Screenshot: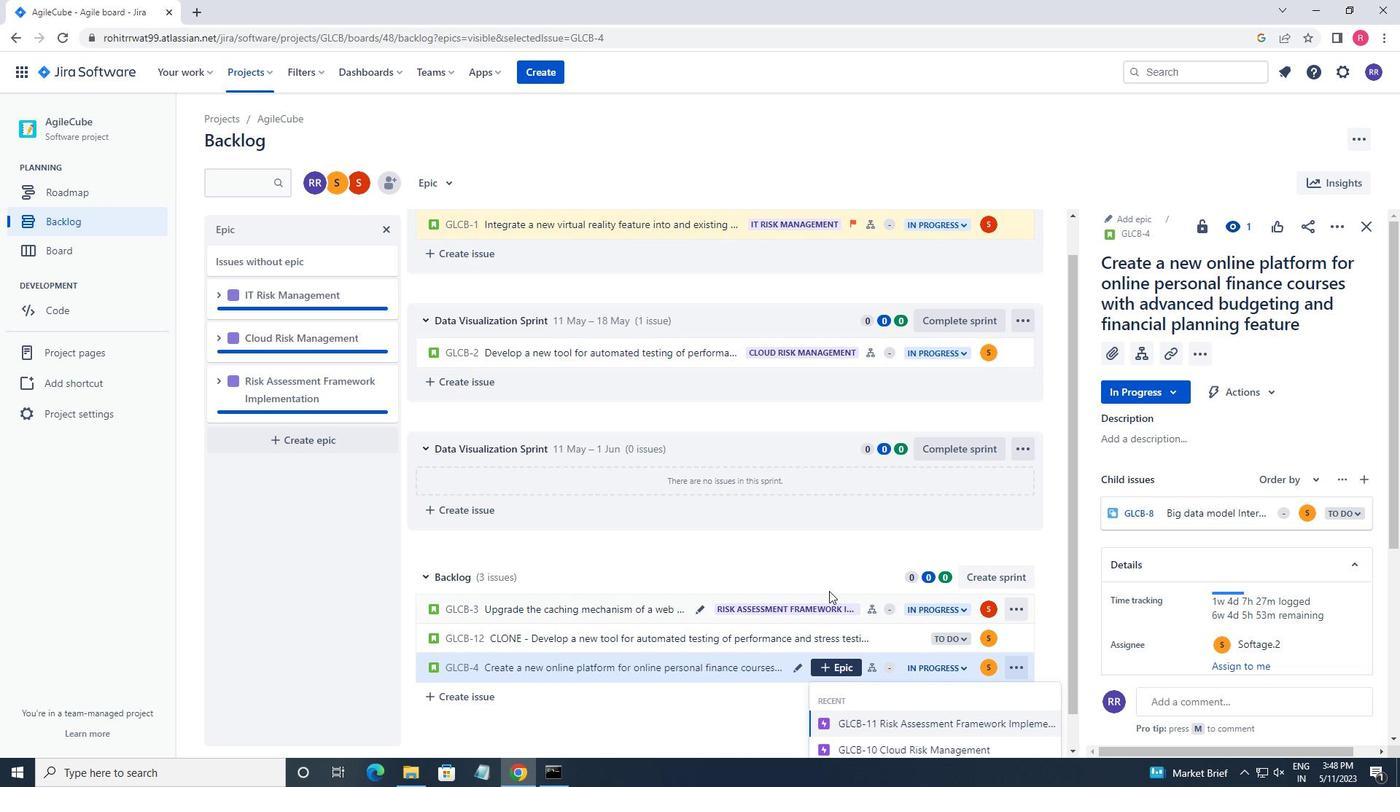 
Action: Mouse scrolled (829, 590) with delta (0, 0)
Screenshot: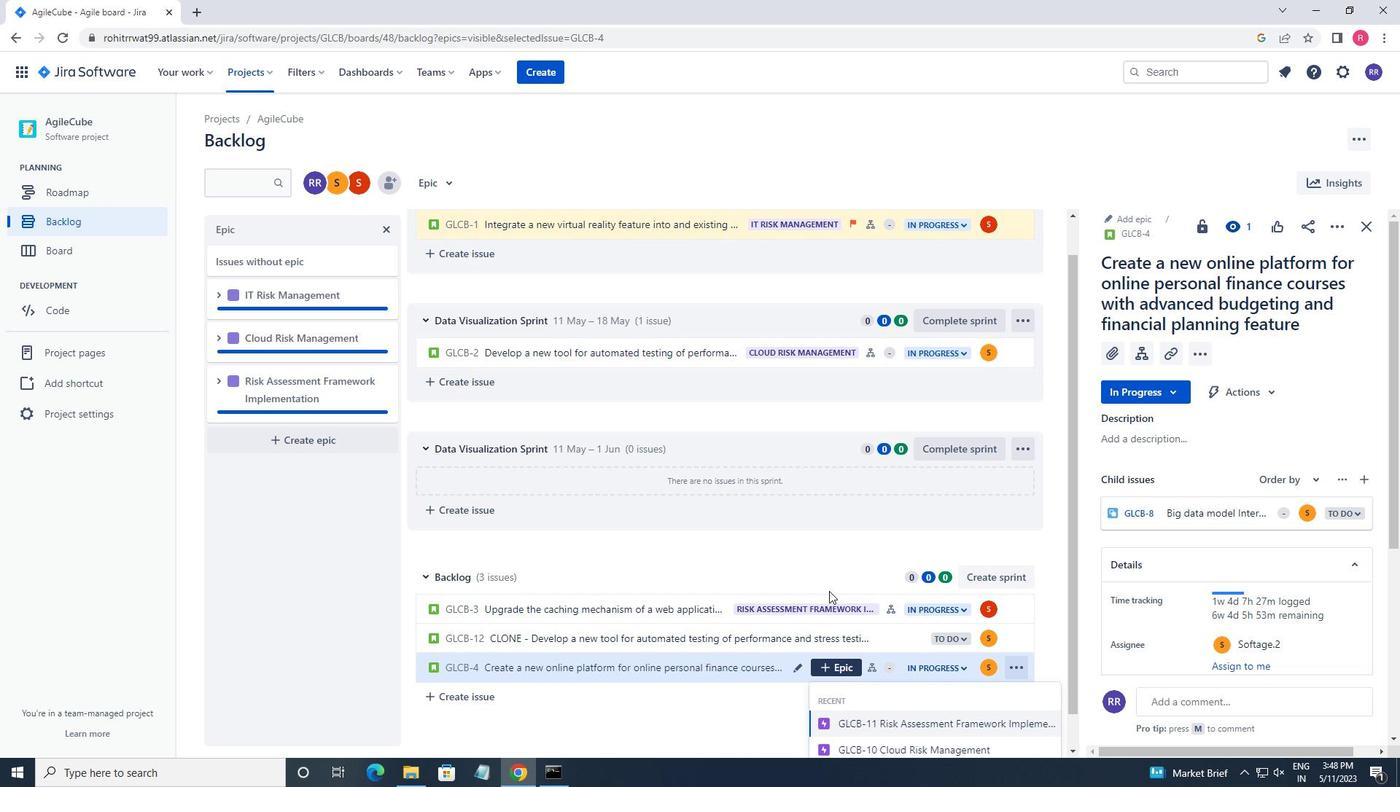 
Action: Mouse scrolled (829, 590) with delta (0, 0)
Screenshot: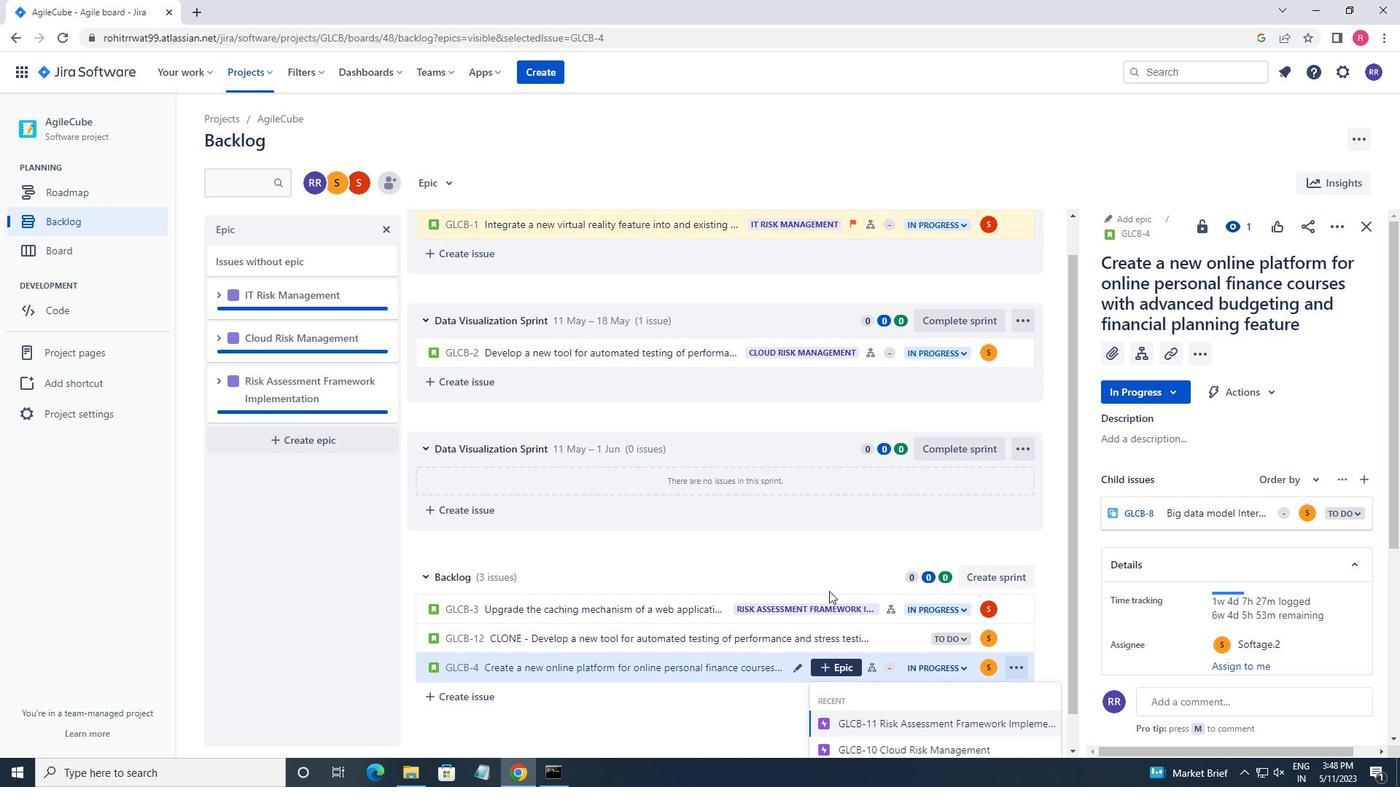 
Action: Mouse moved to (891, 742)
Screenshot: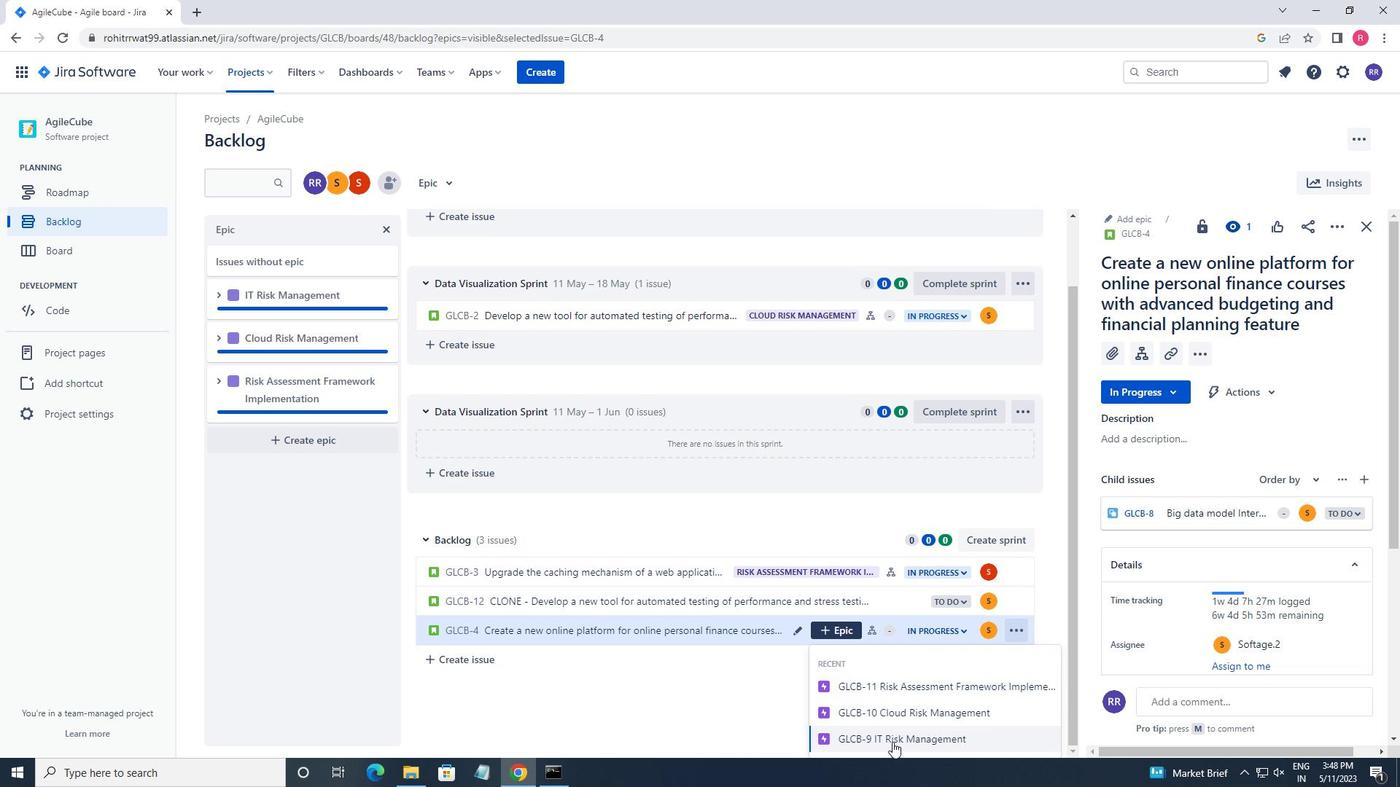 
Action: Mouse pressed left at (891, 742)
Screenshot: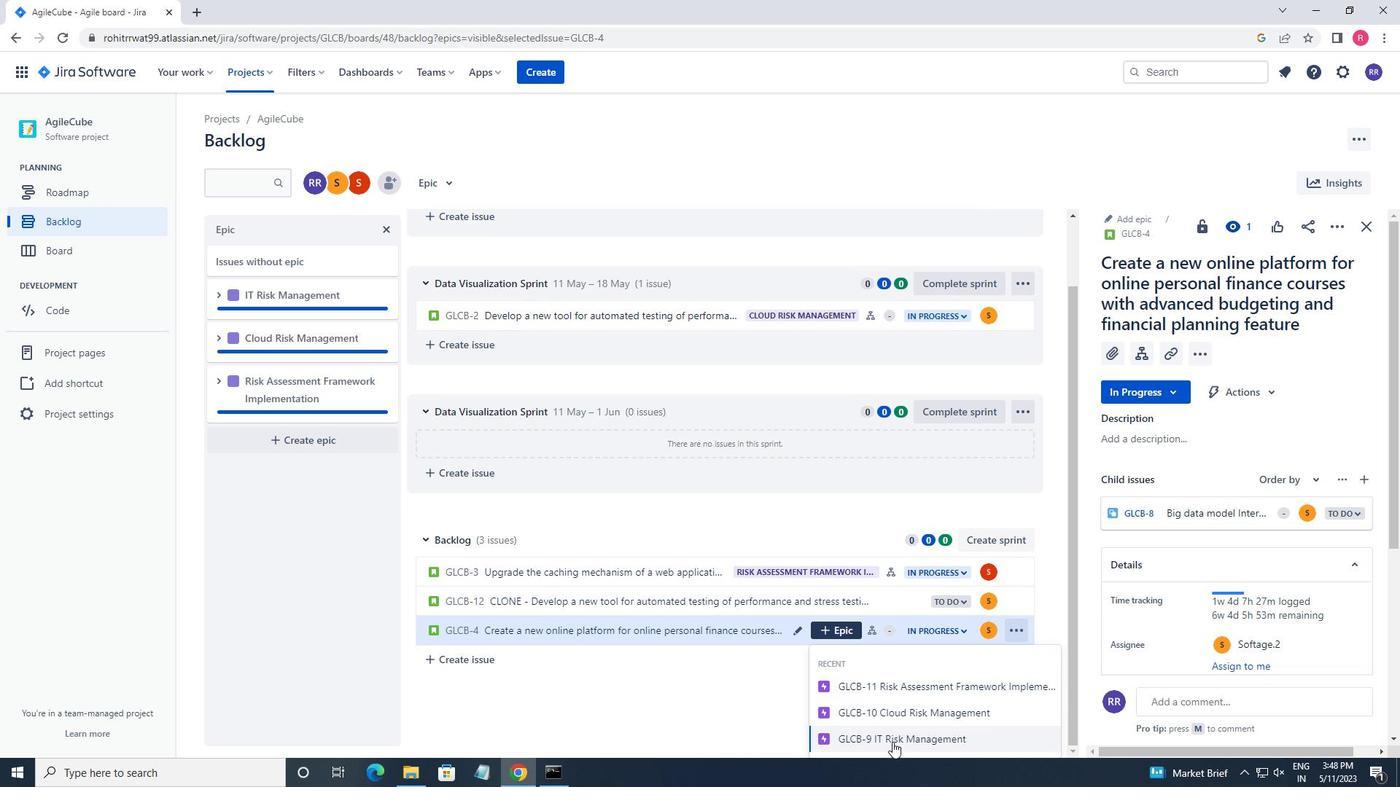 
Action: Mouse moved to (892, 735)
Screenshot: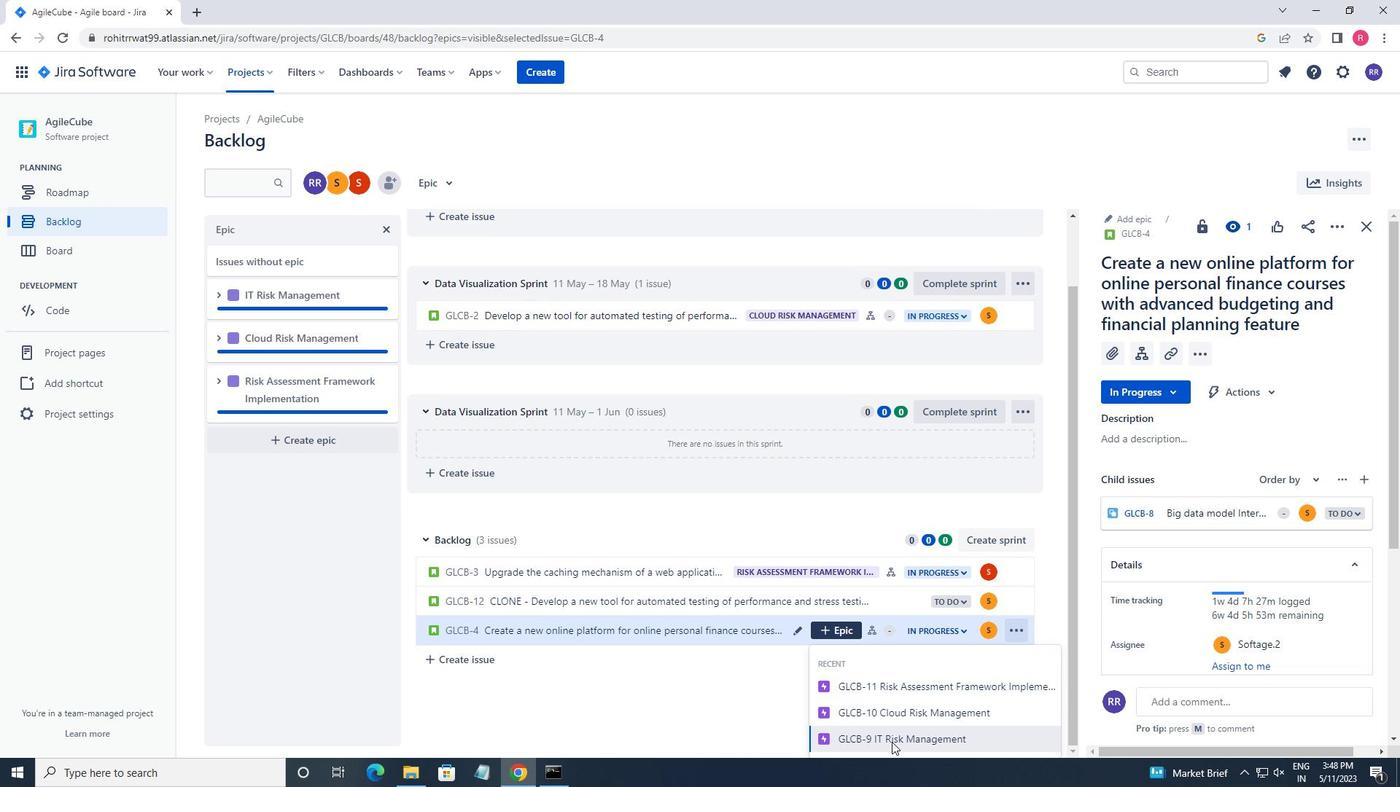 
